 Task: Look for space in Teruel, Spain from 6th September, 2023 to 15th September, 2023 for 6 adults in price range Rs.8000 to Rs.12000. Place can be entire place or private room with 6 bedrooms having 6 beds and 6 bathrooms. Property type can be house, flat, guest house. Amenities needed are: wifi, TV, free parkinig on premises, gym, breakfast. Booking option can be shelf check-in. Required host language is English.
Action: Mouse pressed left at (415, 87)
Screenshot: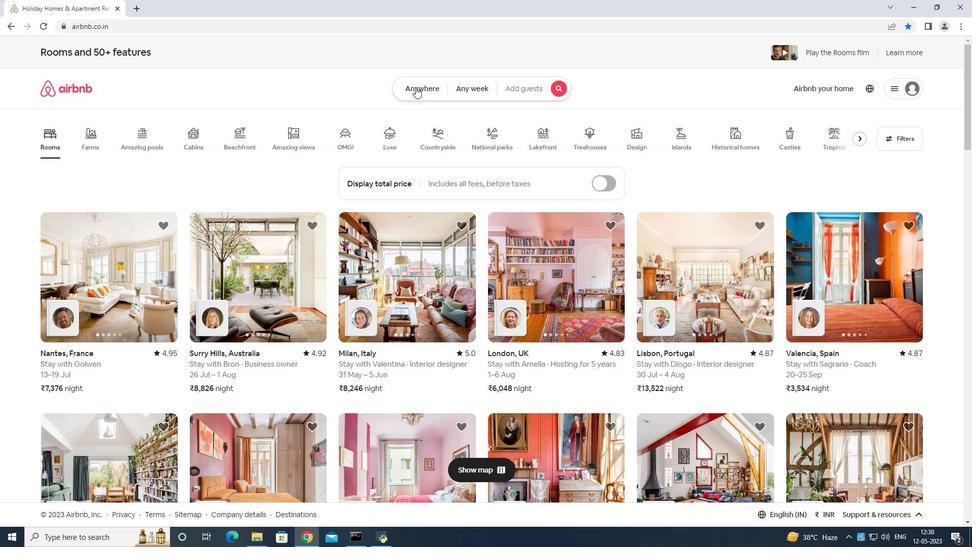 
Action: Mouse moved to (368, 119)
Screenshot: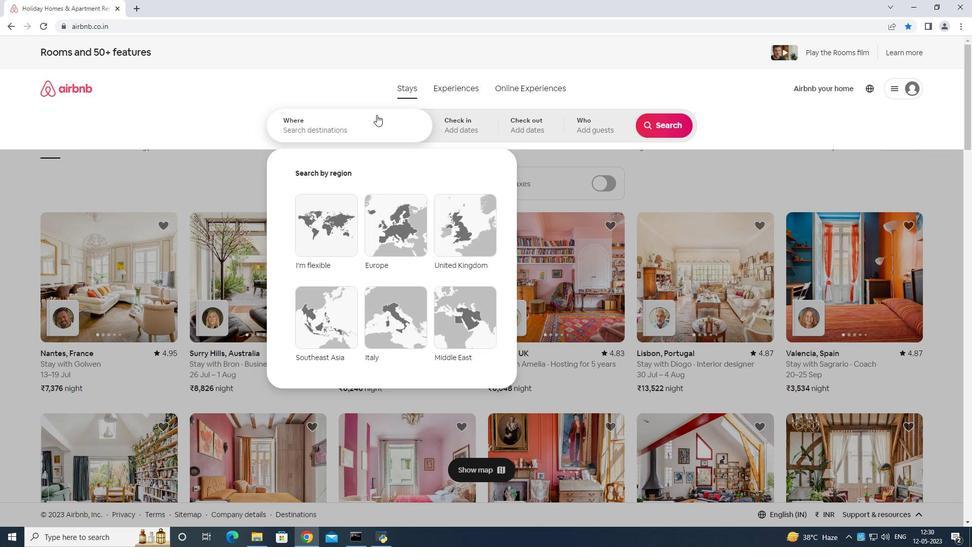 
Action: Mouse pressed left at (368, 119)
Screenshot: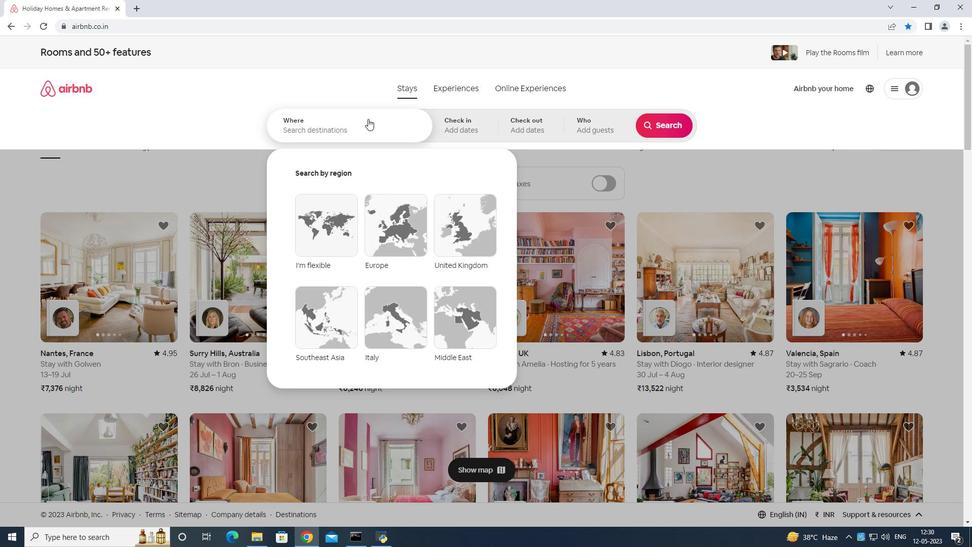
Action: Mouse moved to (368, 116)
Screenshot: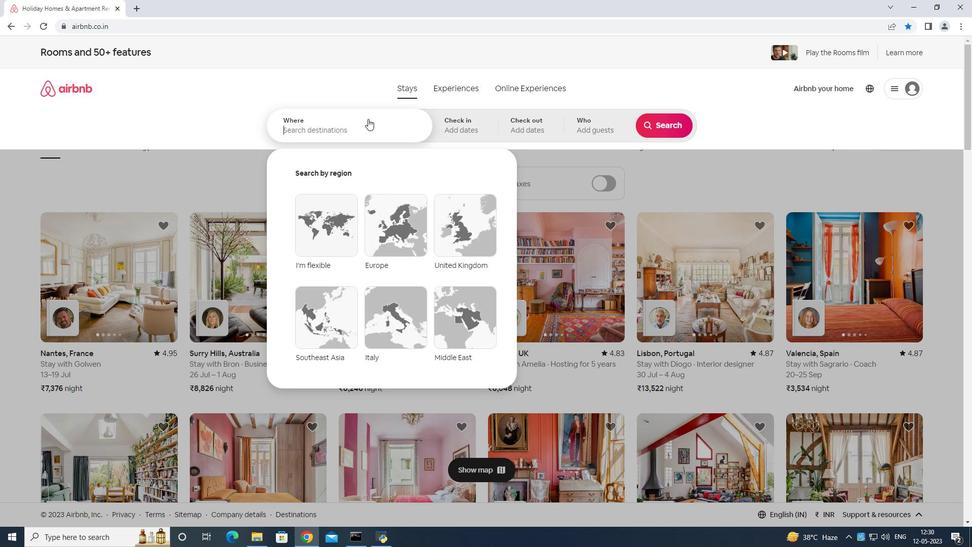 
Action: Key pressed <Key.shift>Terue<Key.space>spain<Key.enter>
Screenshot: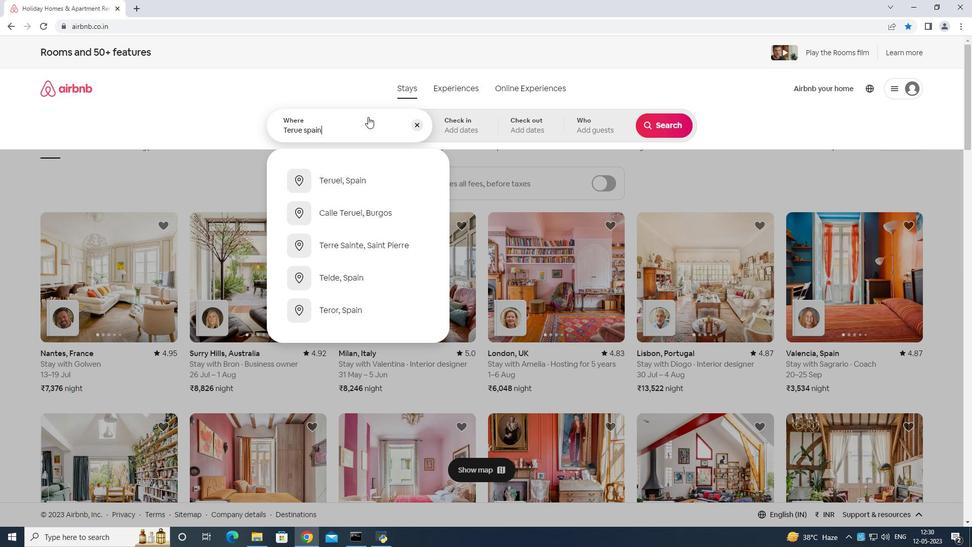 
Action: Mouse moved to (653, 206)
Screenshot: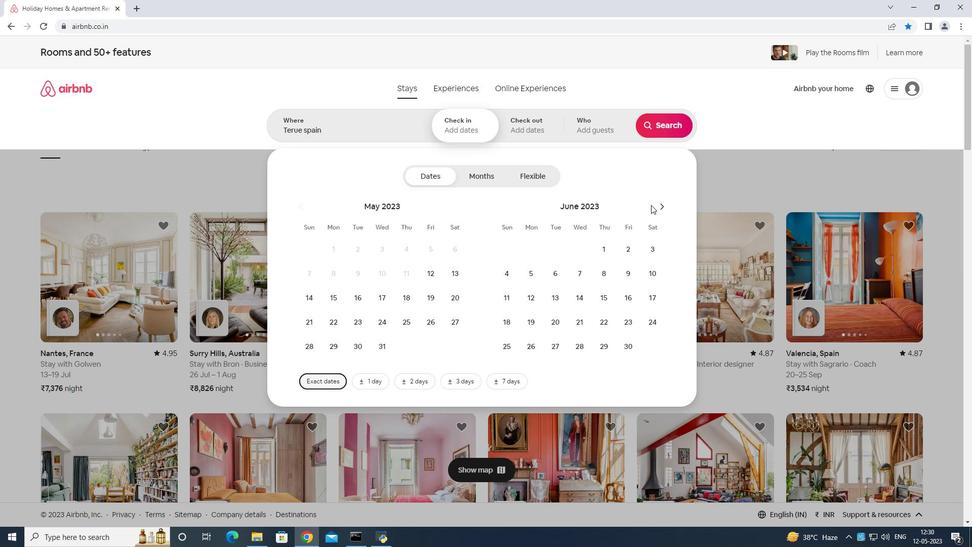 
Action: Mouse pressed left at (653, 206)
Screenshot: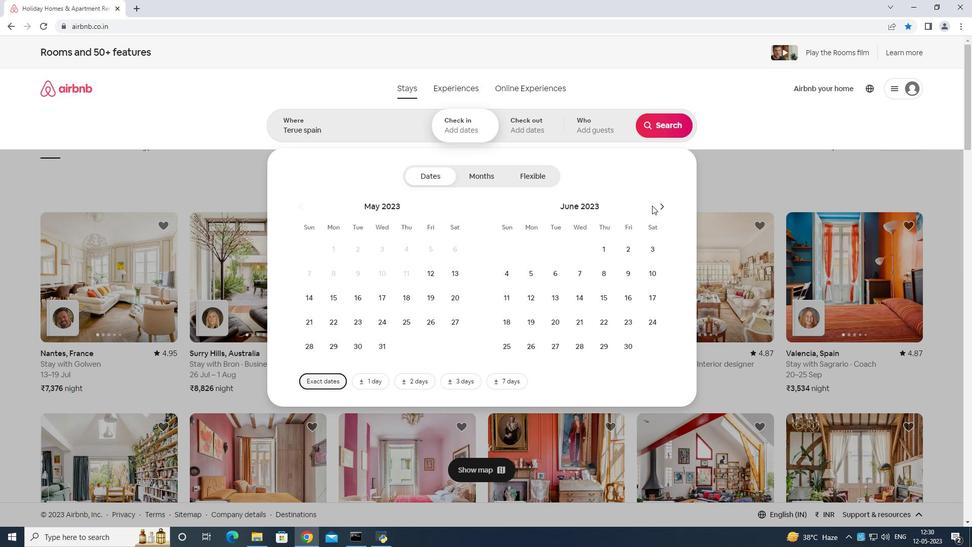 
Action: Mouse moved to (659, 206)
Screenshot: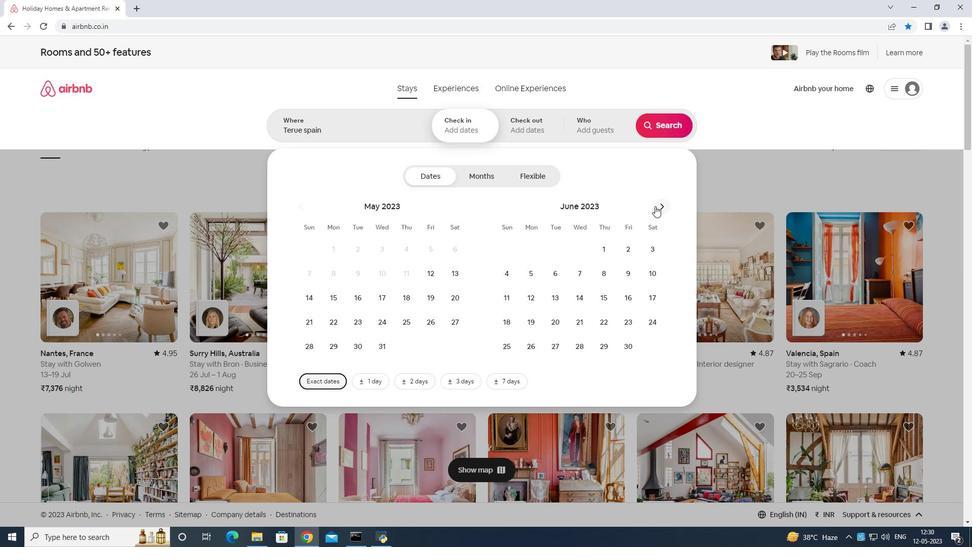 
Action: Mouse pressed left at (659, 206)
Screenshot: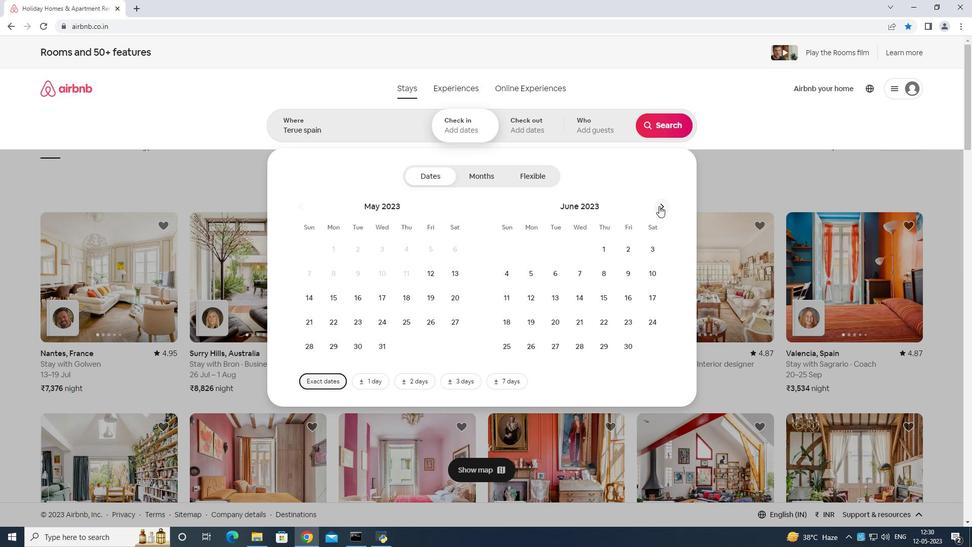 
Action: Mouse moved to (660, 204)
Screenshot: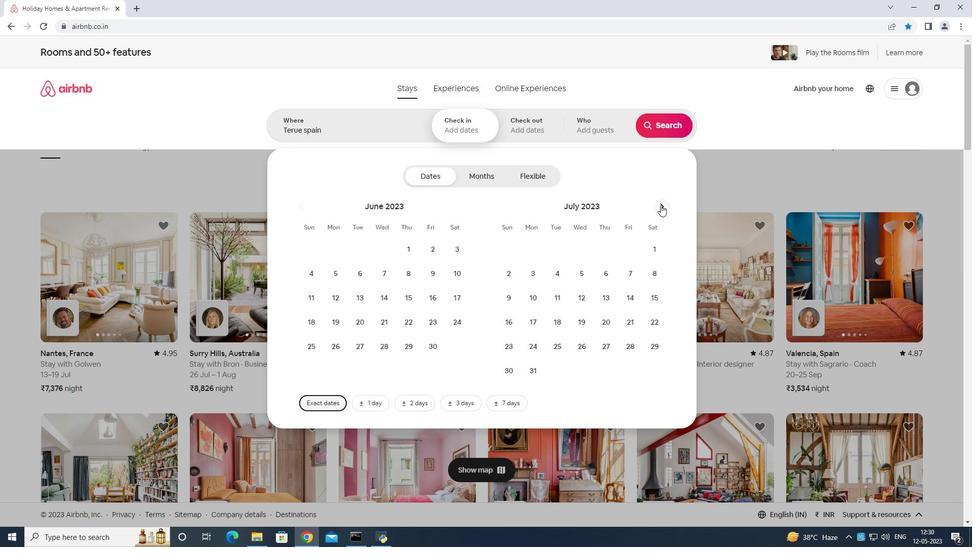 
Action: Mouse pressed left at (660, 204)
Screenshot: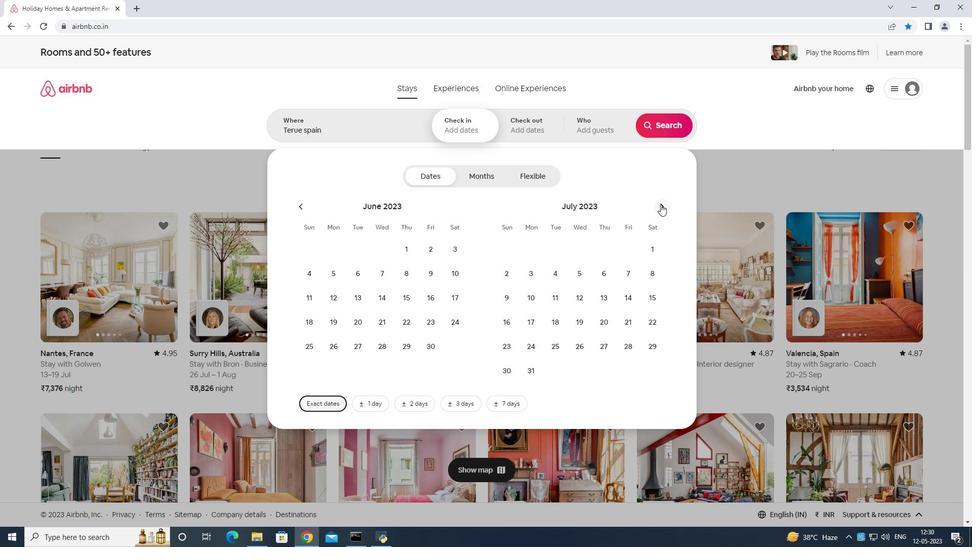 
Action: Mouse pressed left at (660, 204)
Screenshot: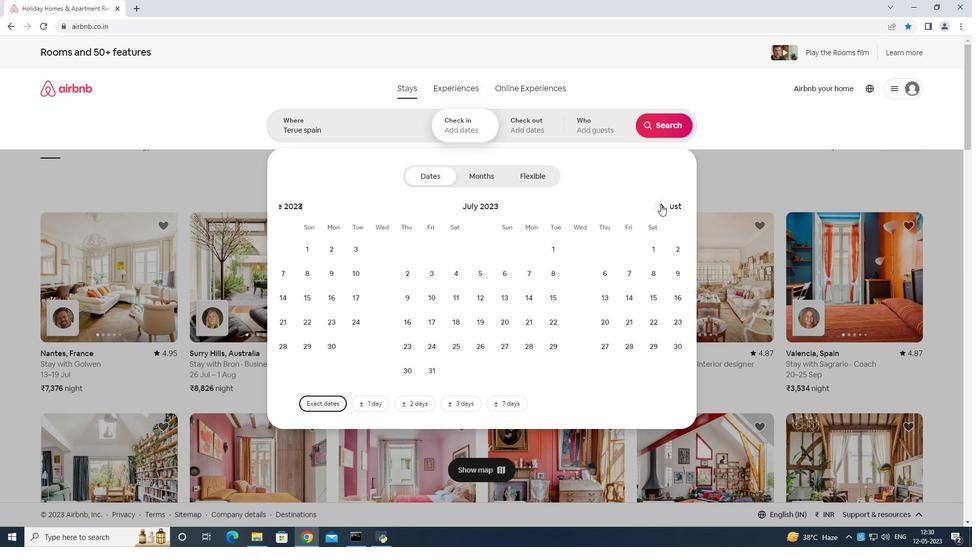 
Action: Mouse moved to (576, 271)
Screenshot: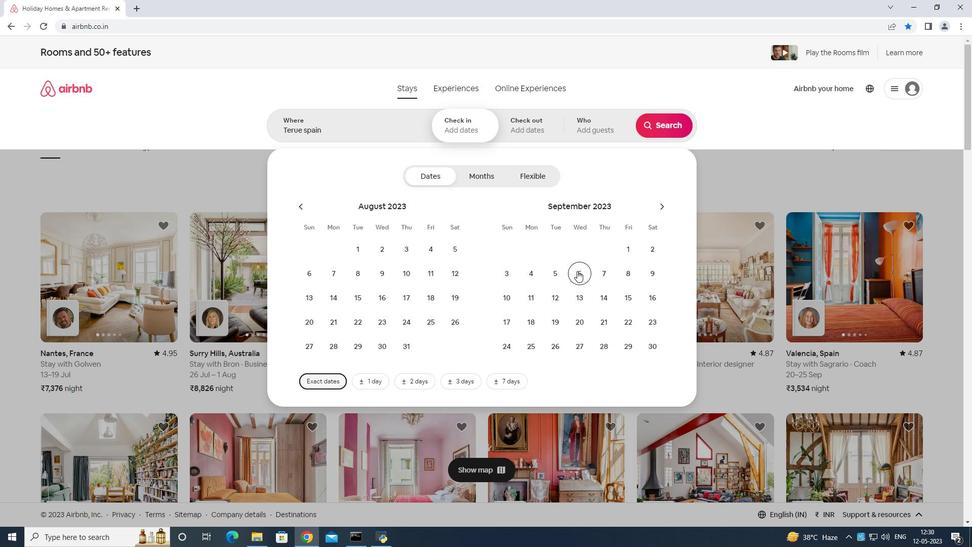 
Action: Mouse pressed left at (576, 271)
Screenshot: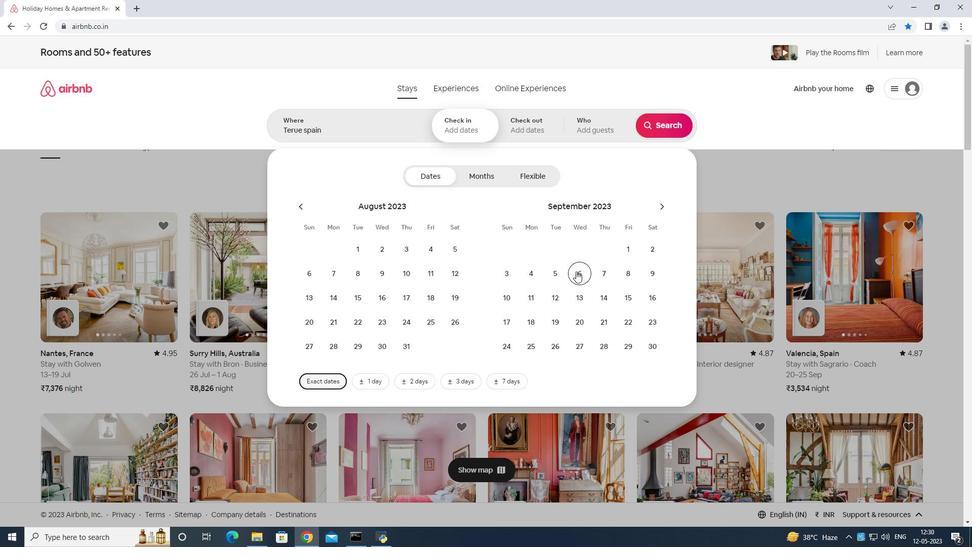 
Action: Mouse moved to (626, 296)
Screenshot: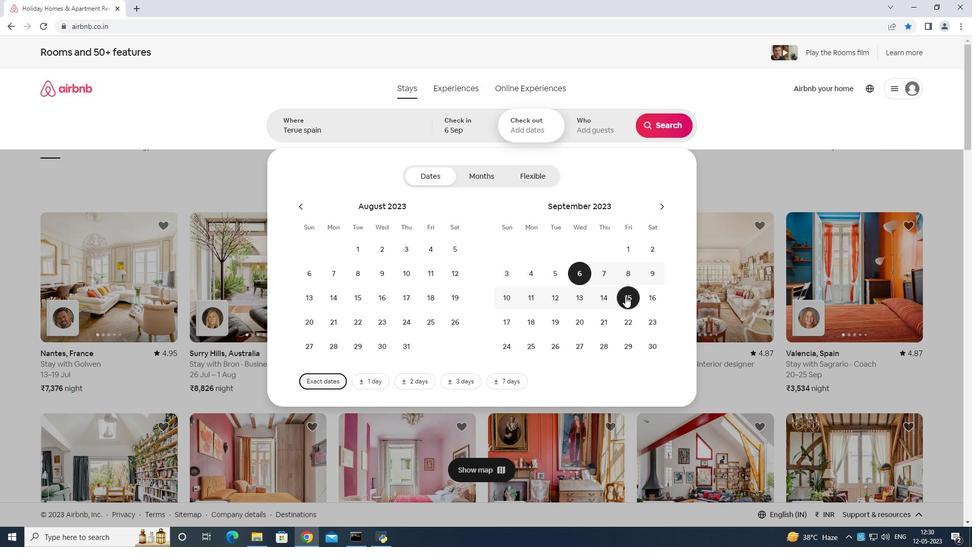 
Action: Mouse pressed left at (626, 296)
Screenshot: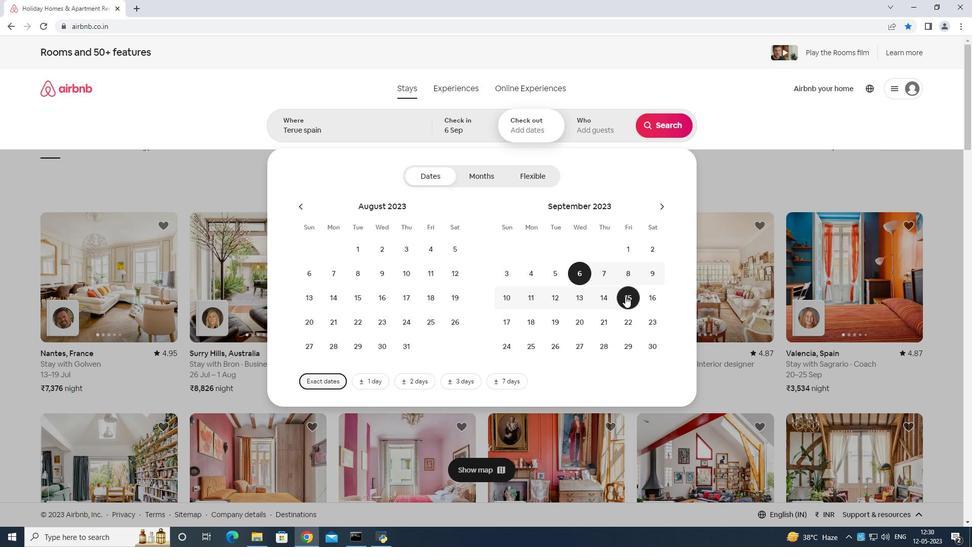 
Action: Mouse moved to (600, 128)
Screenshot: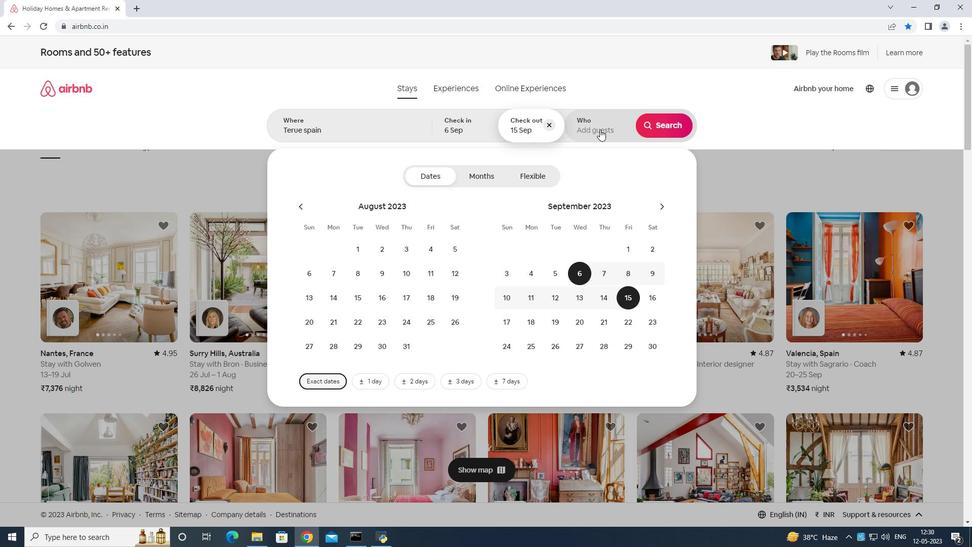 
Action: Mouse pressed left at (600, 128)
Screenshot: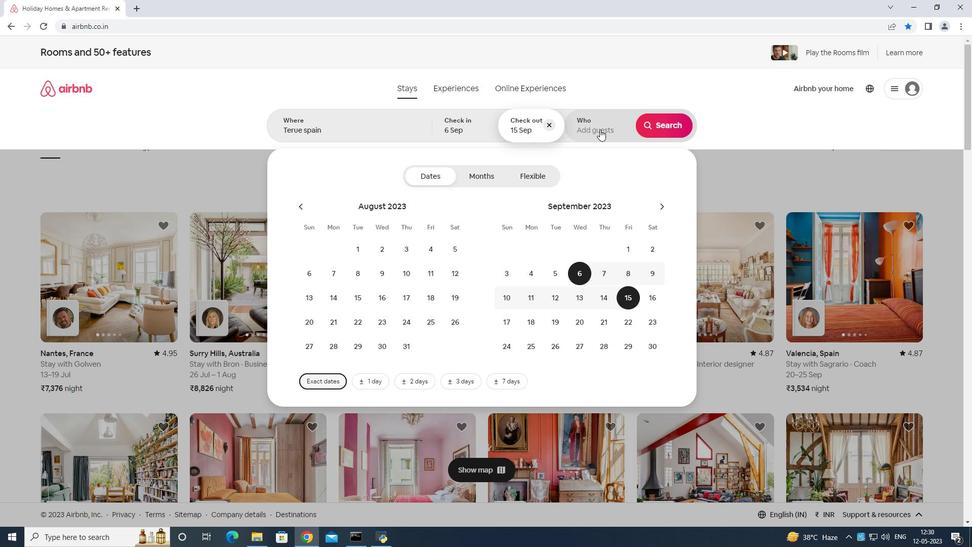 
Action: Mouse moved to (664, 178)
Screenshot: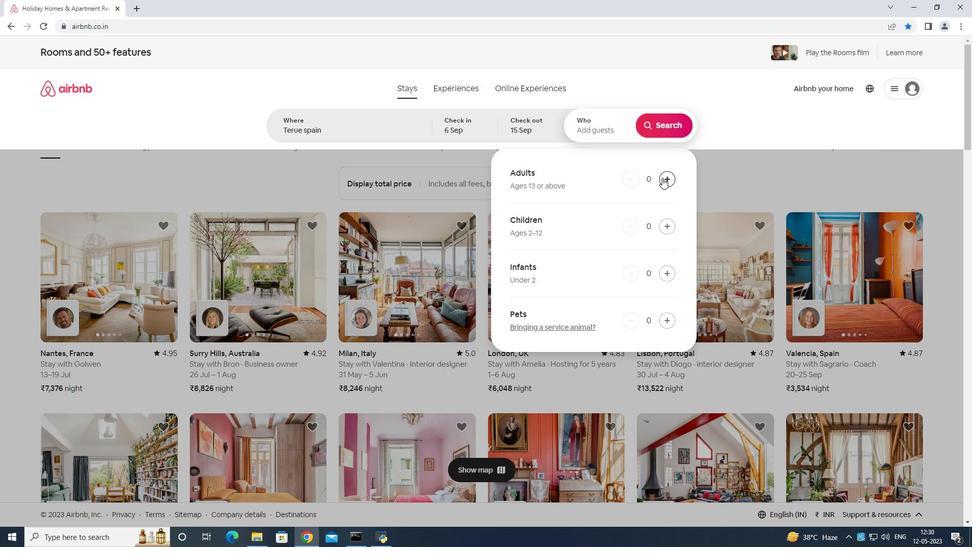
Action: Mouse pressed left at (664, 178)
Screenshot: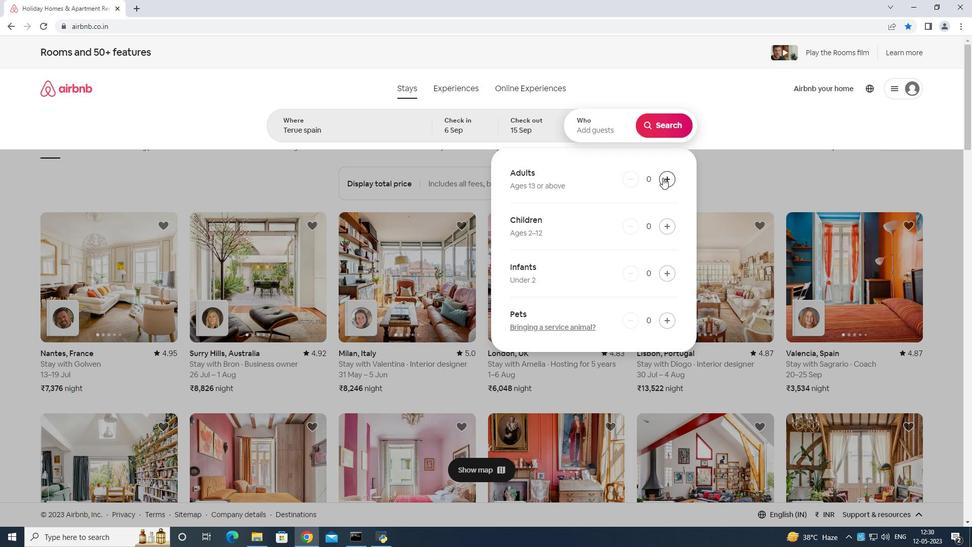 
Action: Mouse moved to (665, 178)
Screenshot: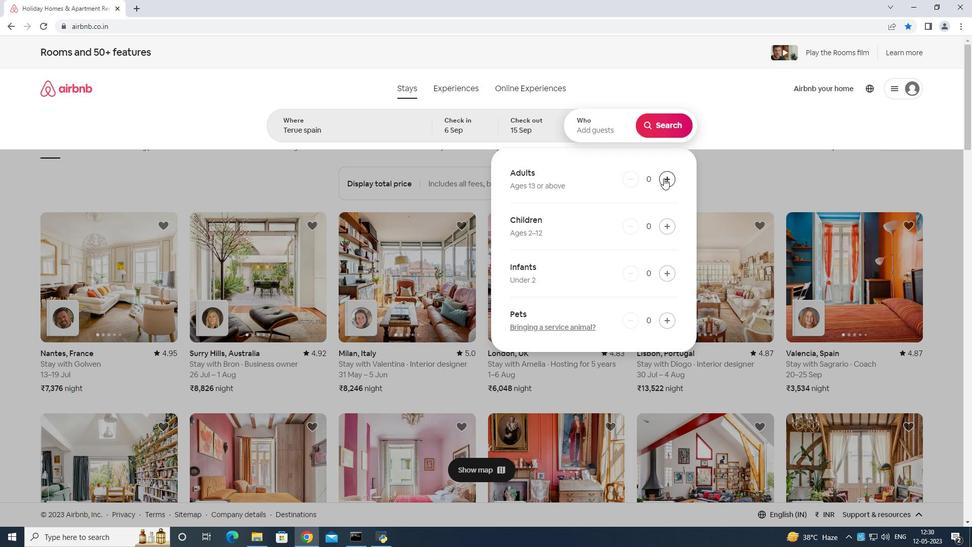 
Action: Mouse pressed left at (665, 178)
Screenshot: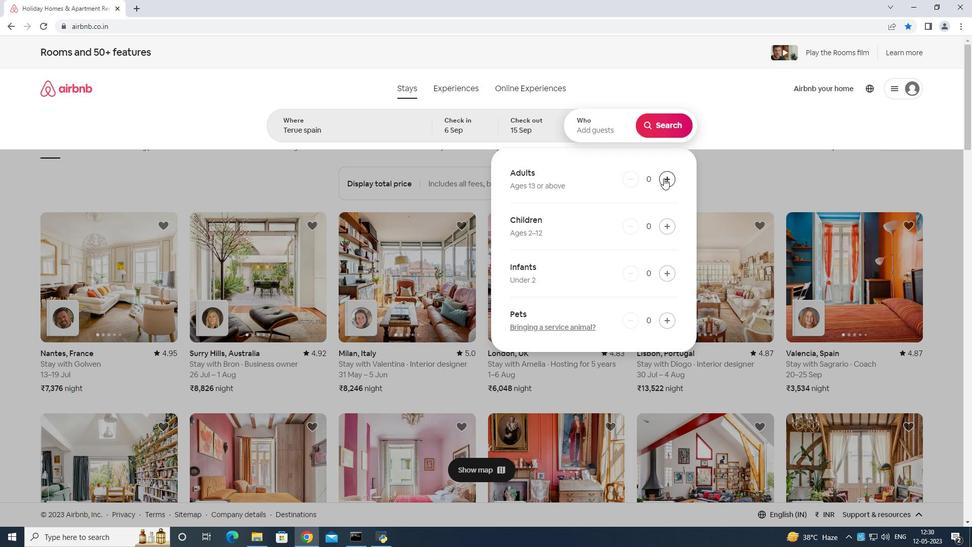 
Action: Mouse moved to (665, 178)
Screenshot: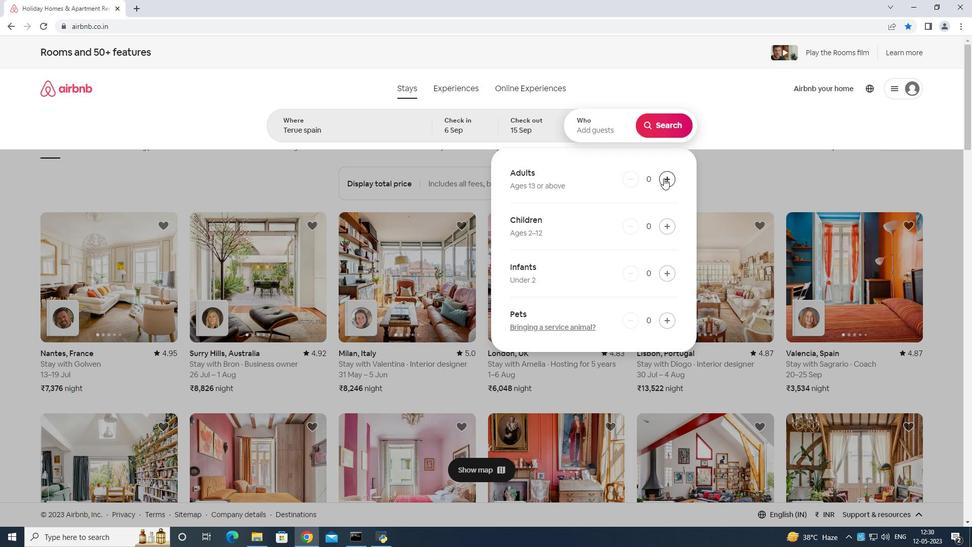 
Action: Mouse pressed left at (665, 178)
Screenshot: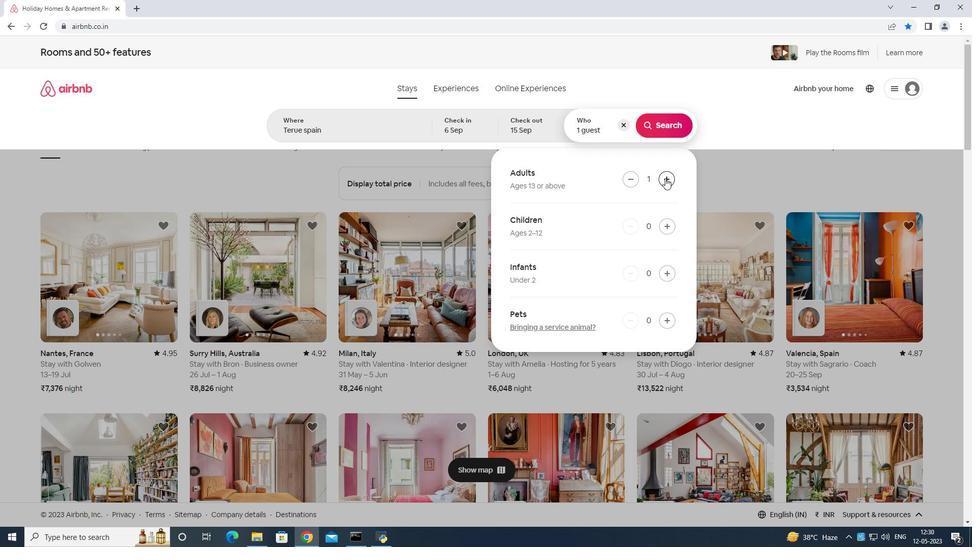 
Action: Mouse pressed left at (665, 178)
Screenshot: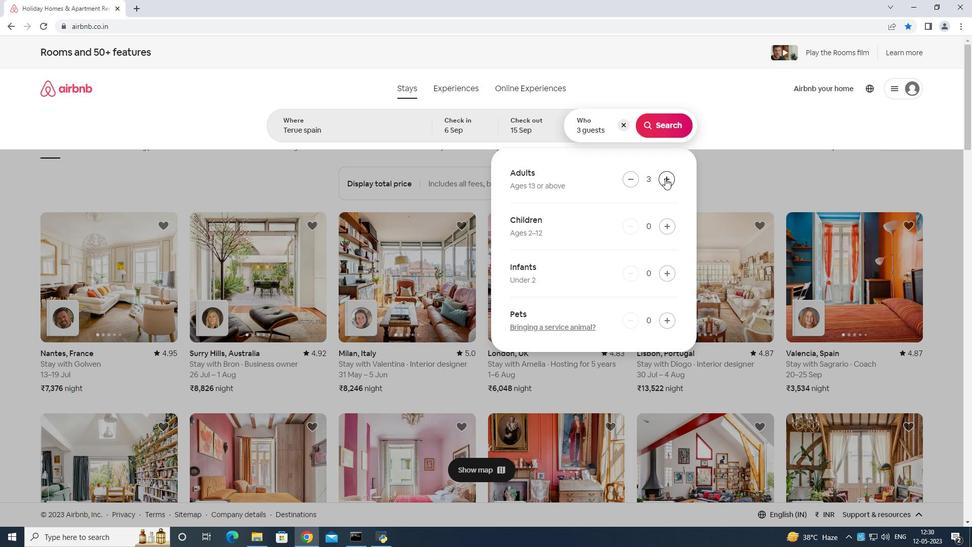 
Action: Mouse moved to (666, 178)
Screenshot: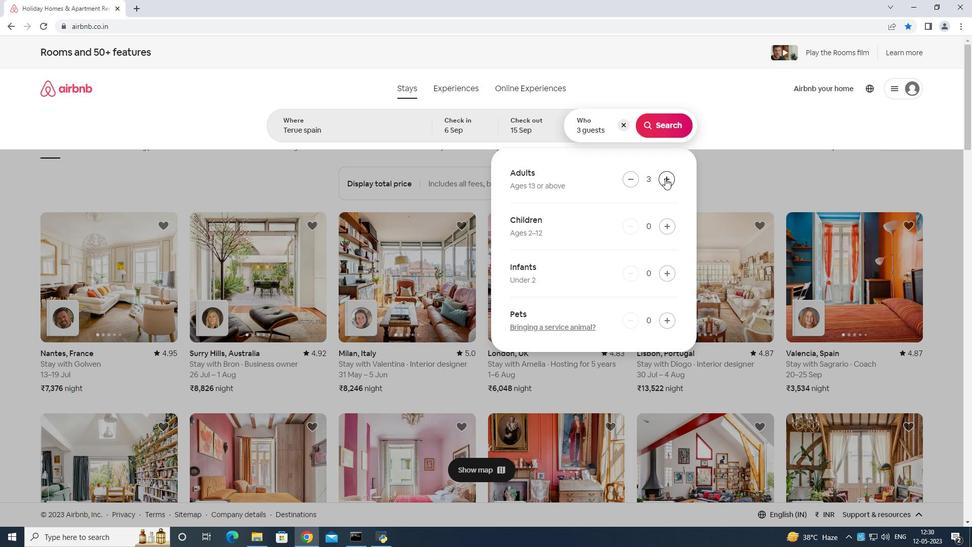 
Action: Mouse pressed left at (666, 178)
Screenshot: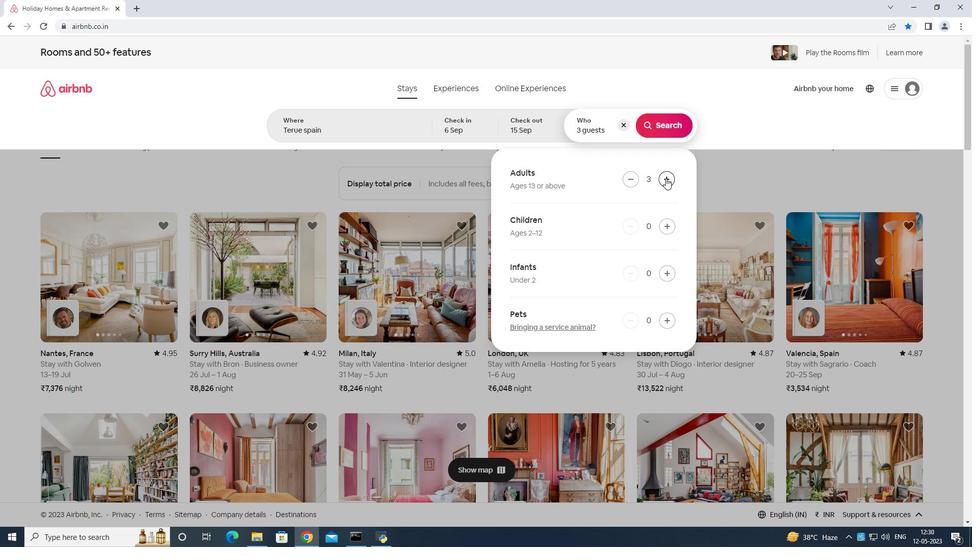 
Action: Mouse pressed left at (666, 178)
Screenshot: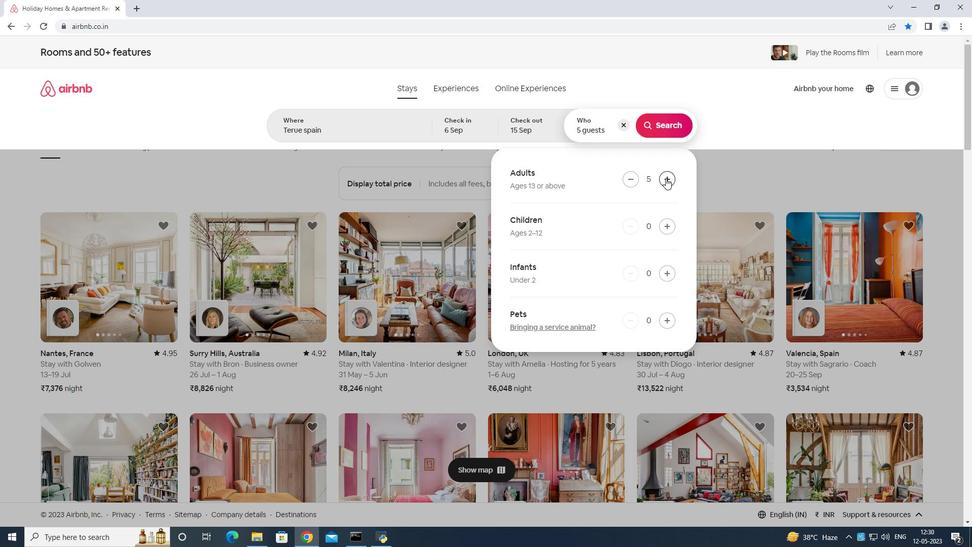 
Action: Mouse moved to (664, 124)
Screenshot: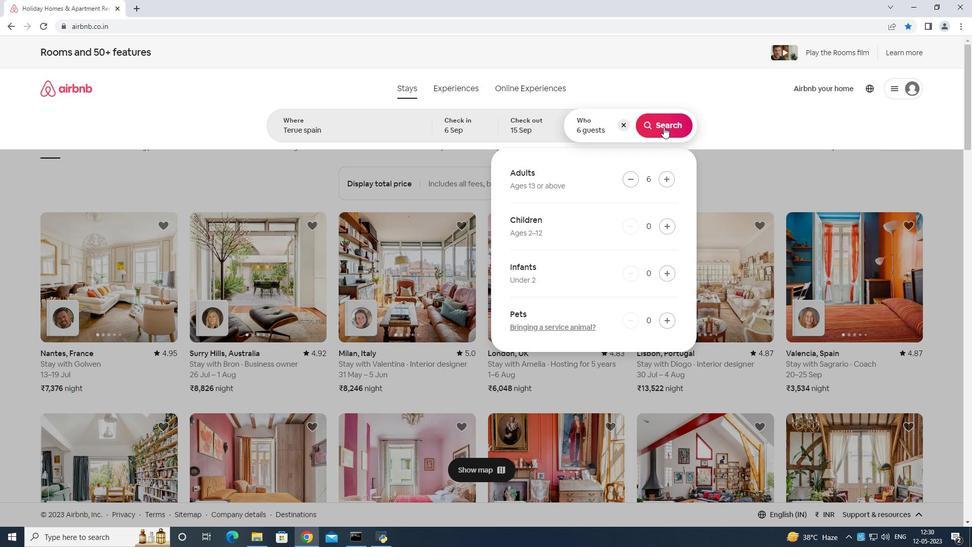 
Action: Mouse pressed left at (664, 124)
Screenshot: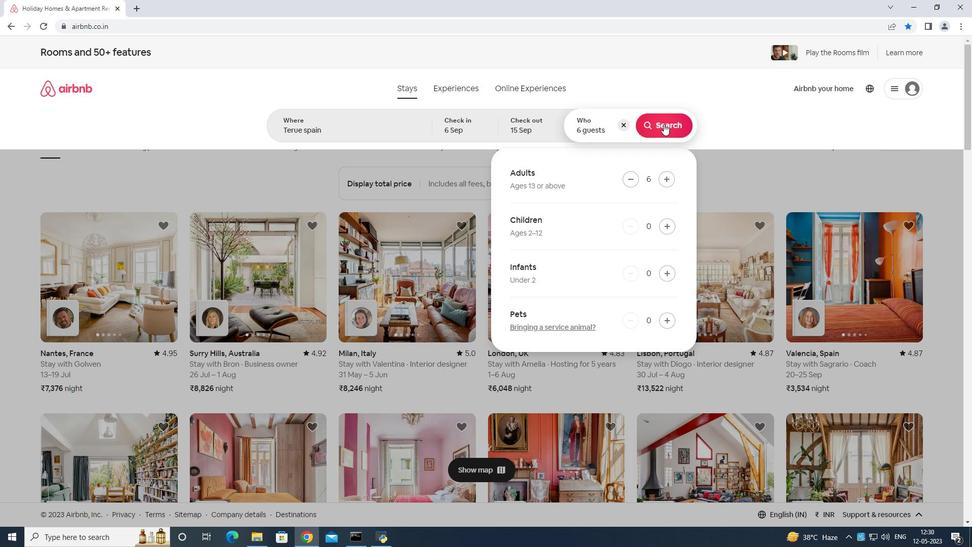 
Action: Mouse moved to (934, 96)
Screenshot: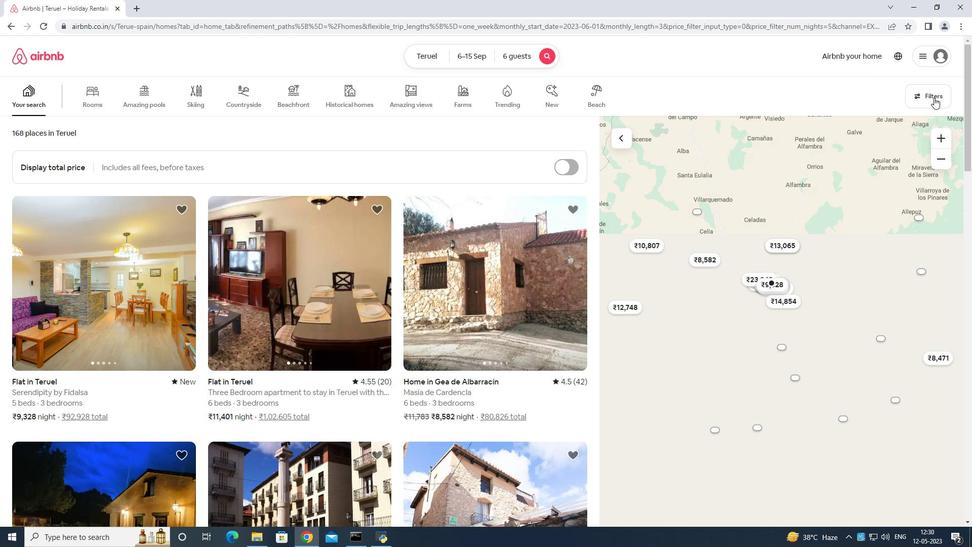
Action: Mouse pressed left at (934, 96)
Screenshot: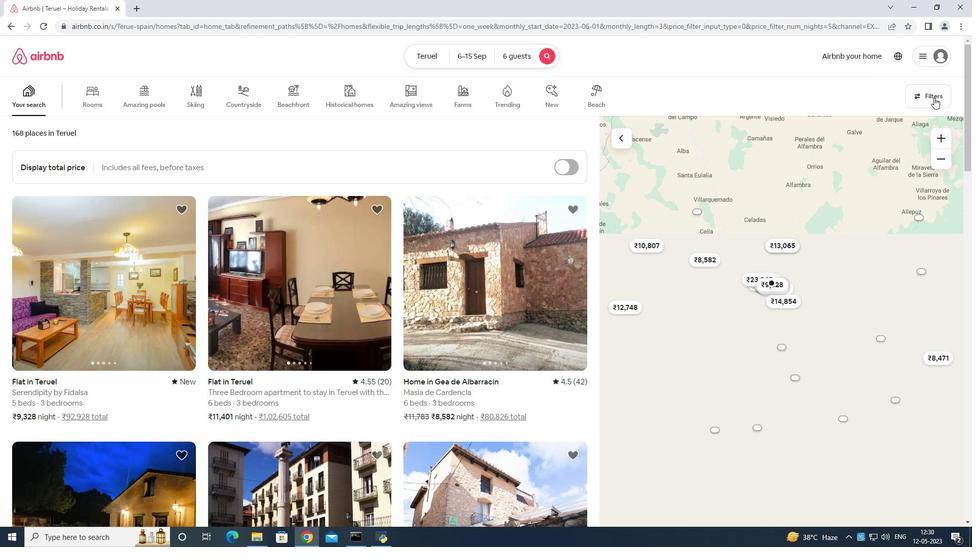 
Action: Mouse moved to (453, 338)
Screenshot: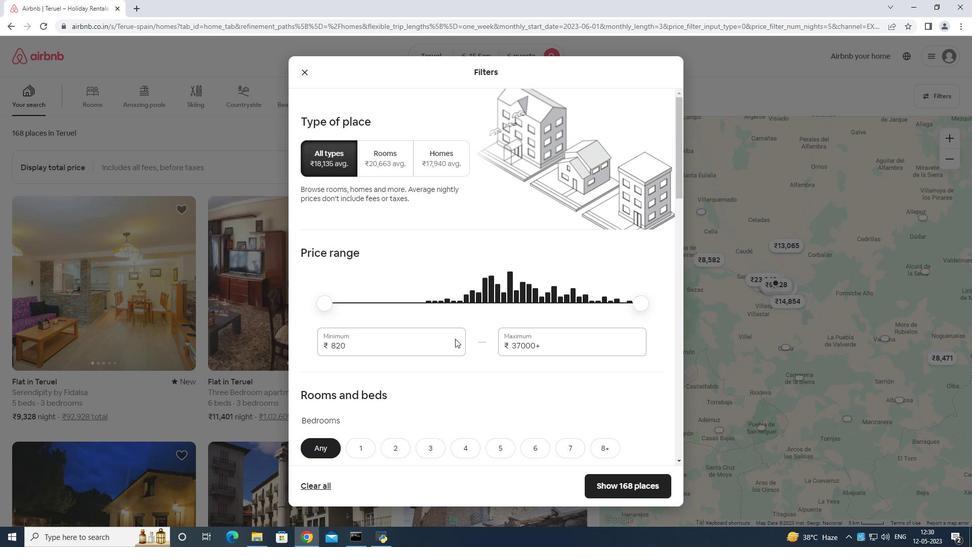 
Action: Mouse pressed left at (453, 338)
Screenshot: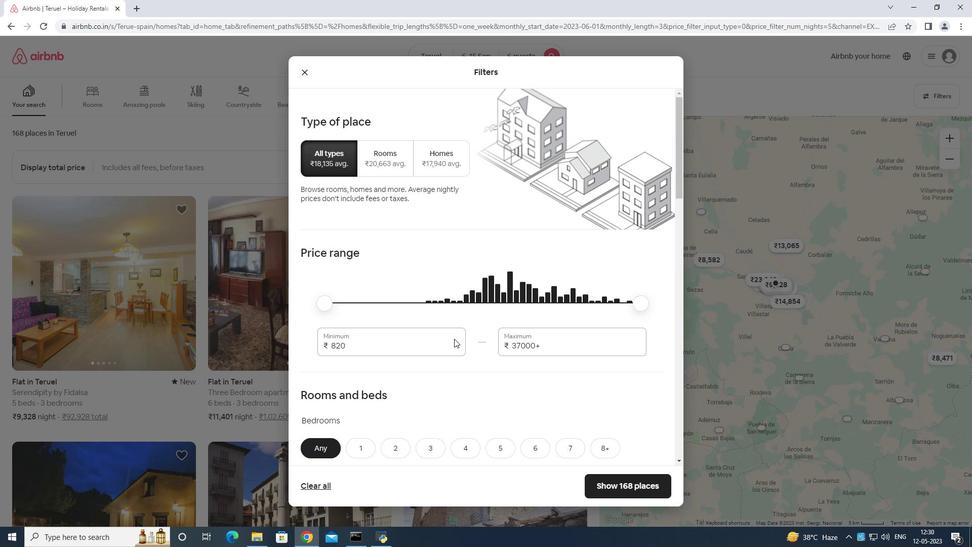 
Action: Mouse moved to (464, 324)
Screenshot: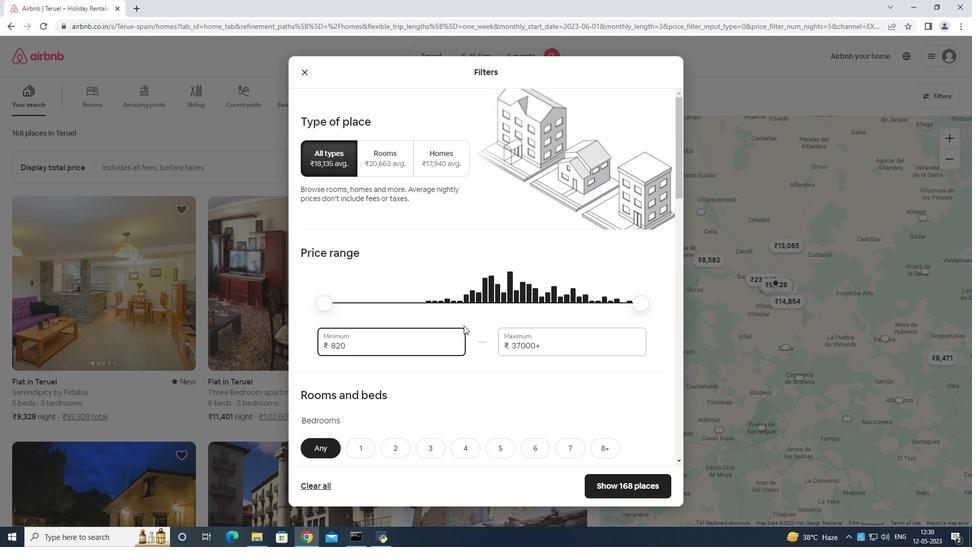 
Action: Key pressed <Key.backspace>
Screenshot: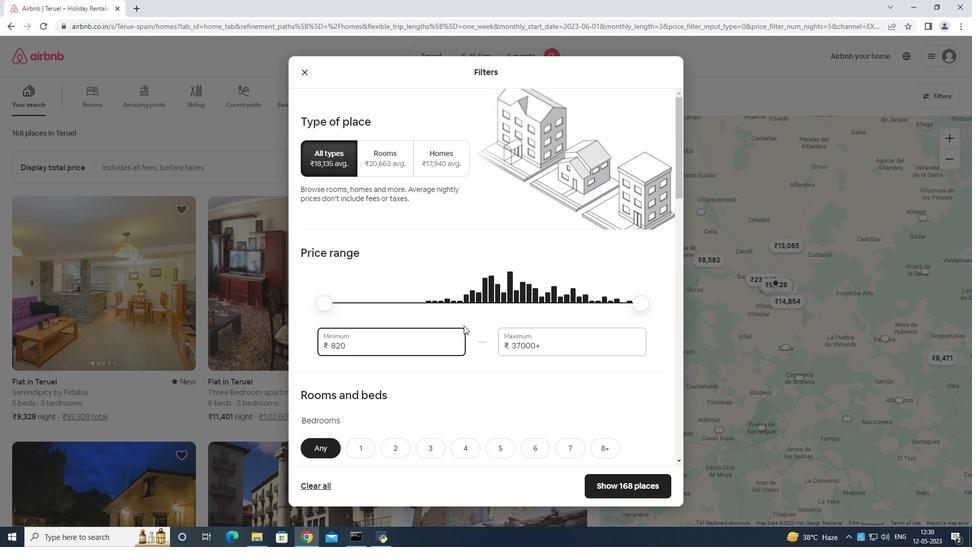 
Action: Mouse moved to (464, 322)
Screenshot: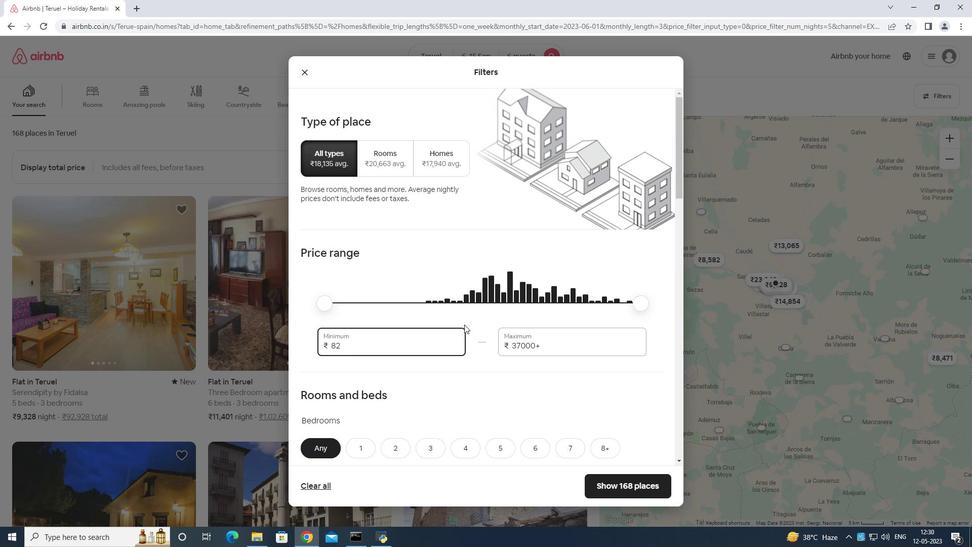 
Action: Key pressed <Key.backspace><Key.backspace><Key.backspace><Key.backspace><Key.backspace>
Screenshot: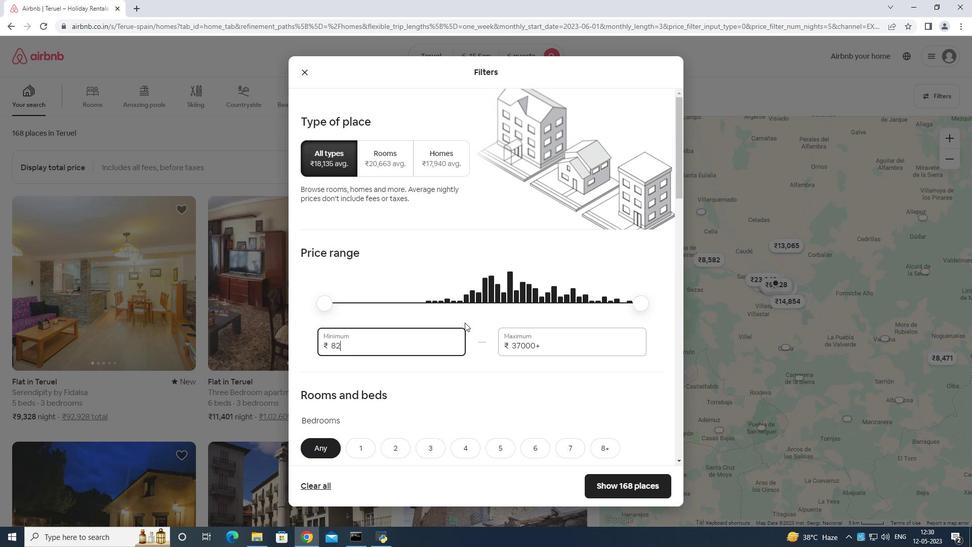 
Action: Mouse moved to (474, 309)
Screenshot: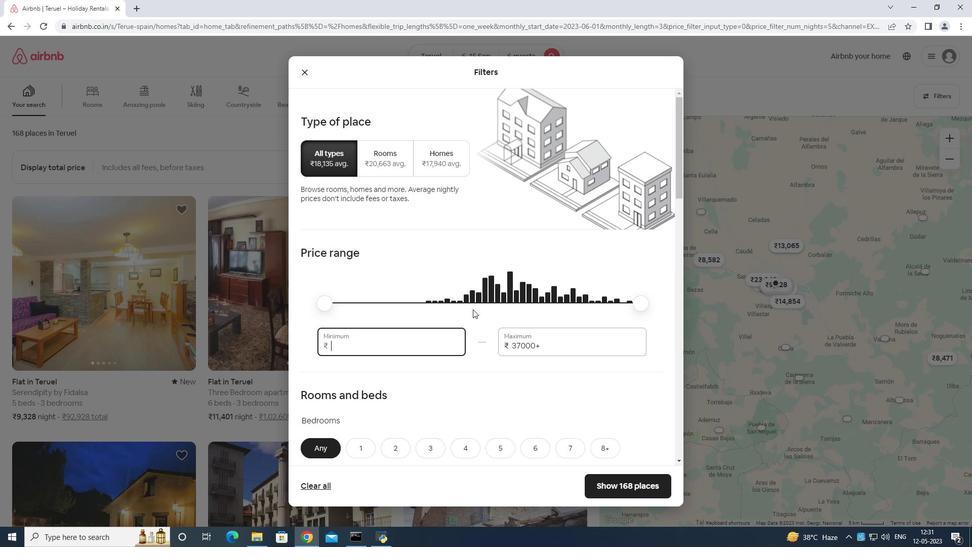 
Action: Key pressed 8
Screenshot: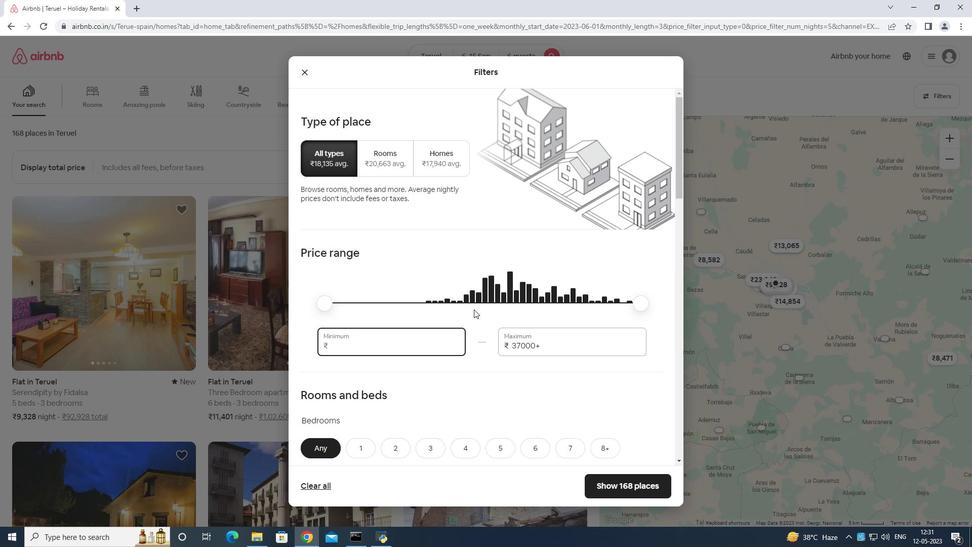 
Action: Mouse moved to (474, 309)
Screenshot: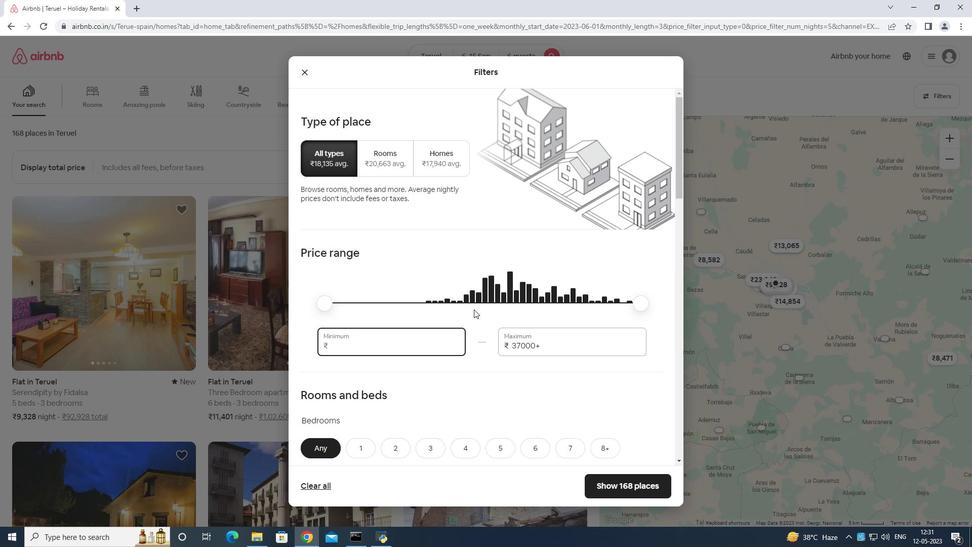 
Action: Key pressed 0
Screenshot: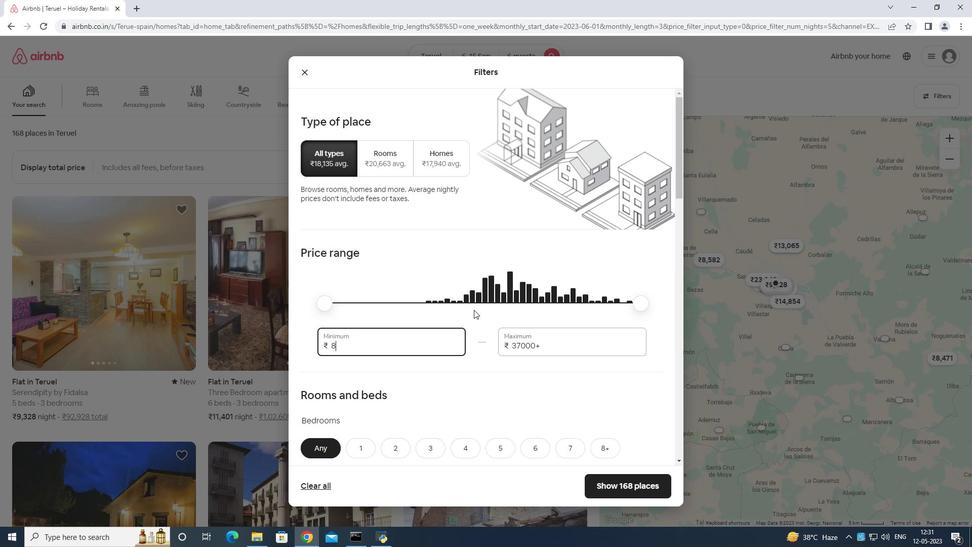 
Action: Mouse moved to (474, 310)
Screenshot: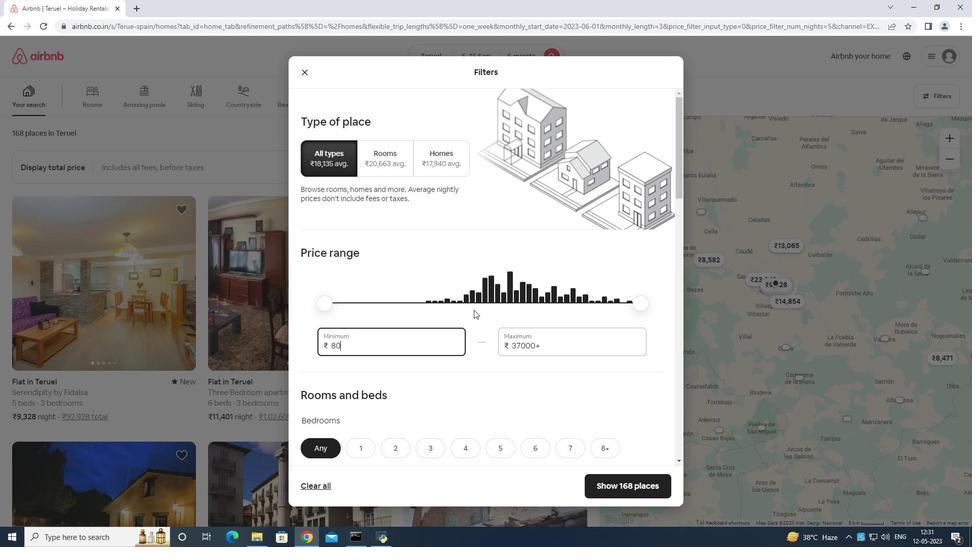 
Action: Key pressed 0
Screenshot: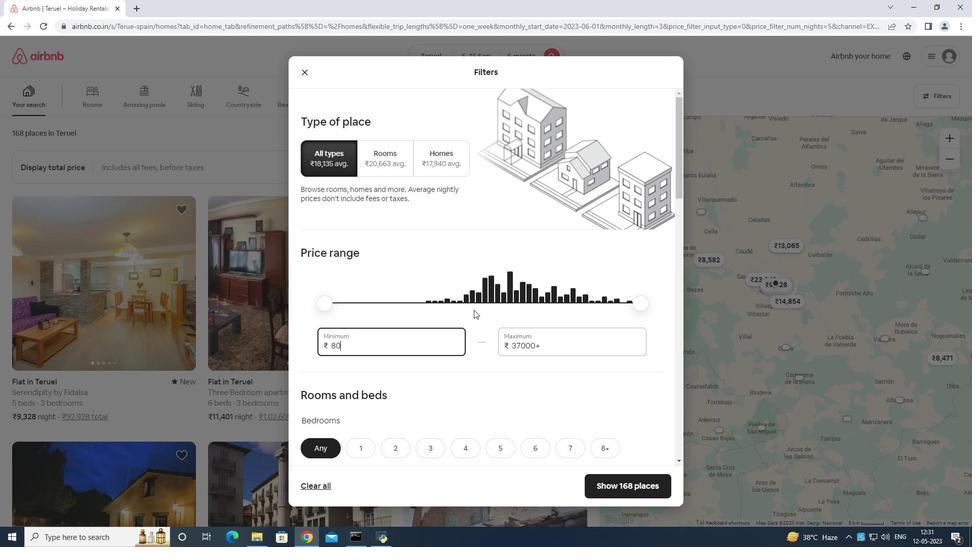 
Action: Mouse moved to (474, 311)
Screenshot: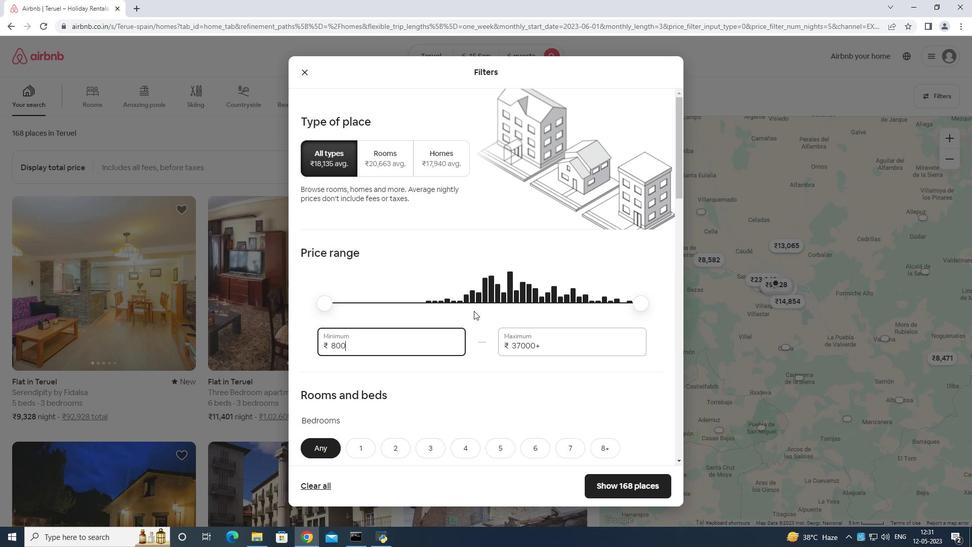 
Action: Key pressed 0
Screenshot: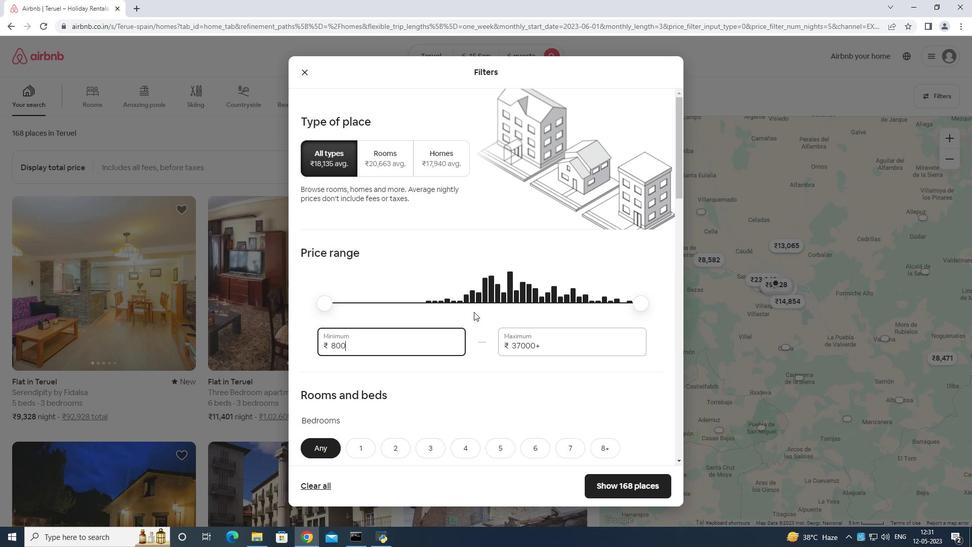 
Action: Mouse moved to (554, 344)
Screenshot: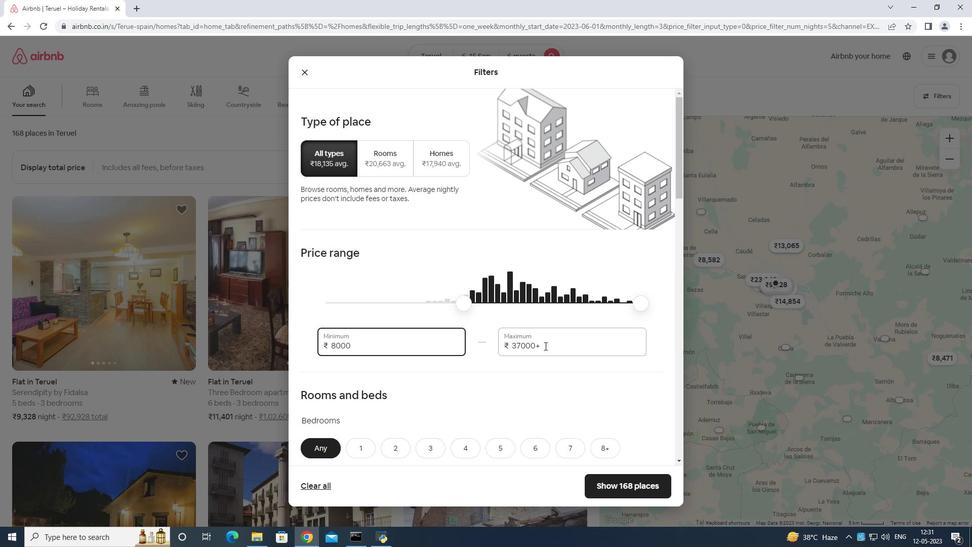 
Action: Mouse pressed left at (554, 344)
Screenshot: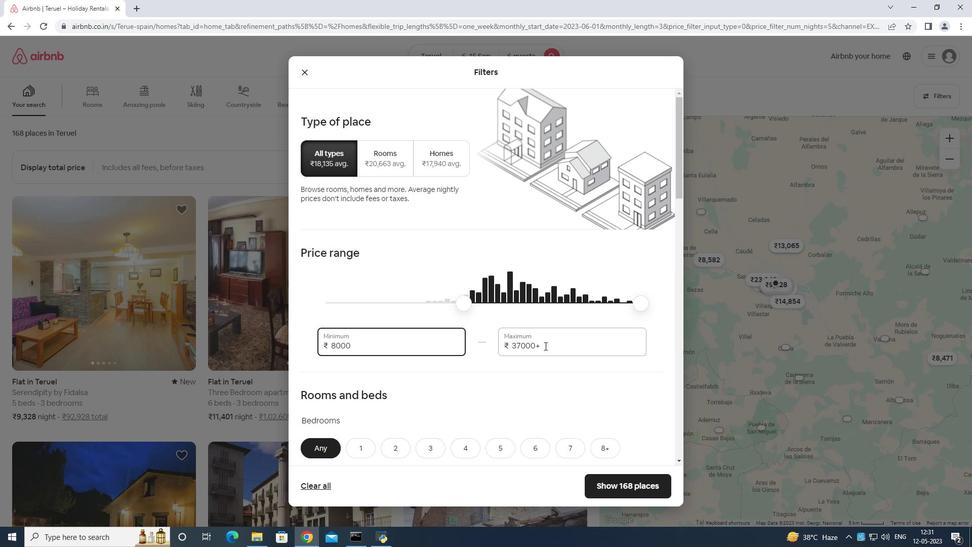
Action: Mouse moved to (552, 343)
Screenshot: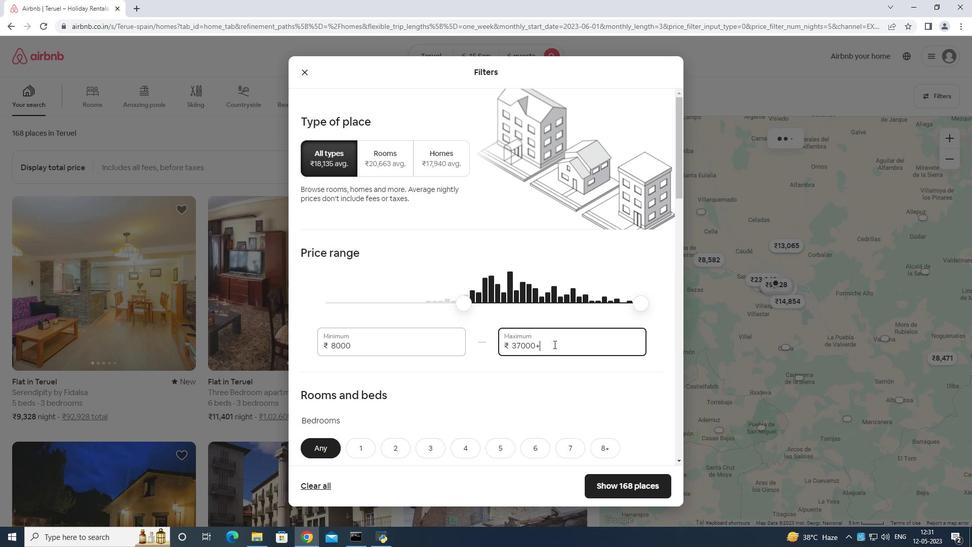 
Action: Key pressed <Key.backspace><Key.backspace><Key.backspace><Key.backspace><Key.backspace><Key.backspace><Key.backspace><Key.backspace><Key.backspace><Key.backspace><Key.backspace><Key.backspace><Key.backspace><Key.backspace><Key.backspace><Key.backspace>
Screenshot: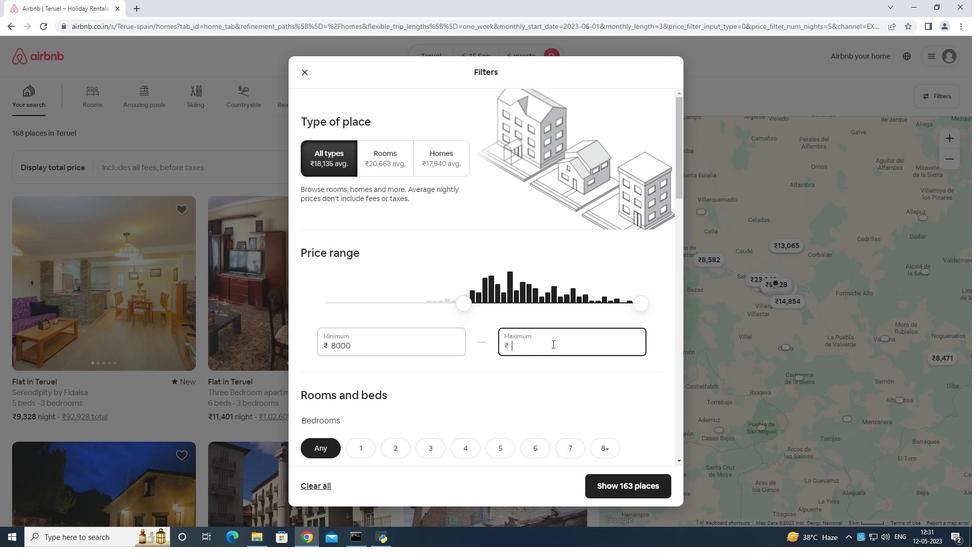 
Action: Mouse moved to (552, 342)
Screenshot: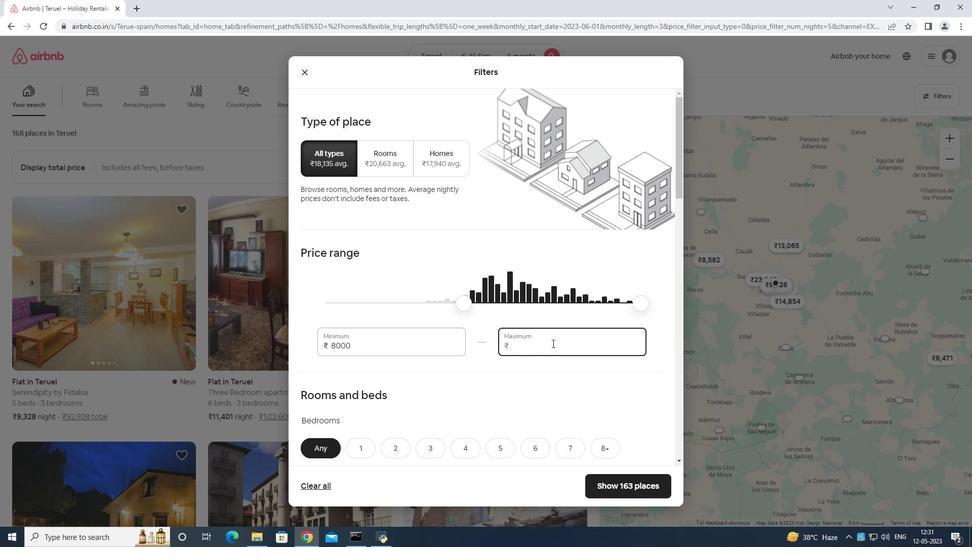 
Action: Key pressed 1
Screenshot: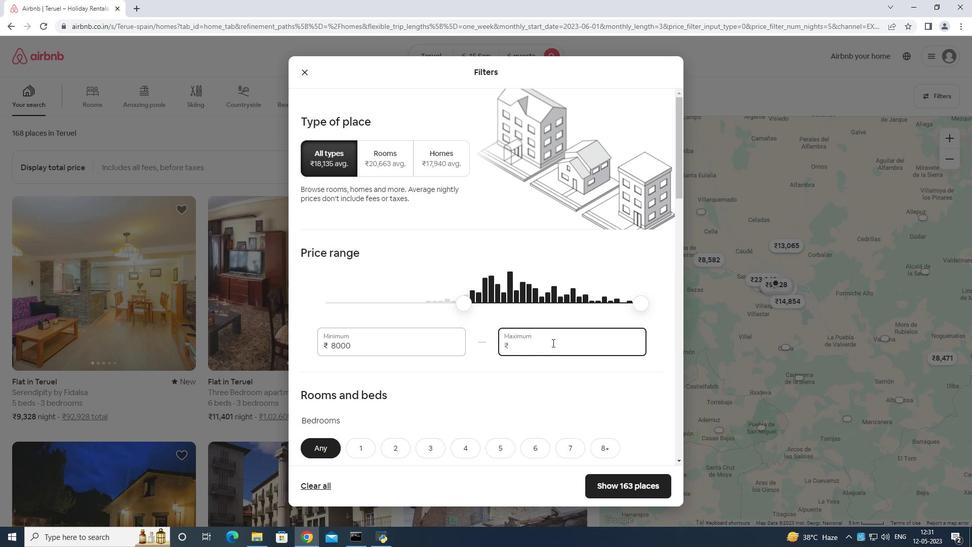 
Action: Mouse moved to (553, 342)
Screenshot: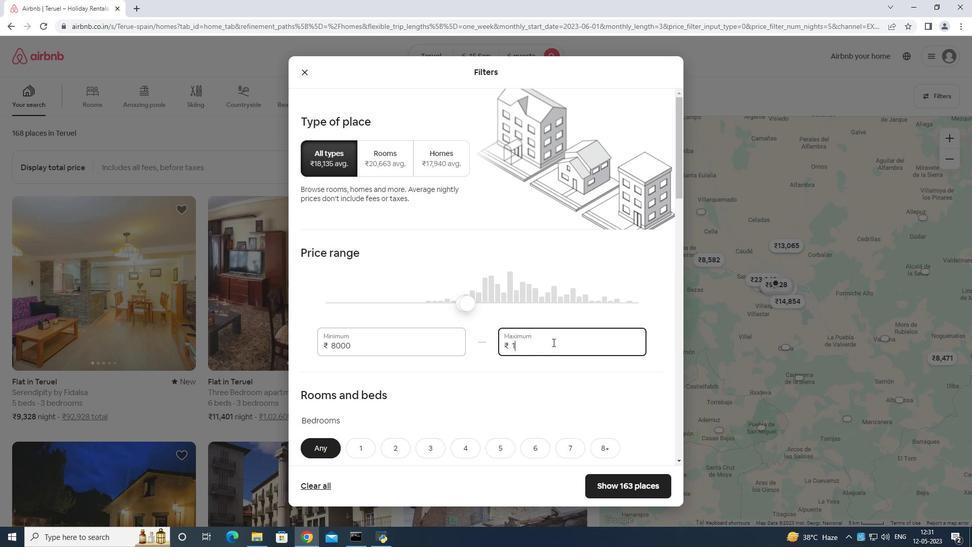 
Action: Key pressed 200
Screenshot: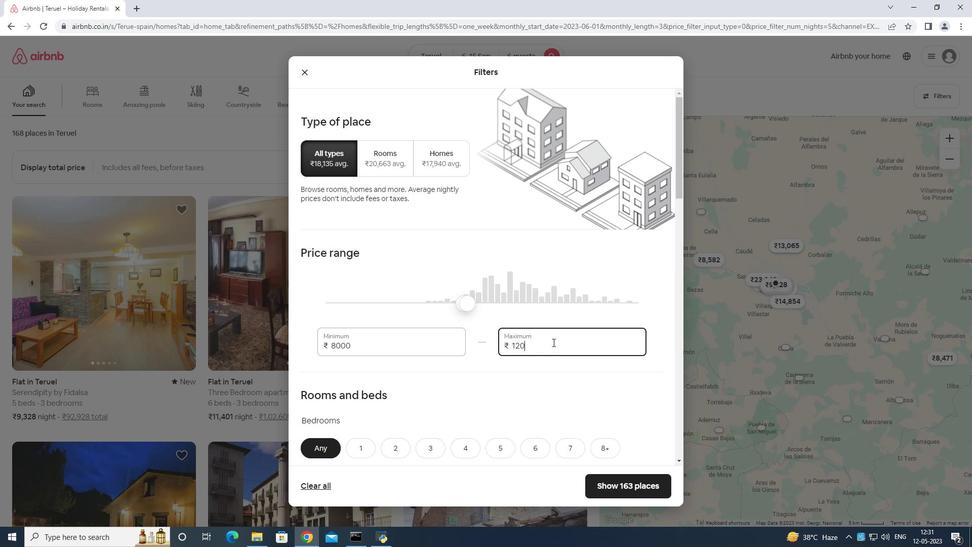 
Action: Mouse moved to (548, 338)
Screenshot: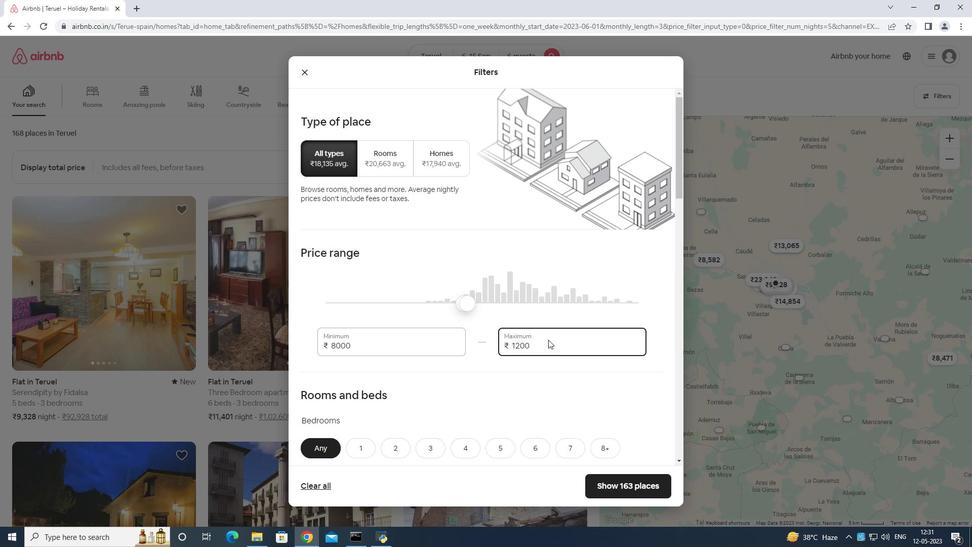 
Action: Key pressed 0
Screenshot: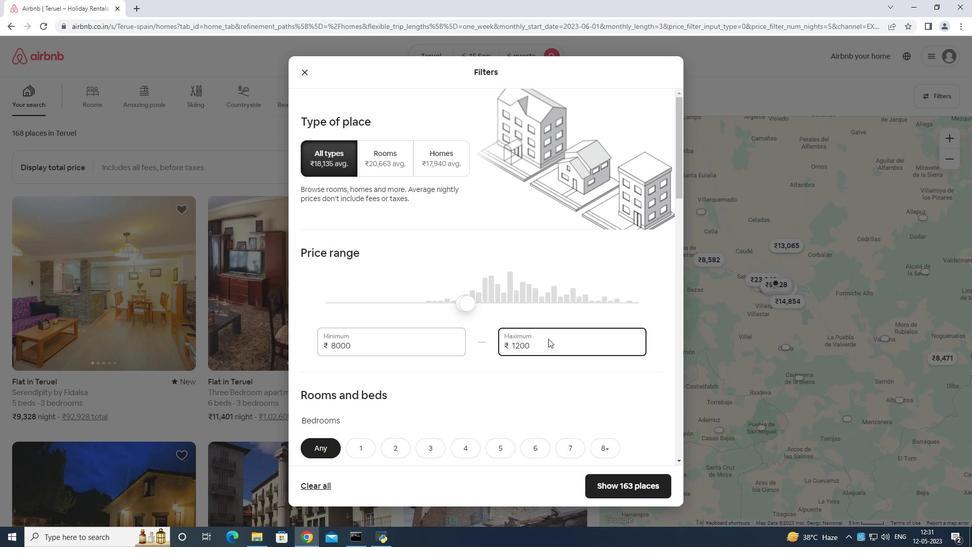 
Action: Mouse moved to (551, 354)
Screenshot: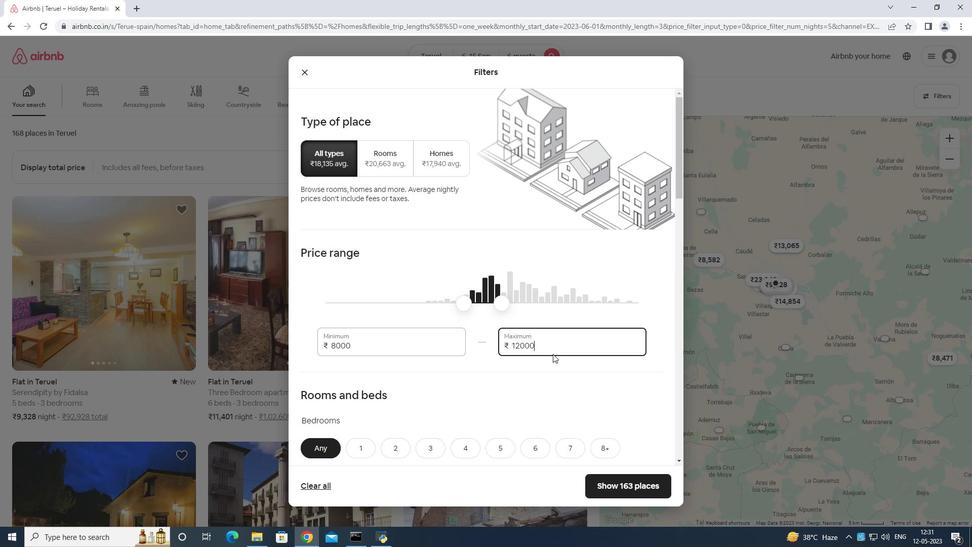 
Action: Mouse scrolled (551, 353) with delta (0, 0)
Screenshot: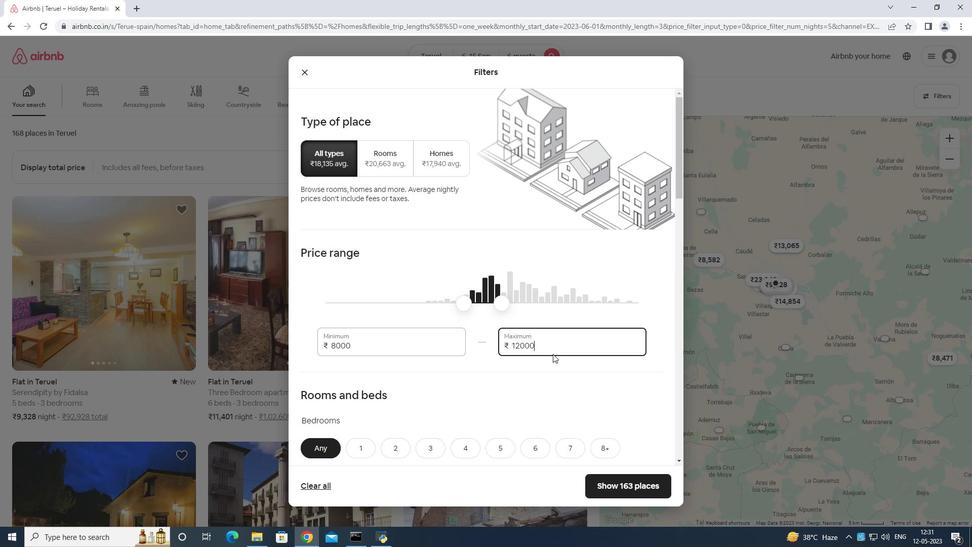 
Action: Mouse moved to (441, 356)
Screenshot: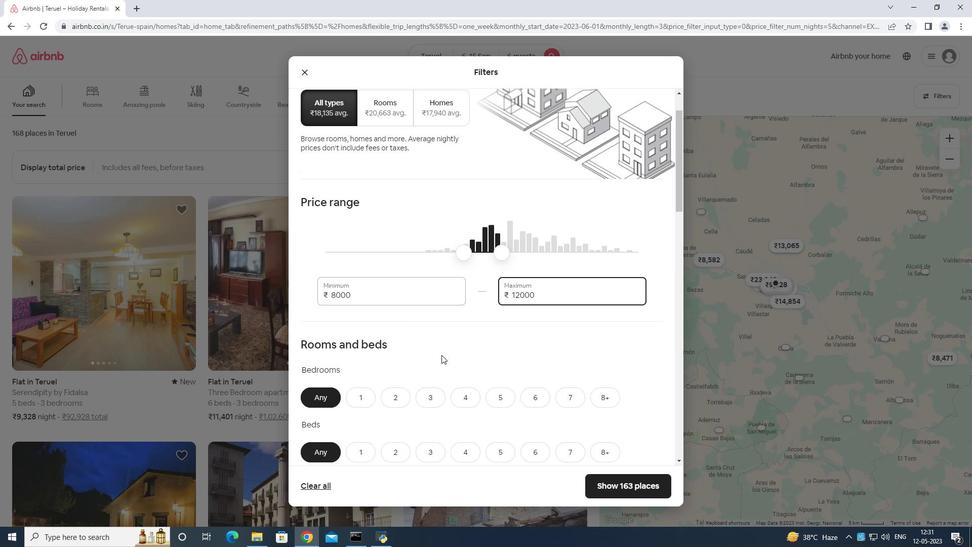 
Action: Mouse scrolled (441, 355) with delta (0, 0)
Screenshot: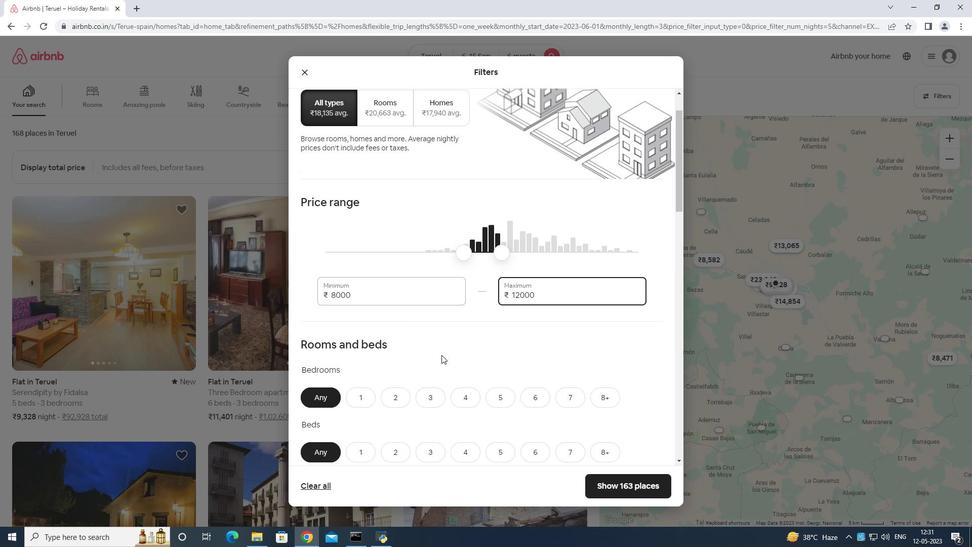 
Action: Mouse moved to (531, 349)
Screenshot: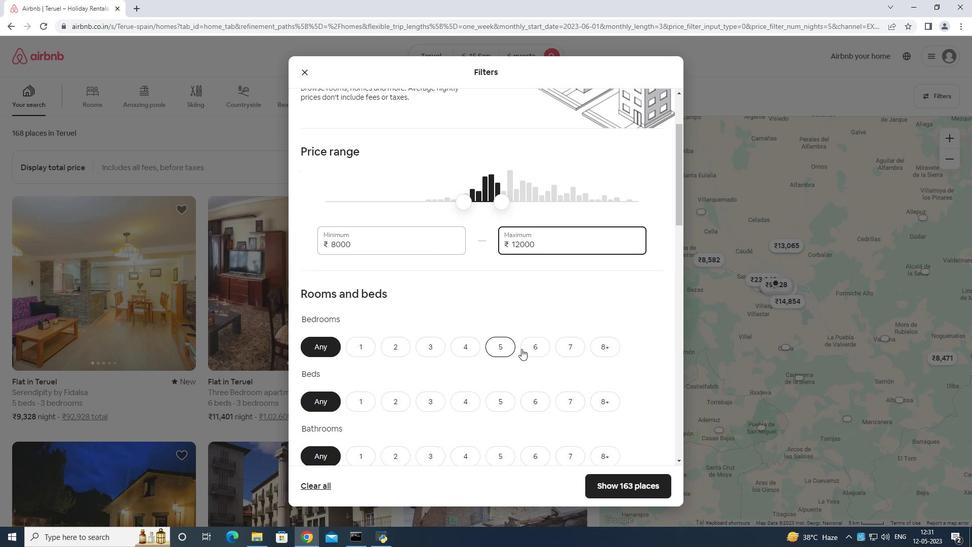 
Action: Mouse pressed left at (531, 349)
Screenshot: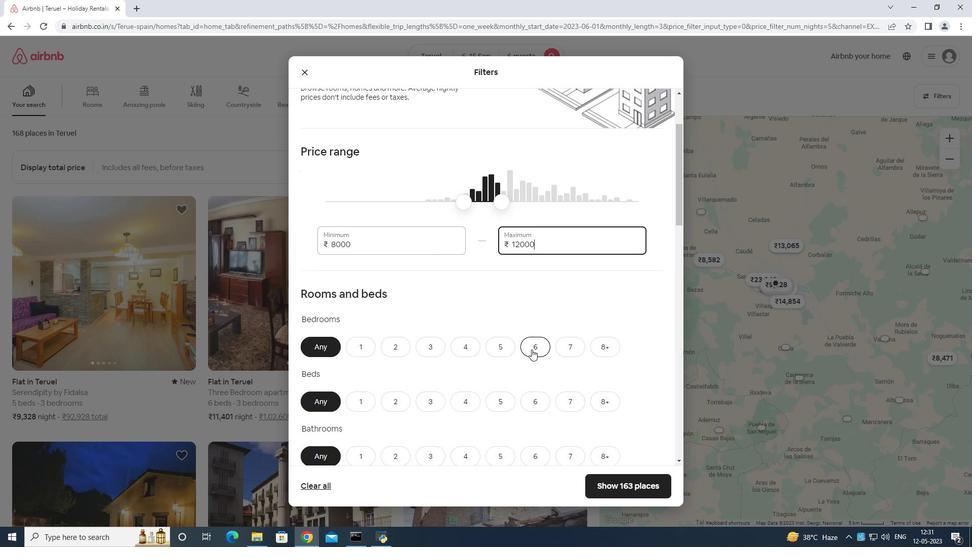 
Action: Mouse moved to (541, 399)
Screenshot: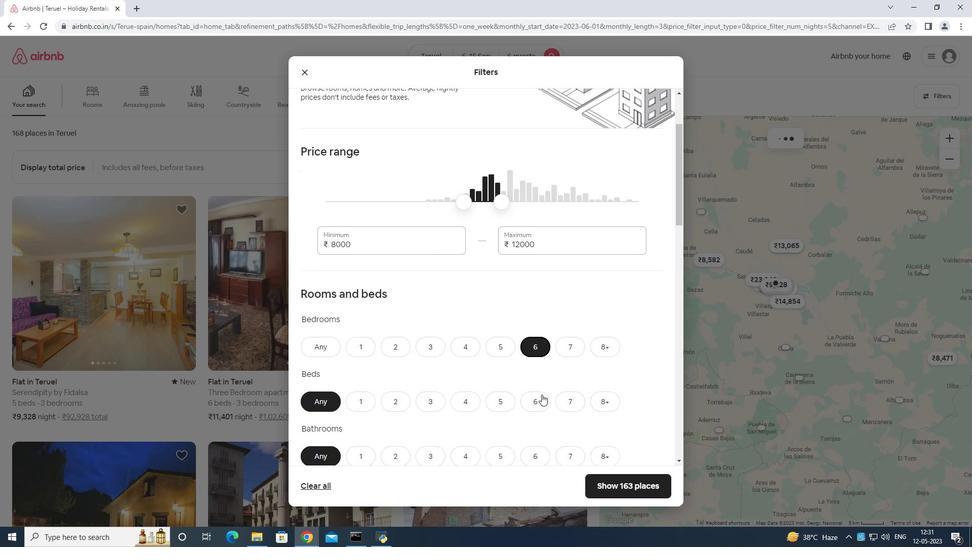 
Action: Mouse pressed left at (541, 399)
Screenshot: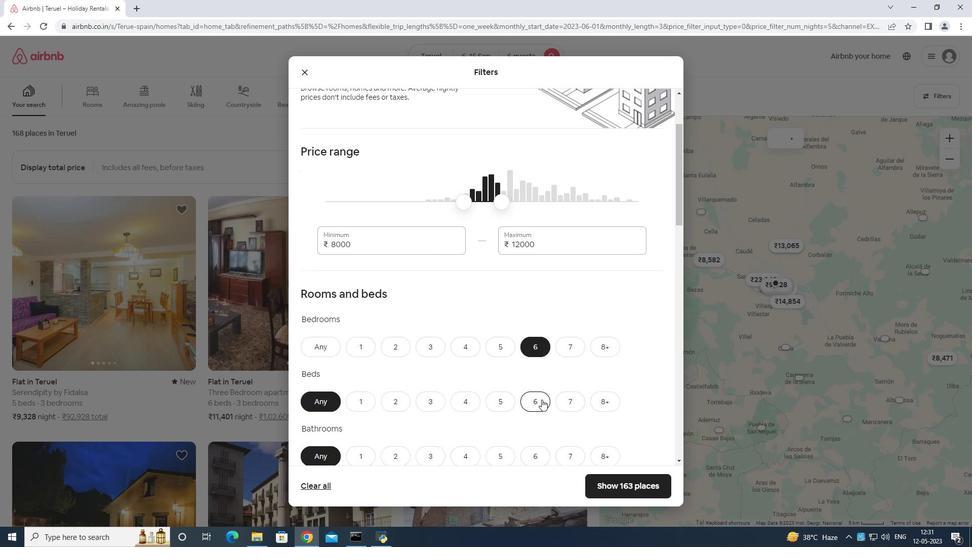 
Action: Mouse moved to (521, 453)
Screenshot: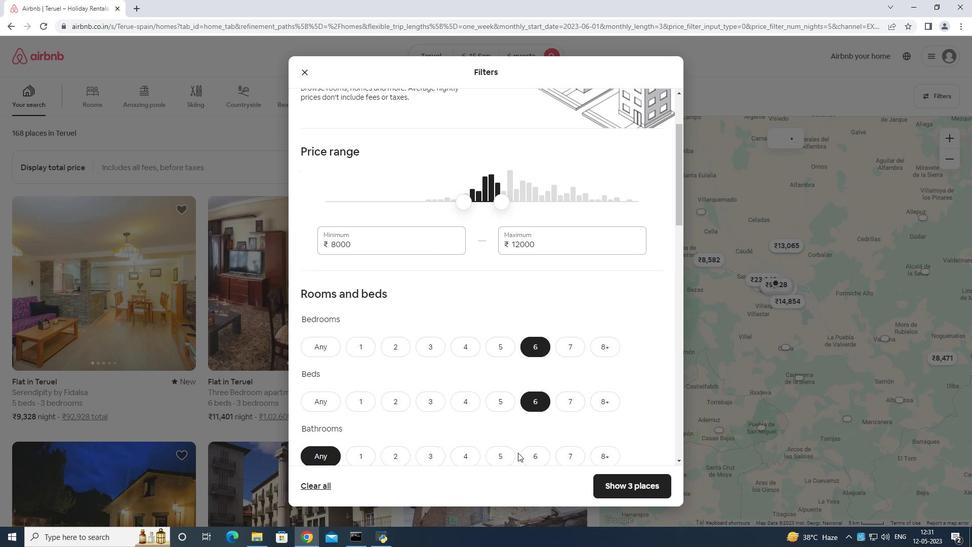 
Action: Mouse pressed left at (521, 453)
Screenshot: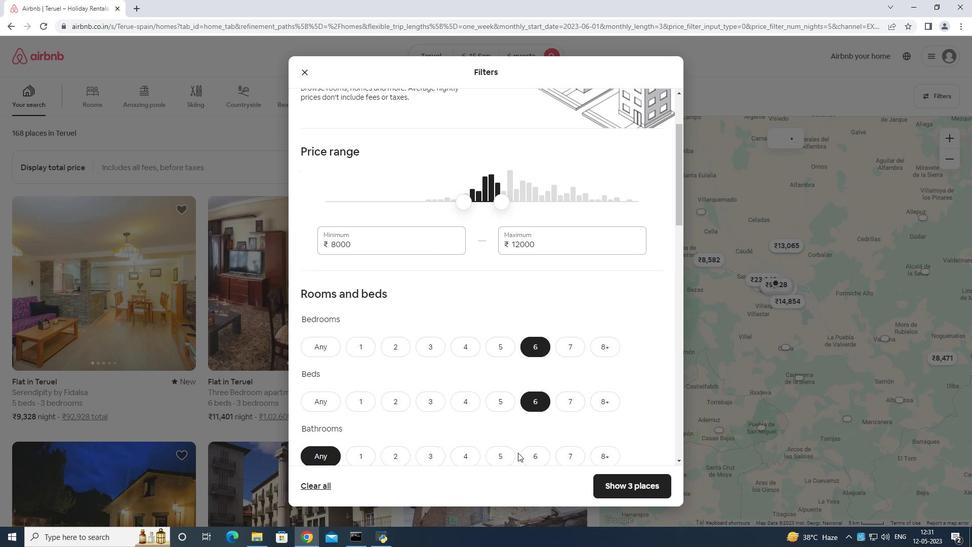 
Action: Mouse moved to (564, 427)
Screenshot: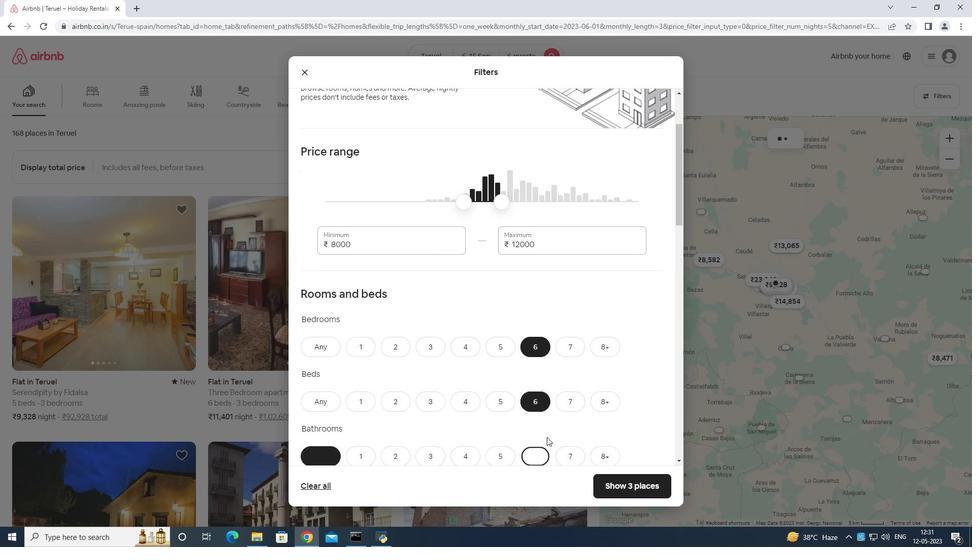 
Action: Mouse scrolled (564, 426) with delta (0, 0)
Screenshot: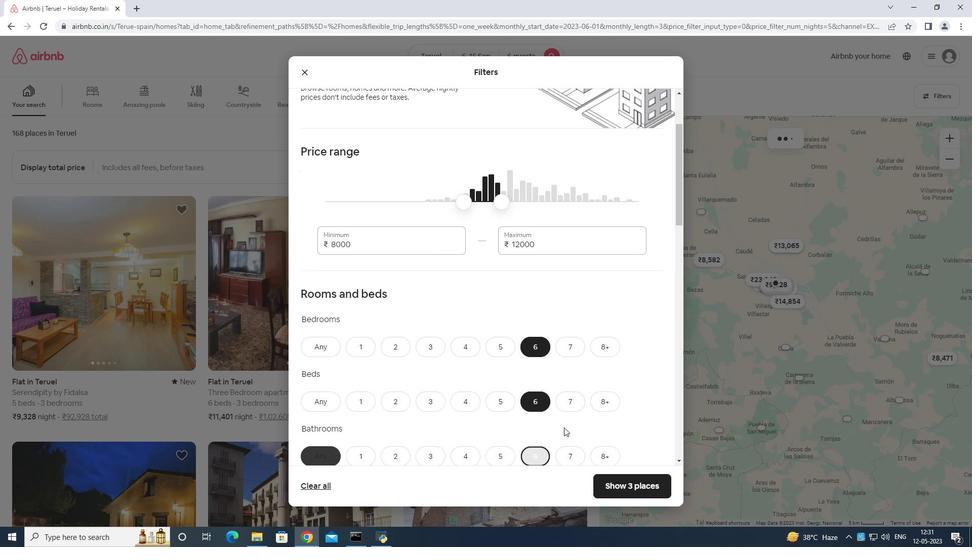
Action: Mouse moved to (566, 428)
Screenshot: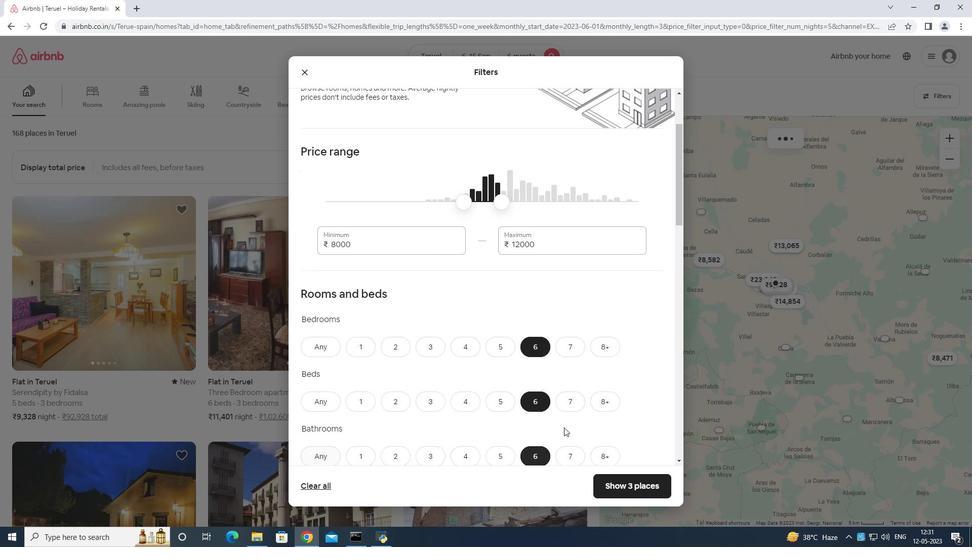 
Action: Mouse scrolled (566, 428) with delta (0, 0)
Screenshot: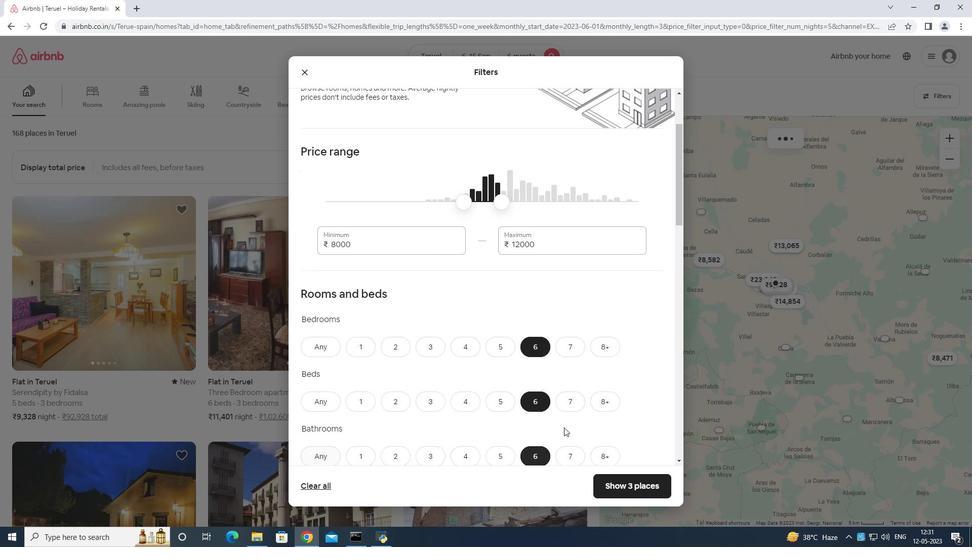 
Action: Mouse moved to (570, 428)
Screenshot: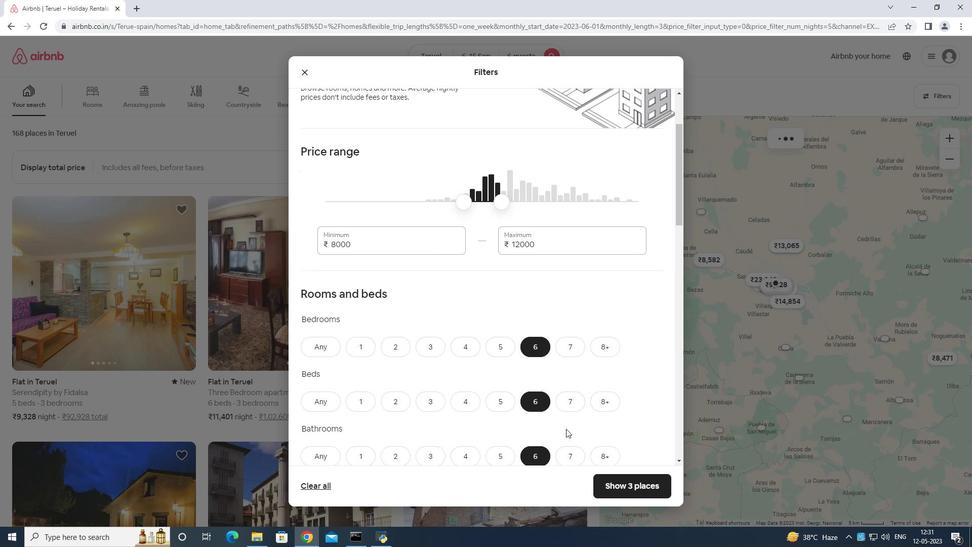 
Action: Mouse scrolled (570, 428) with delta (0, 0)
Screenshot: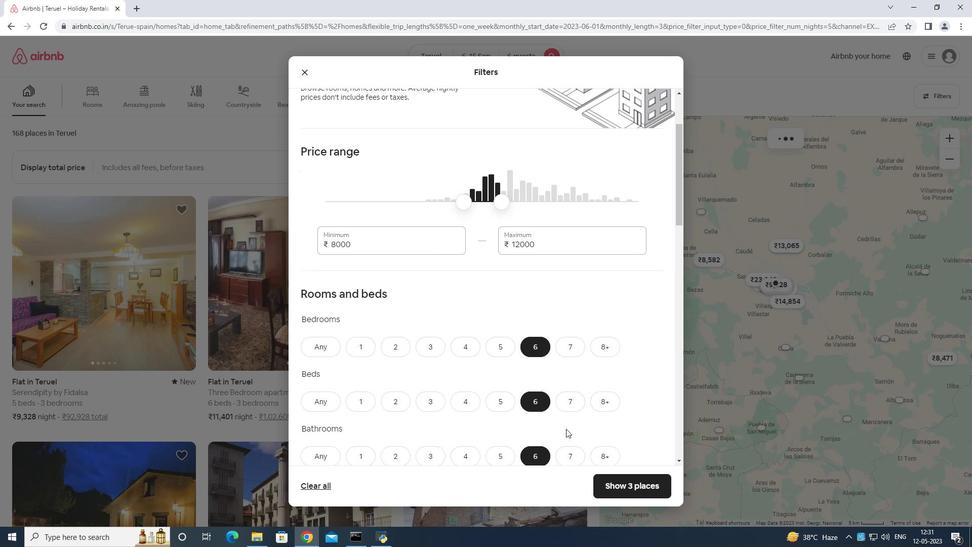 
Action: Mouse moved to (321, 393)
Screenshot: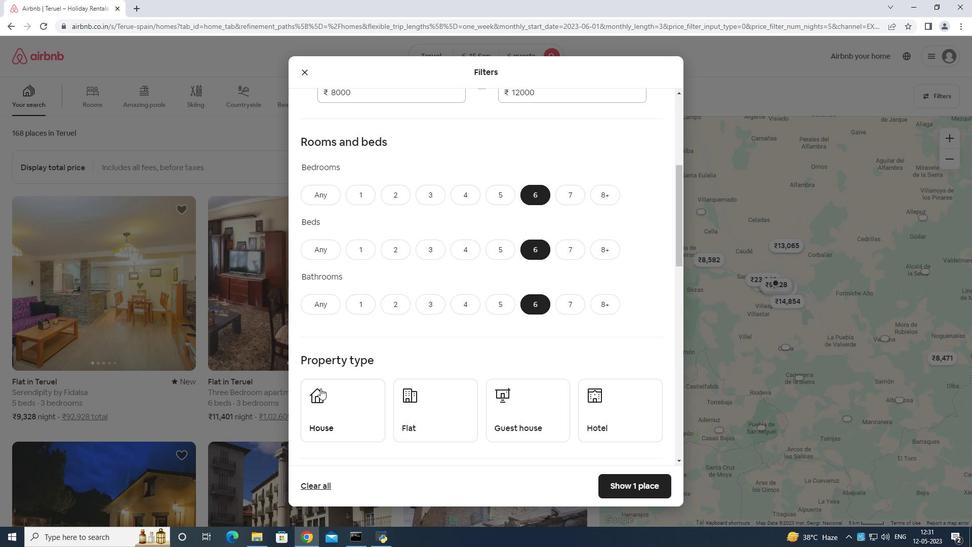 
Action: Mouse pressed left at (321, 393)
Screenshot: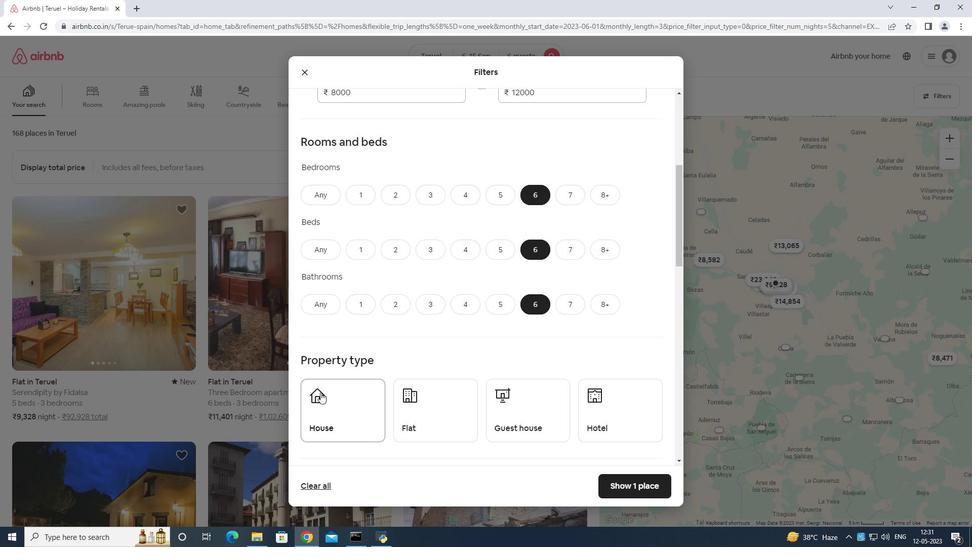 
Action: Mouse moved to (441, 394)
Screenshot: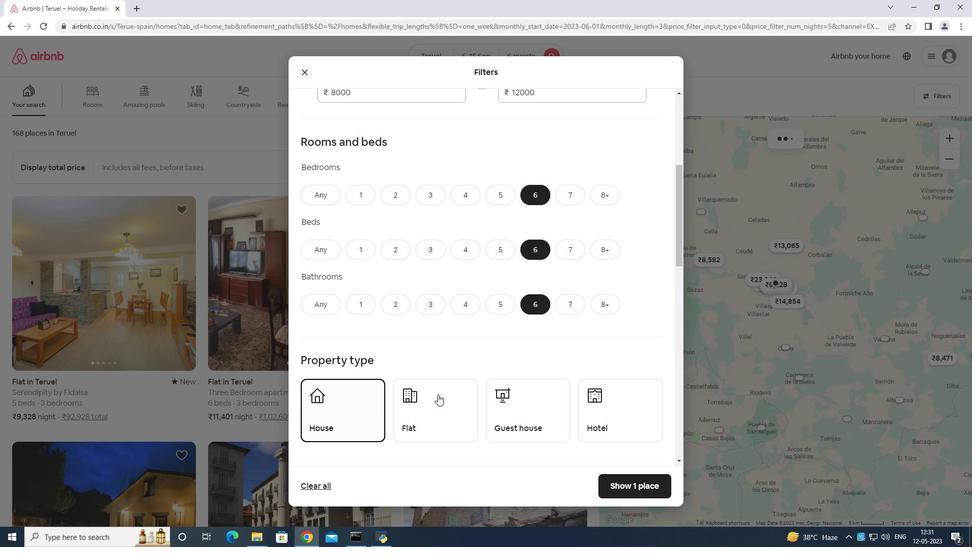 
Action: Mouse pressed left at (441, 394)
Screenshot: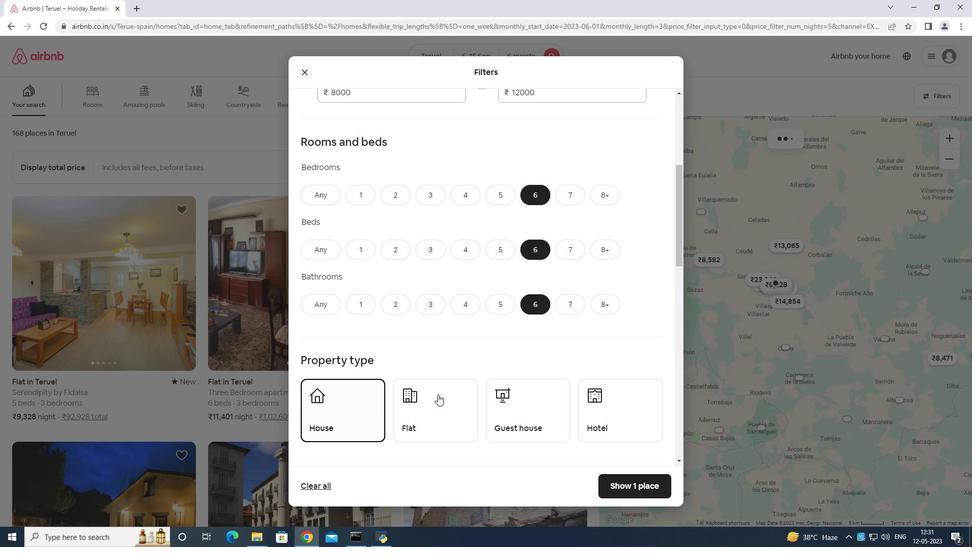 
Action: Mouse moved to (535, 389)
Screenshot: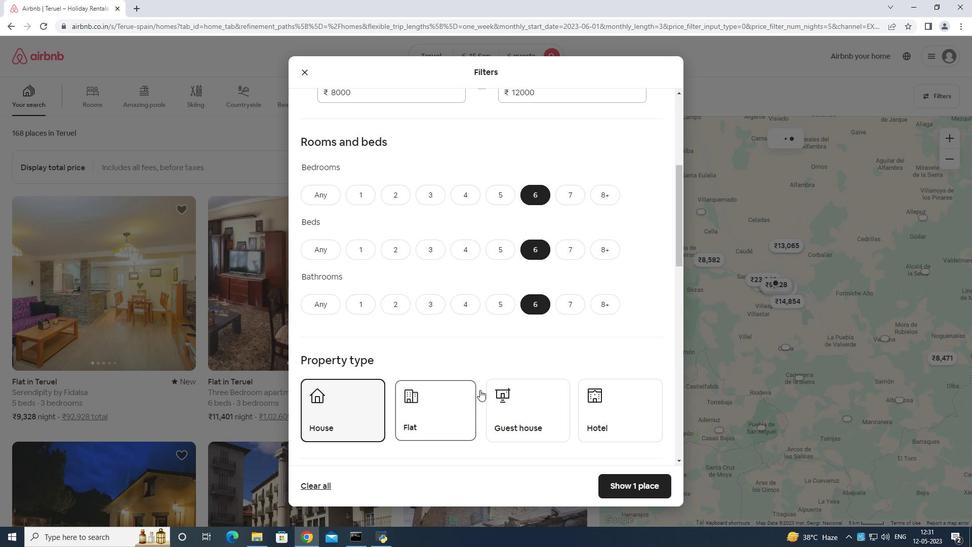 
Action: Mouse pressed left at (535, 389)
Screenshot: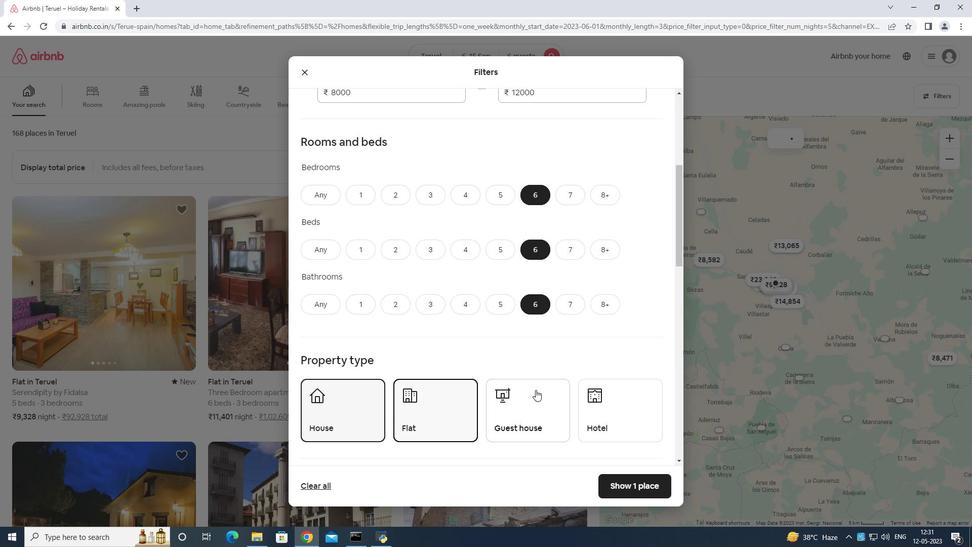 
Action: Mouse moved to (568, 378)
Screenshot: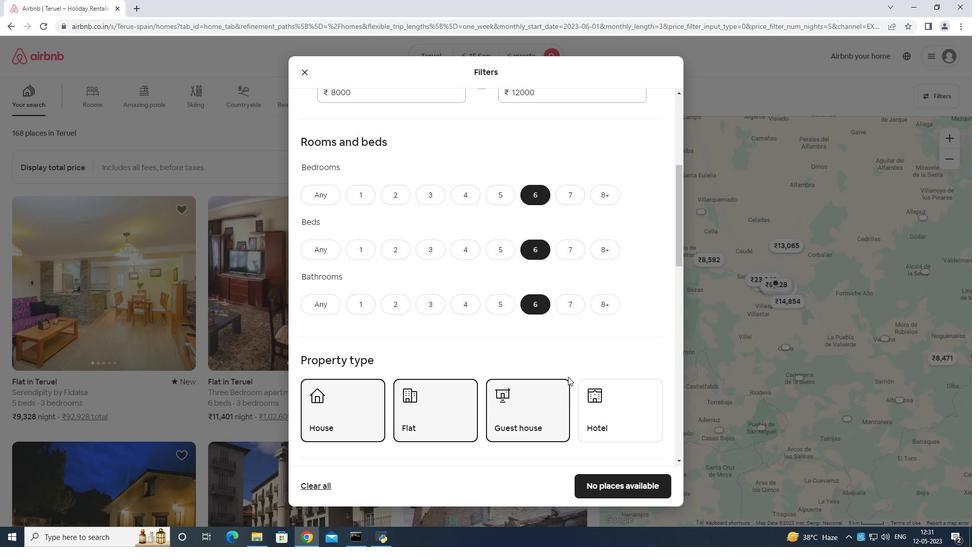 
Action: Mouse scrolled (568, 378) with delta (0, 0)
Screenshot: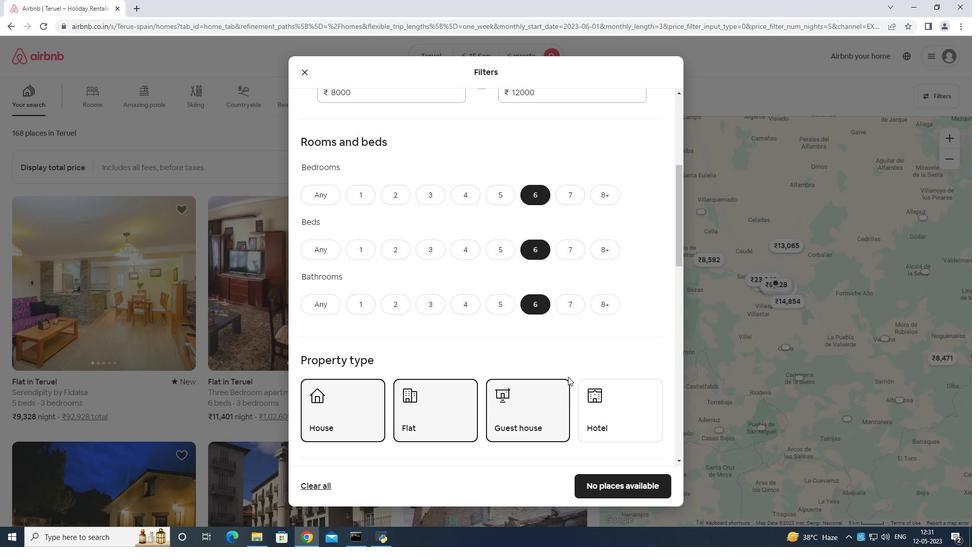 
Action: Mouse moved to (569, 381)
Screenshot: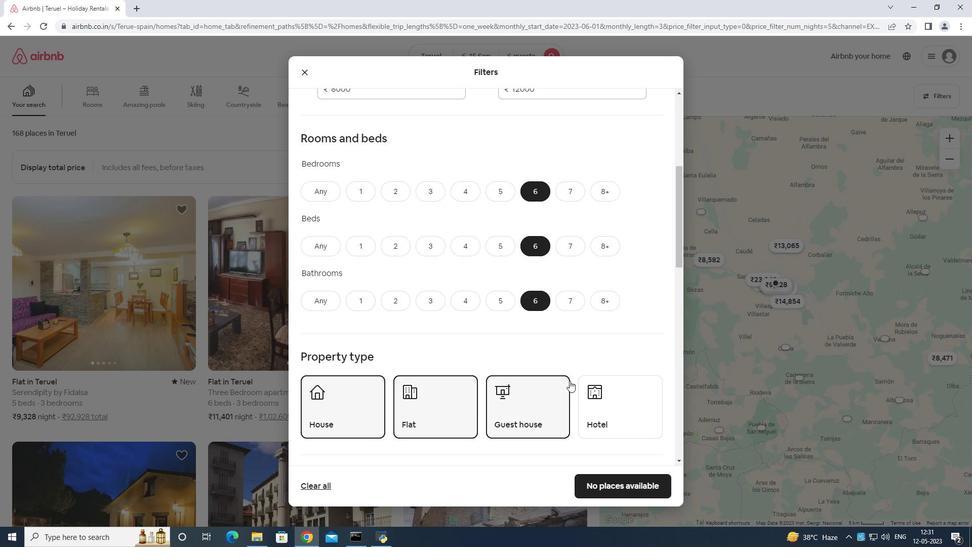 
Action: Mouse scrolled (569, 381) with delta (0, 0)
Screenshot: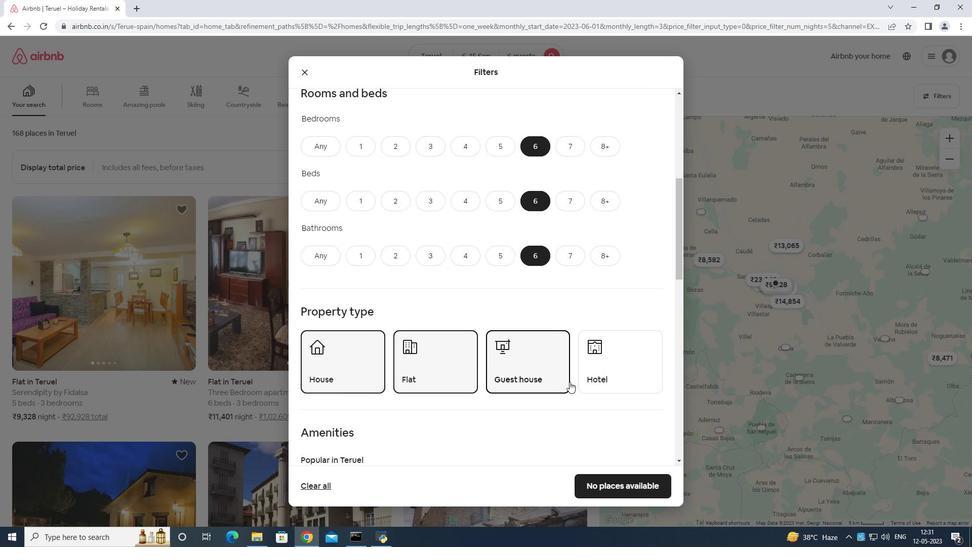 
Action: Mouse moved to (308, 427)
Screenshot: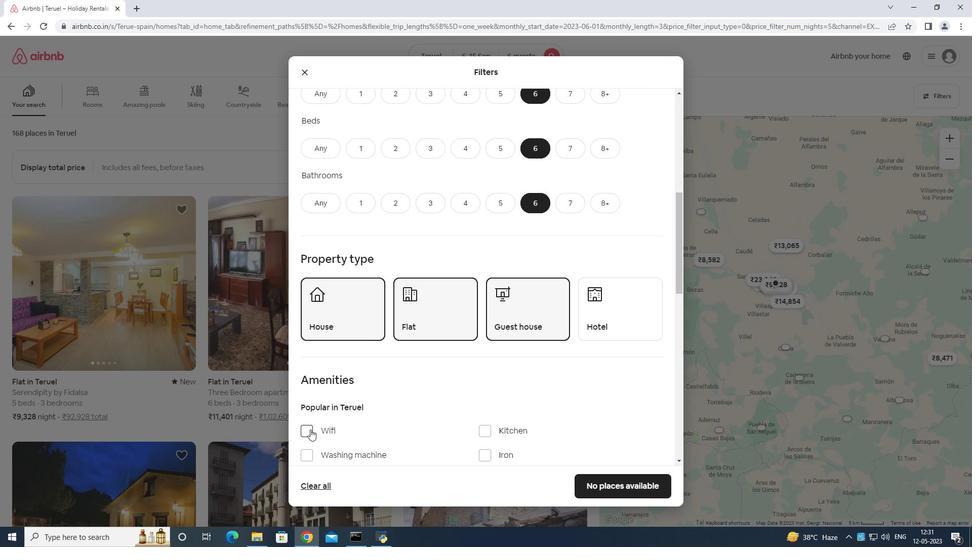 
Action: Mouse pressed left at (308, 427)
Screenshot: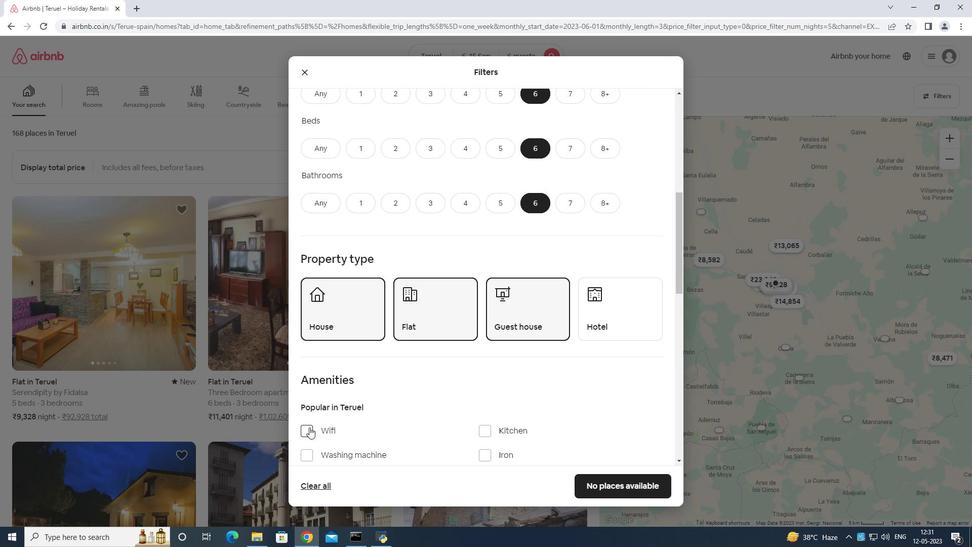 
Action: Mouse moved to (325, 412)
Screenshot: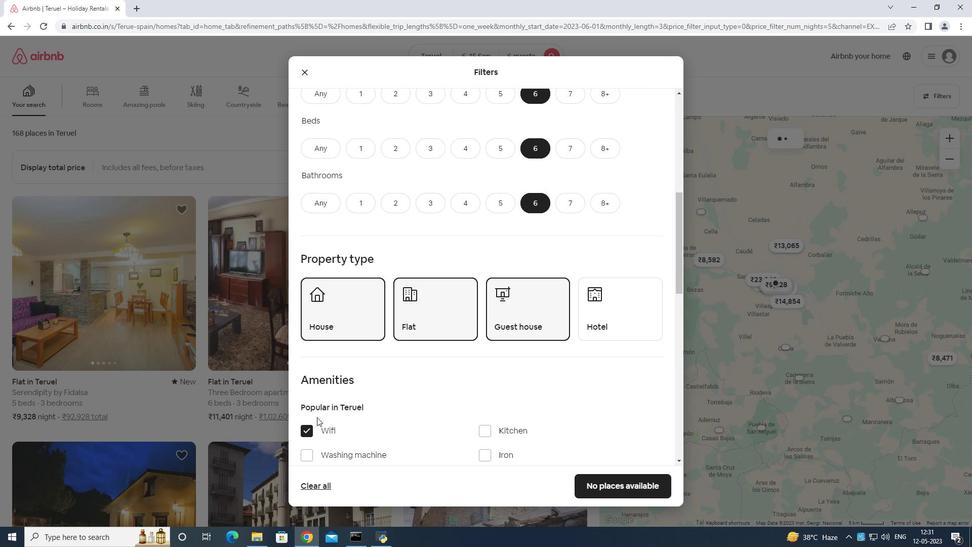 
Action: Mouse scrolled (325, 411) with delta (0, 0)
Screenshot: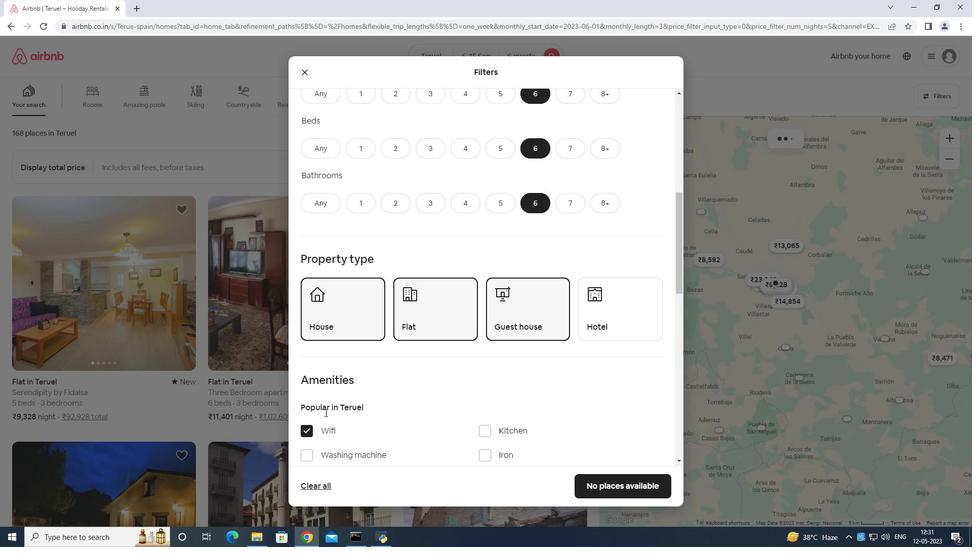 
Action: Mouse moved to (333, 406)
Screenshot: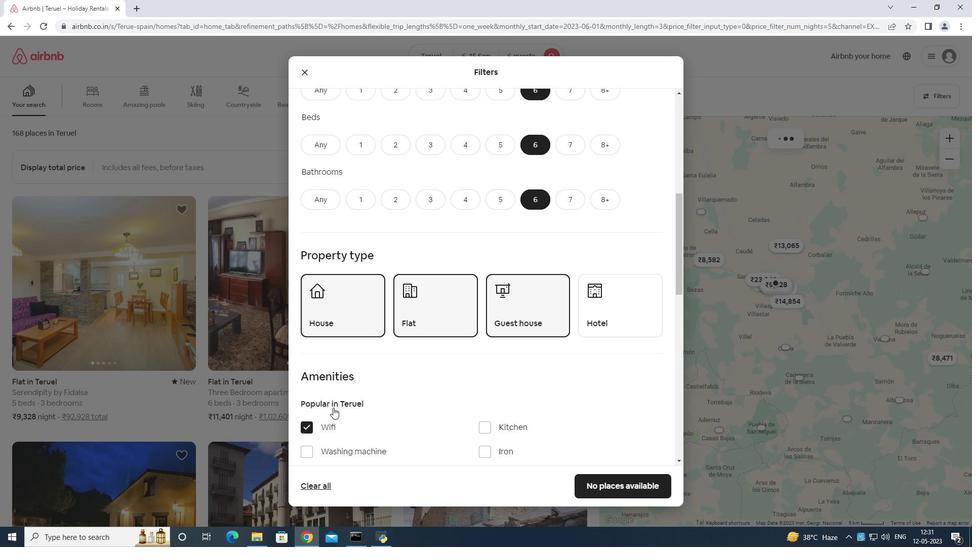 
Action: Mouse scrolled (333, 405) with delta (0, 0)
Screenshot: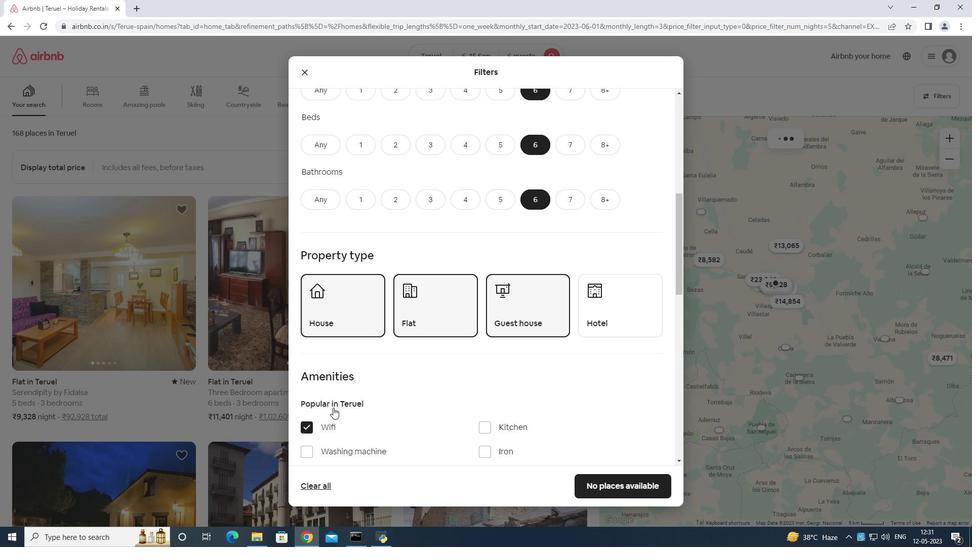 
Action: Mouse moved to (306, 375)
Screenshot: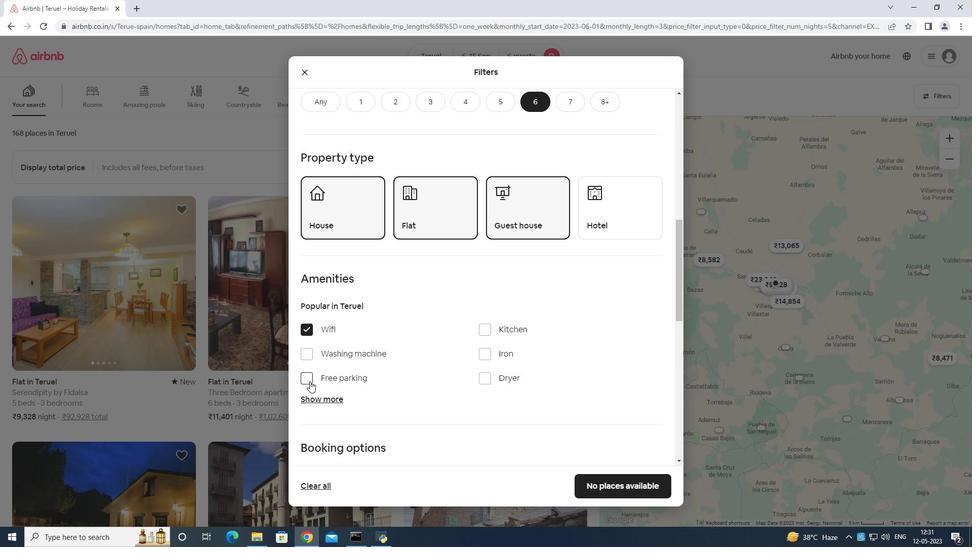 
Action: Mouse pressed left at (306, 375)
Screenshot: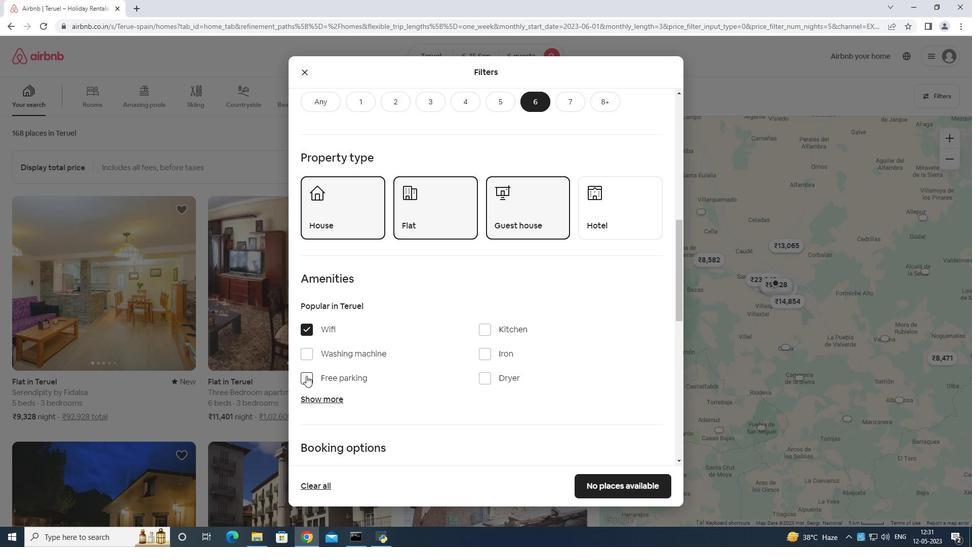 
Action: Mouse moved to (312, 397)
Screenshot: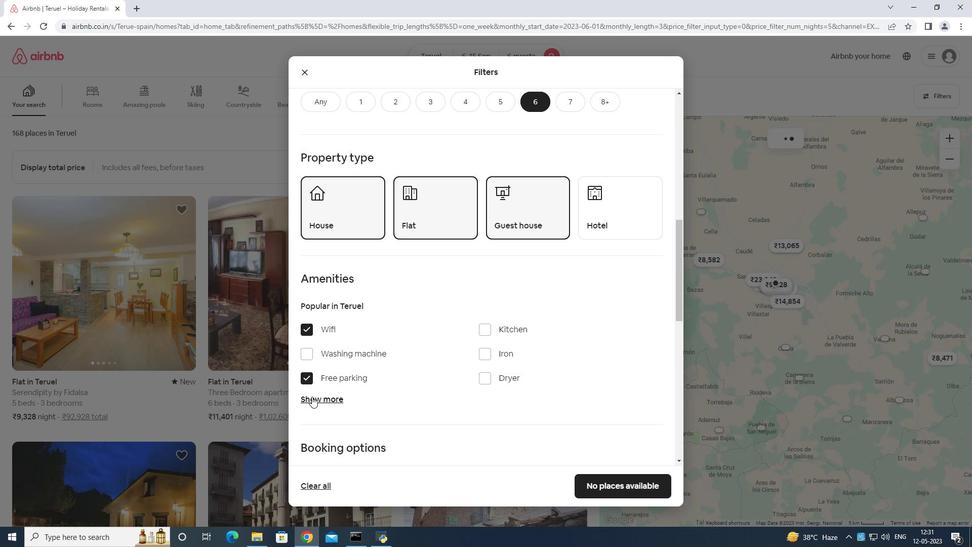 
Action: Mouse pressed left at (312, 397)
Screenshot: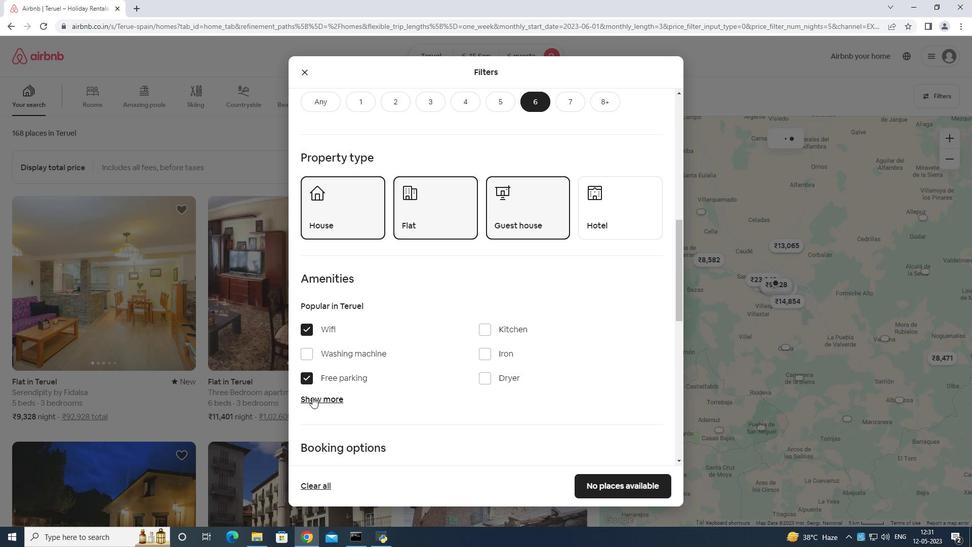 
Action: Mouse moved to (333, 390)
Screenshot: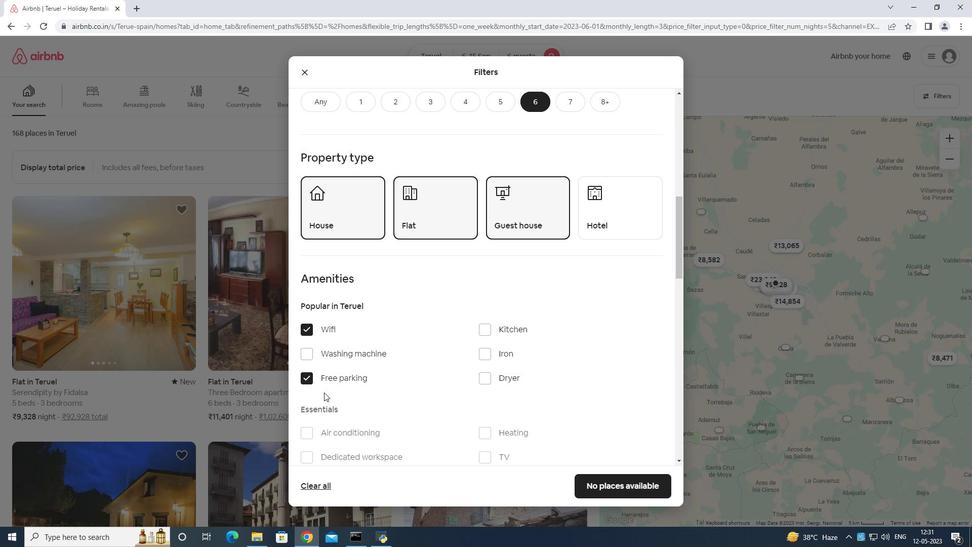 
Action: Mouse scrolled (333, 389) with delta (0, 0)
Screenshot: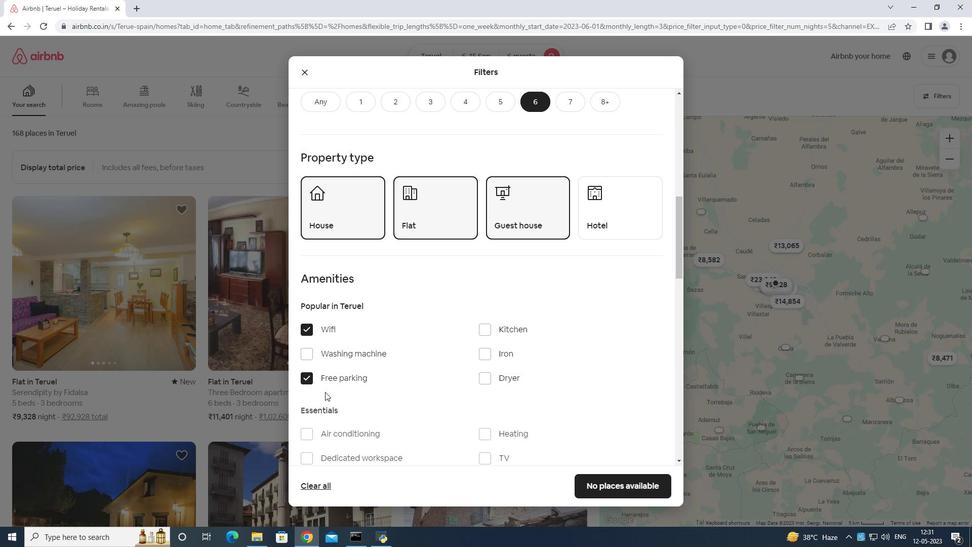 
Action: Mouse moved to (360, 391)
Screenshot: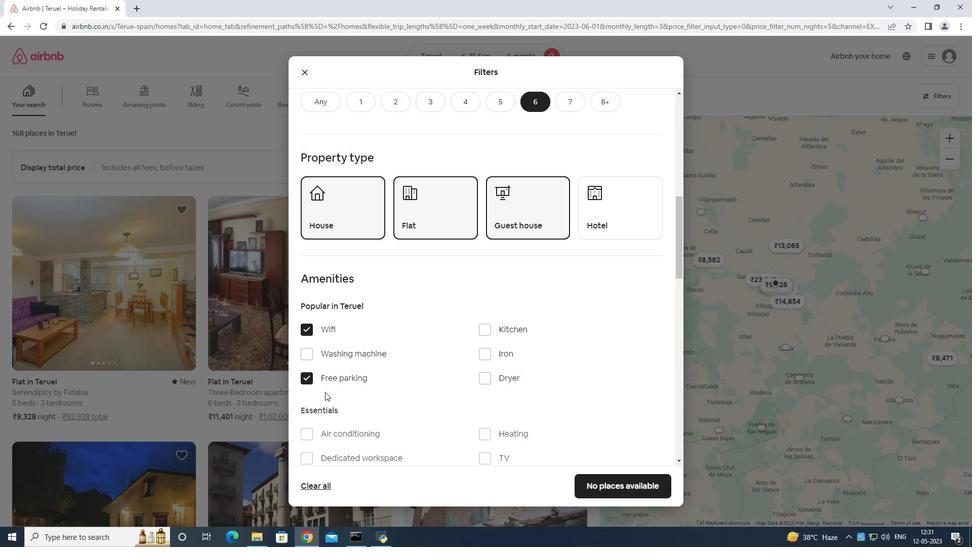 
Action: Mouse scrolled (360, 390) with delta (0, 0)
Screenshot: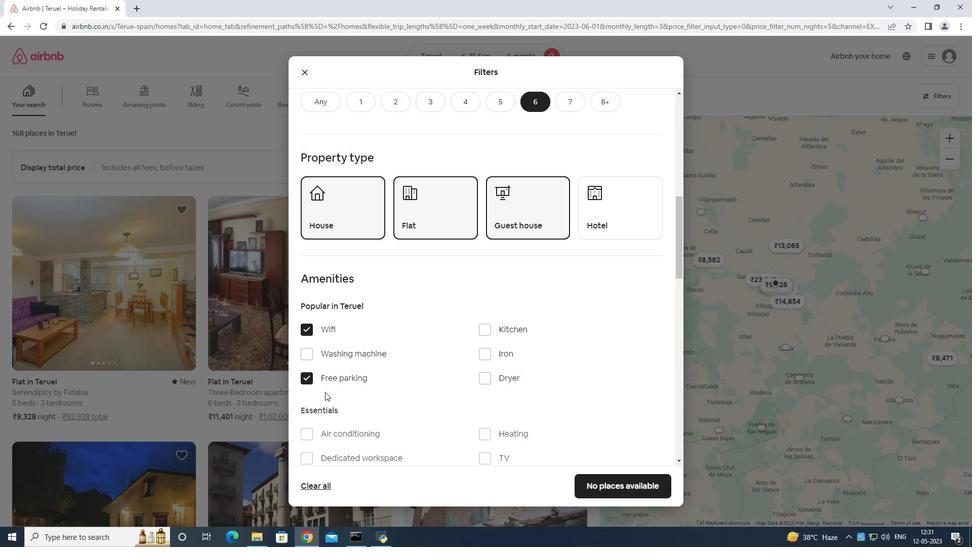 
Action: Mouse moved to (363, 391)
Screenshot: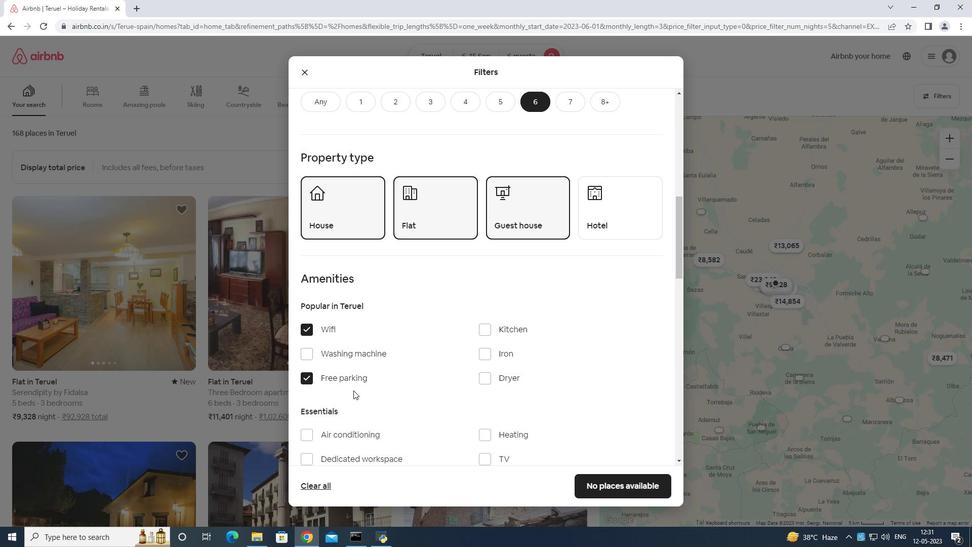 
Action: Mouse scrolled (363, 390) with delta (0, 0)
Screenshot: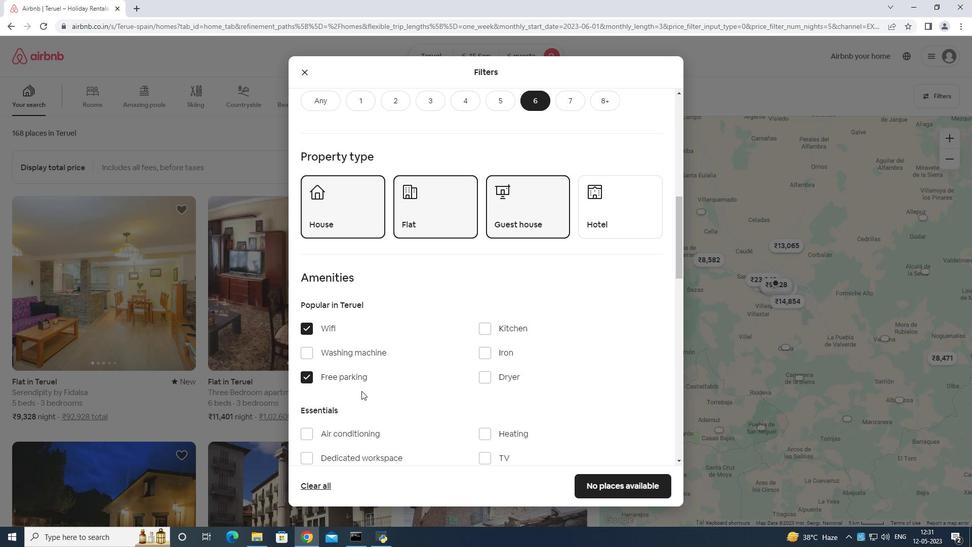 
Action: Mouse moved to (475, 309)
Screenshot: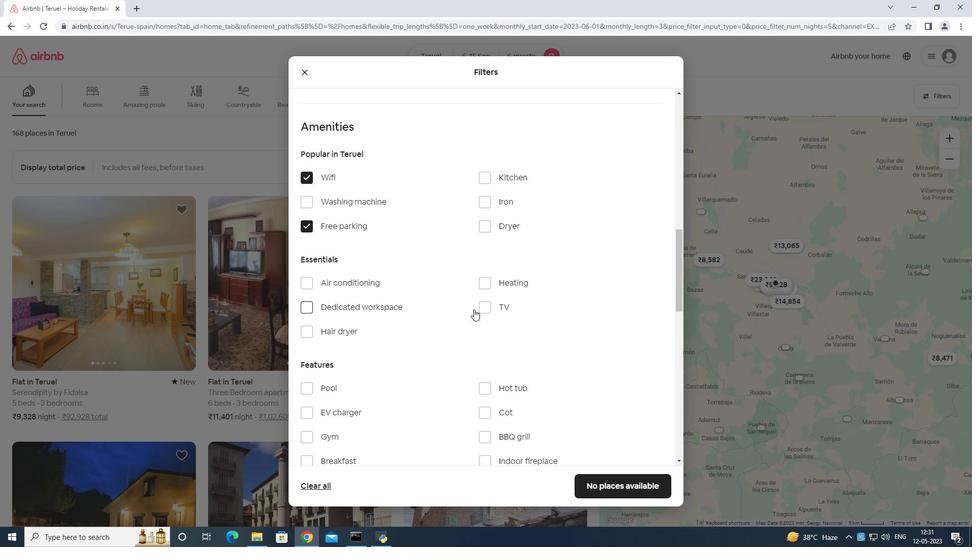 
Action: Mouse pressed left at (475, 309)
Screenshot: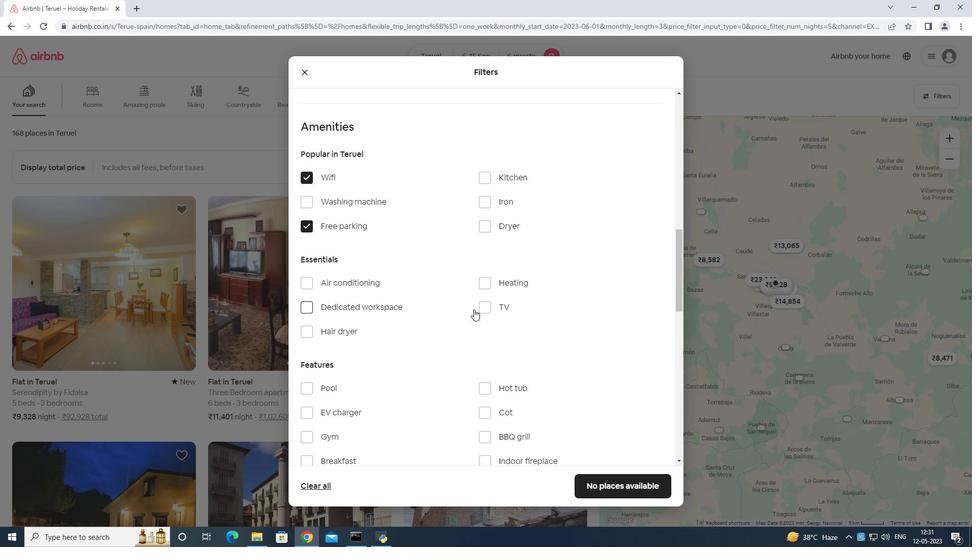 
Action: Mouse moved to (481, 305)
Screenshot: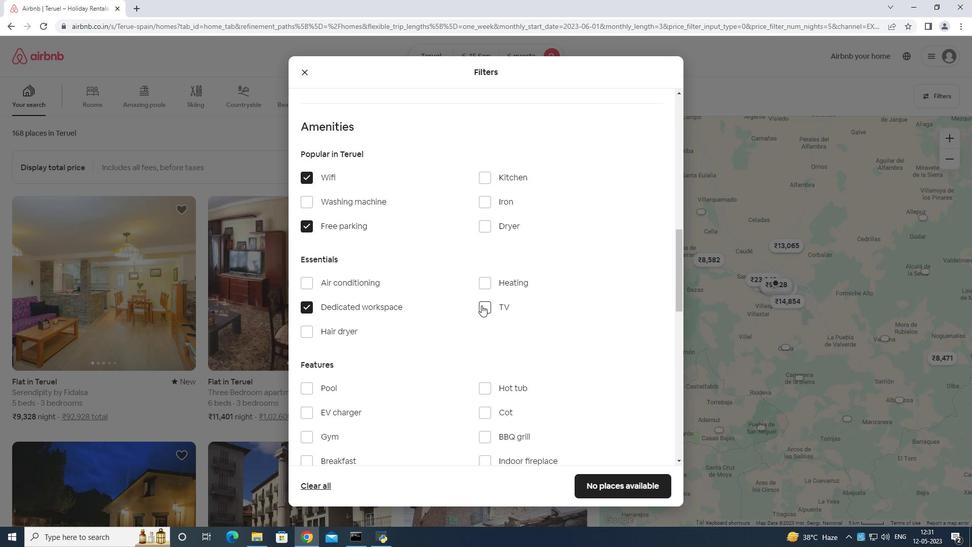 
Action: Mouse pressed left at (481, 305)
Screenshot: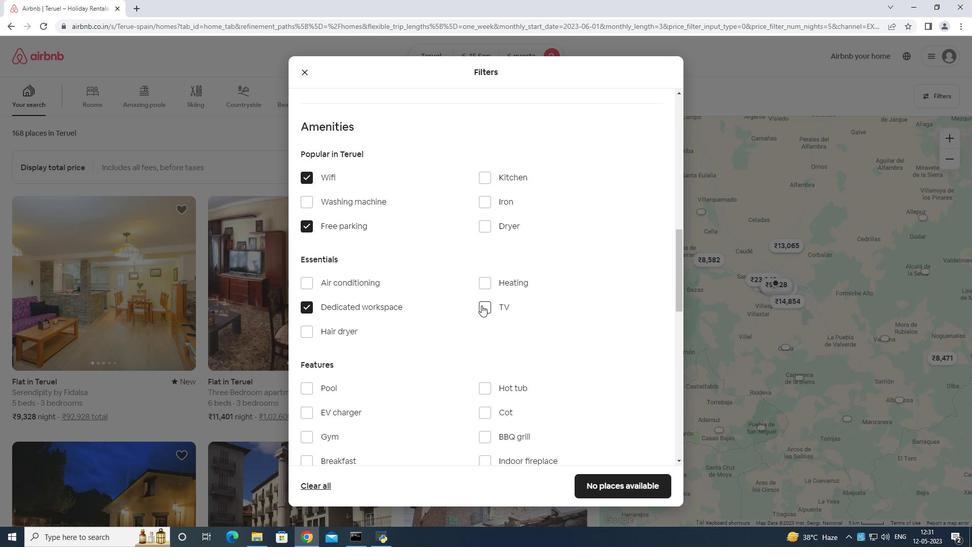 
Action: Mouse moved to (314, 308)
Screenshot: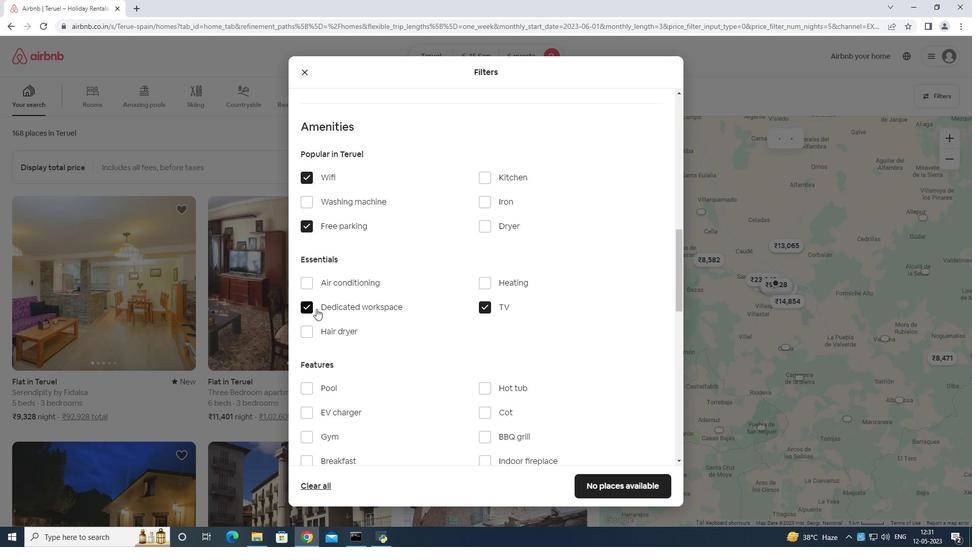 
Action: Mouse pressed left at (314, 308)
Screenshot: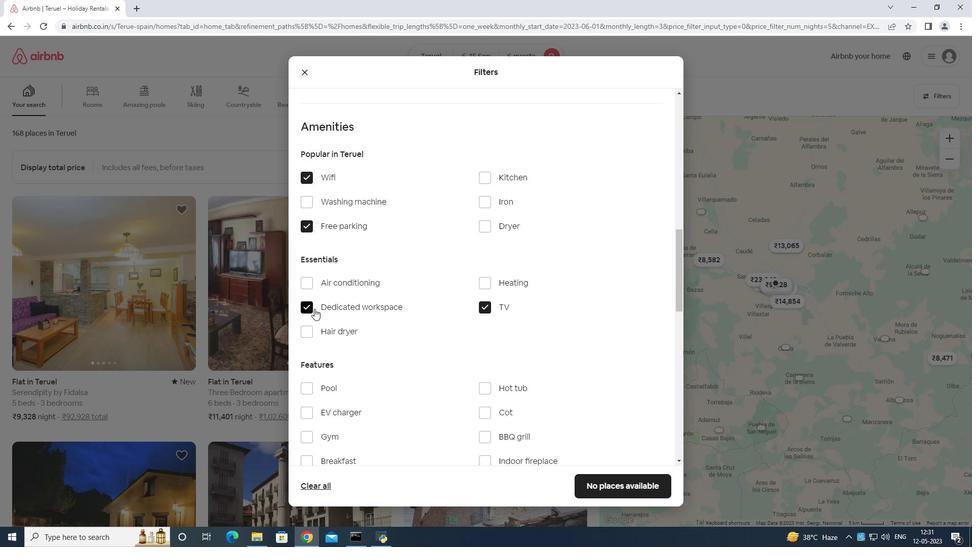 
Action: Mouse scrolled (314, 308) with delta (0, 0)
Screenshot: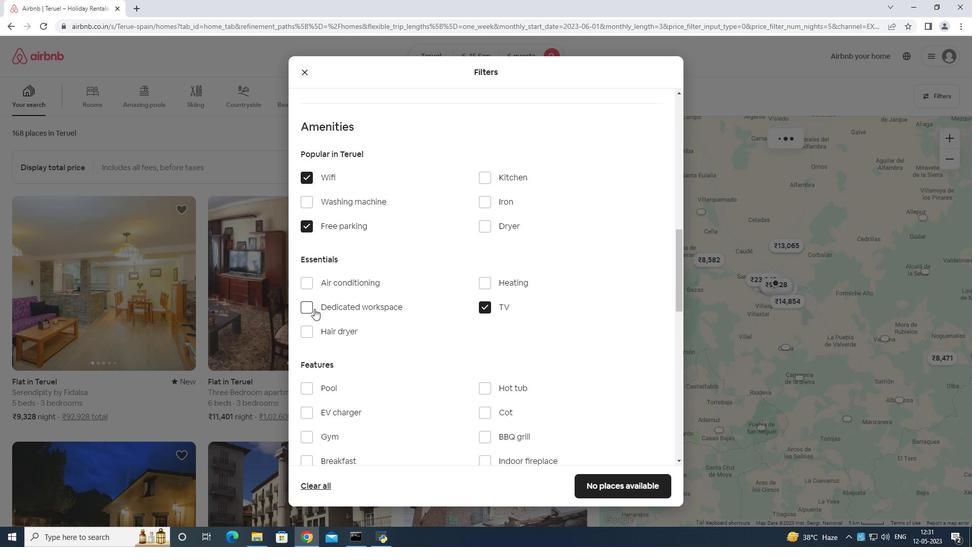 
Action: Mouse scrolled (314, 308) with delta (0, 0)
Screenshot: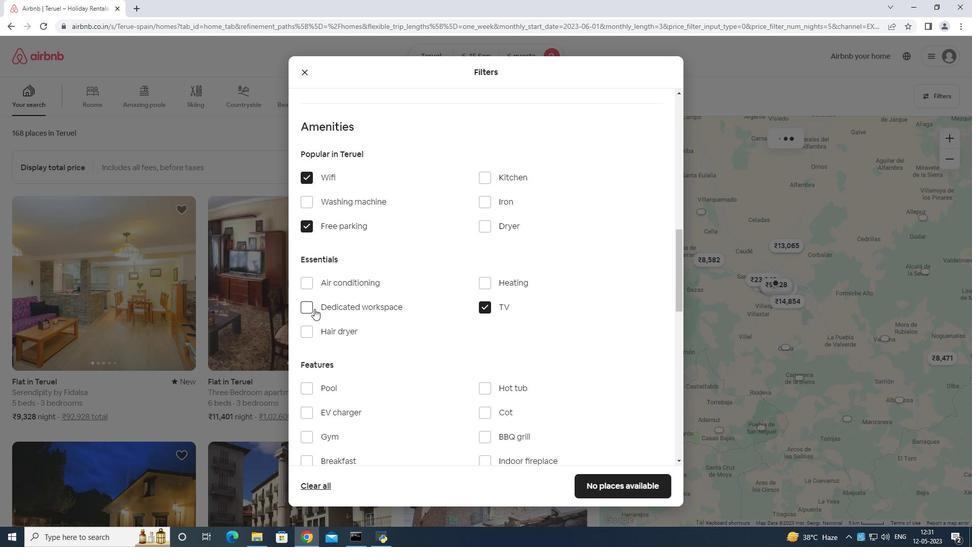 
Action: Mouse moved to (302, 332)
Screenshot: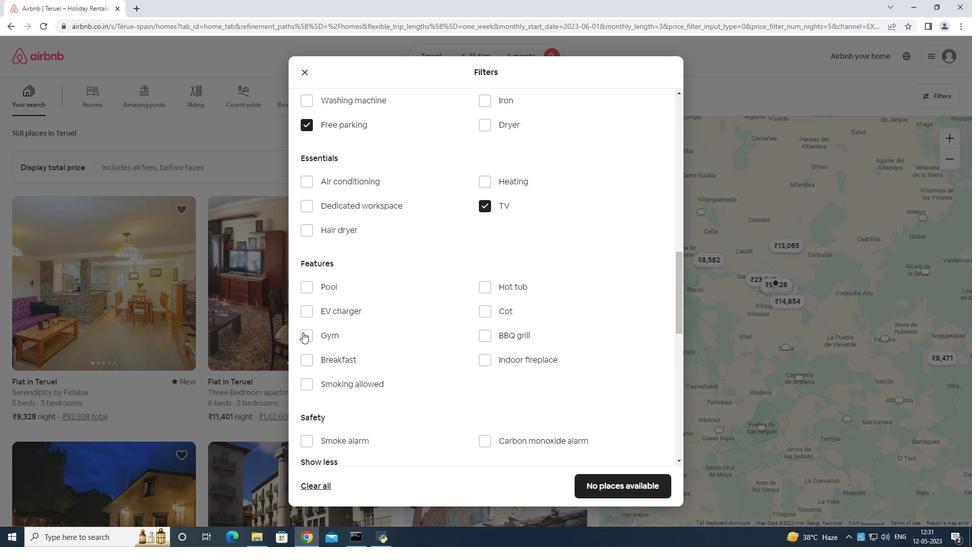 
Action: Mouse pressed left at (302, 332)
Screenshot: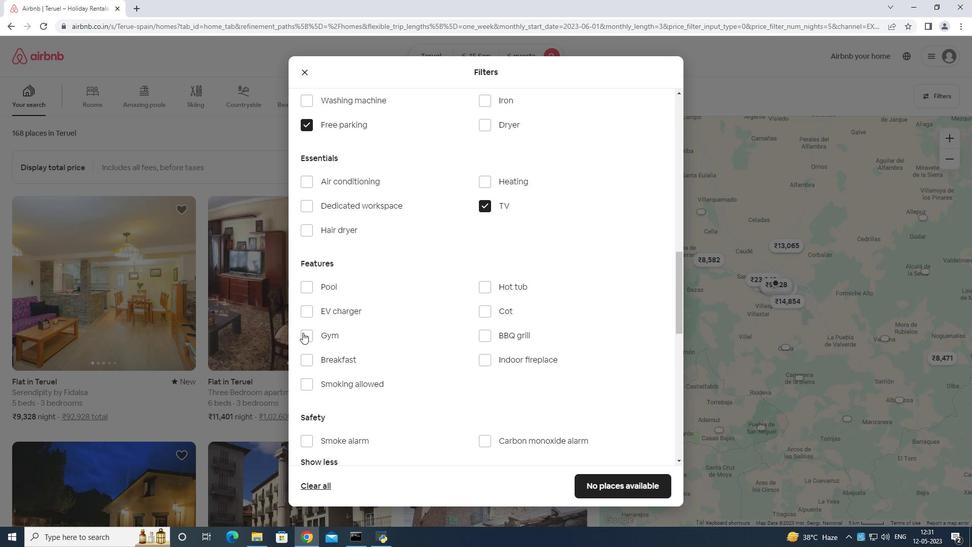 
Action: Mouse moved to (306, 357)
Screenshot: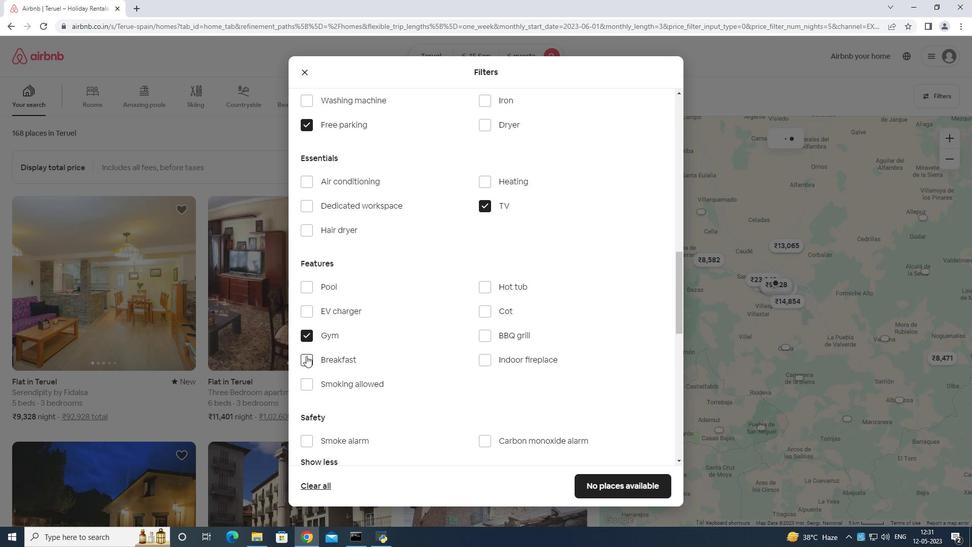 
Action: Mouse pressed left at (306, 357)
Screenshot: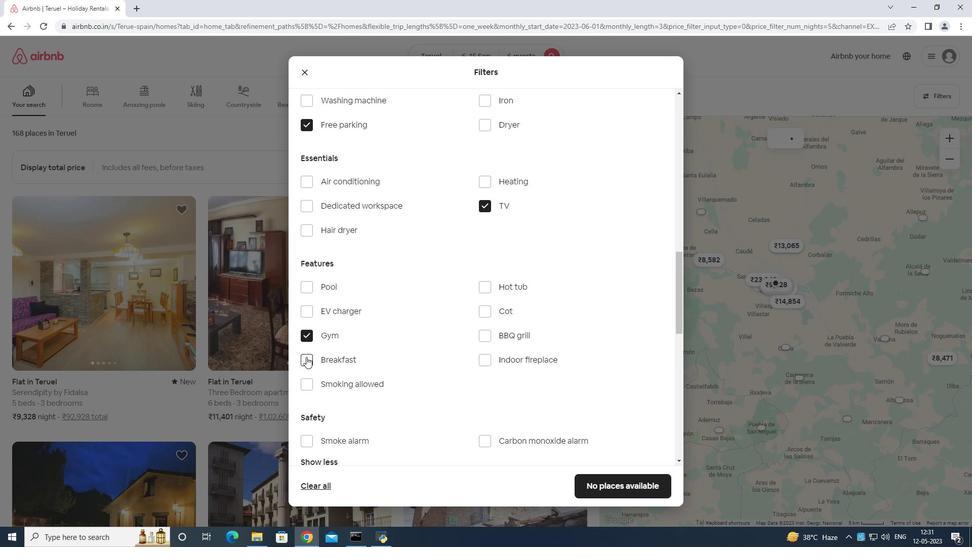 
Action: Mouse moved to (342, 358)
Screenshot: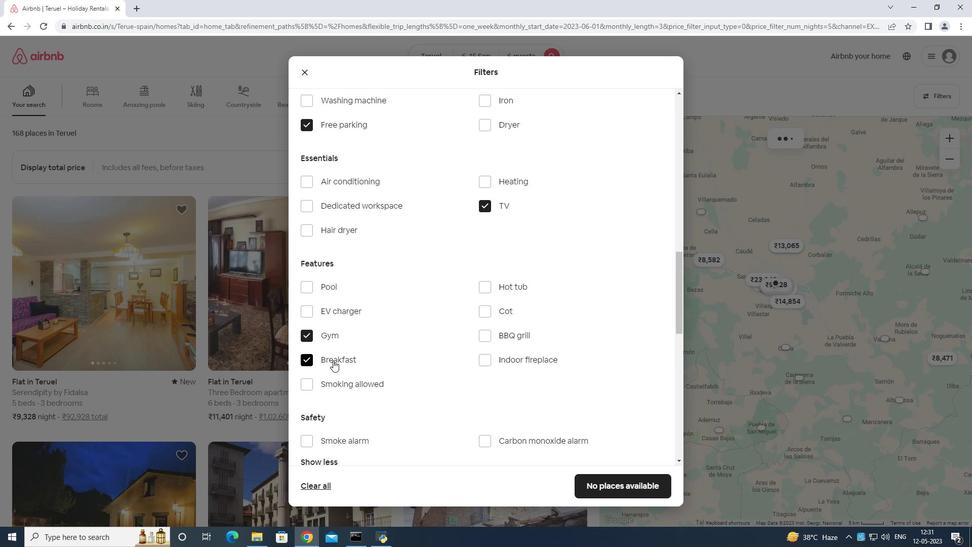 
Action: Mouse scrolled (342, 358) with delta (0, 0)
Screenshot: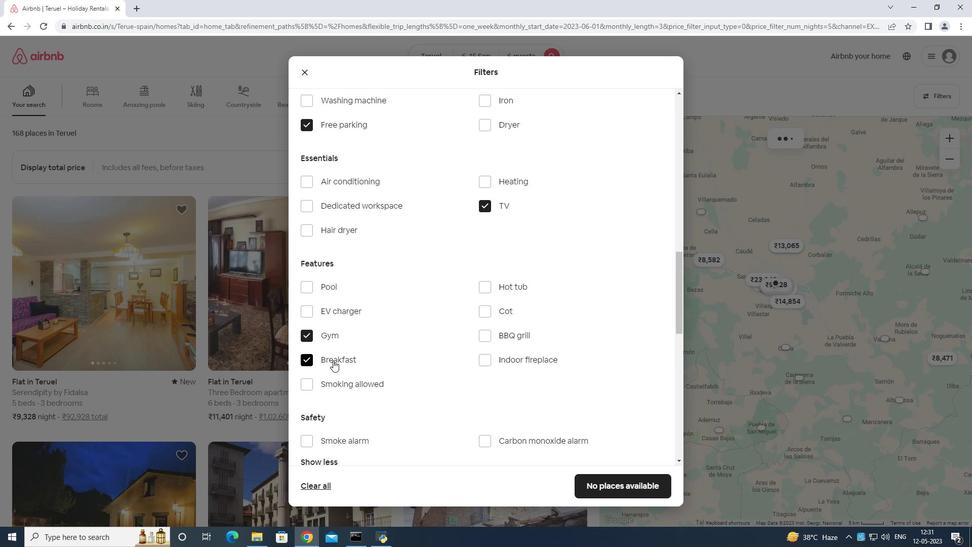 
Action: Mouse moved to (352, 353)
Screenshot: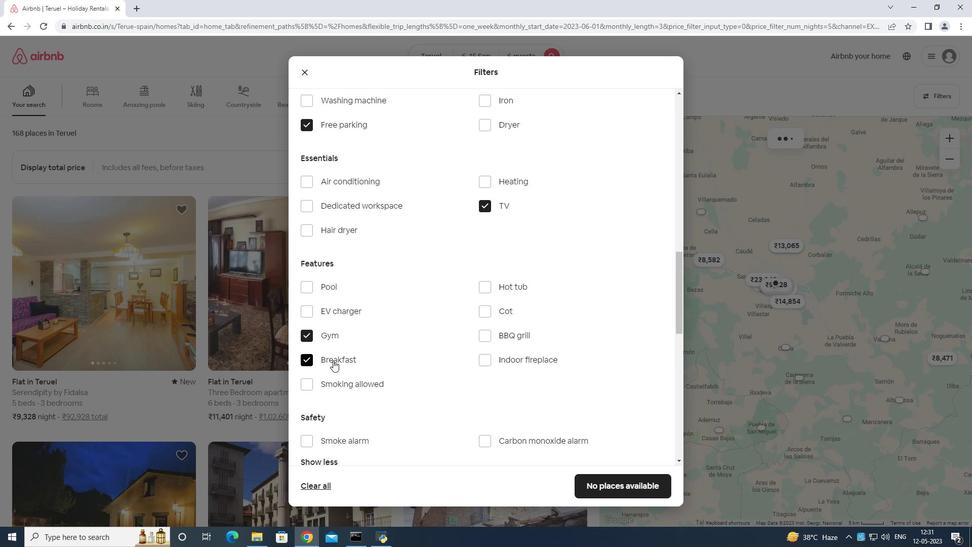 
Action: Mouse scrolled (352, 354) with delta (0, 0)
Screenshot: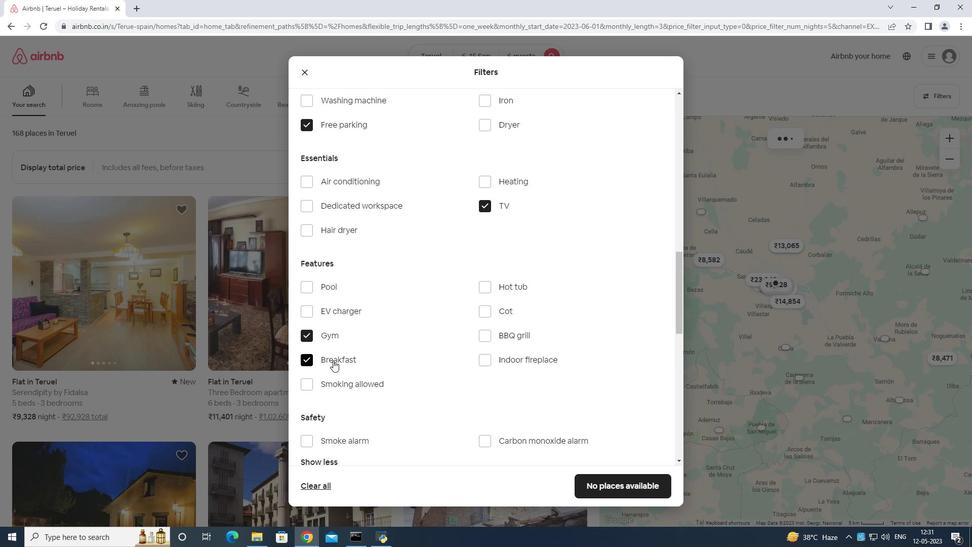 
Action: Mouse moved to (358, 349)
Screenshot: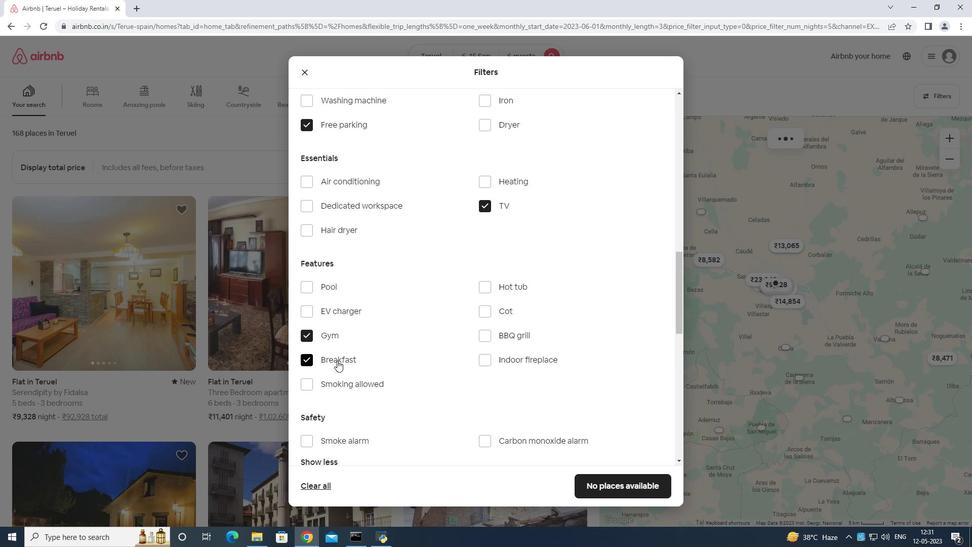 
Action: Mouse scrolled (358, 350) with delta (0, 0)
Screenshot: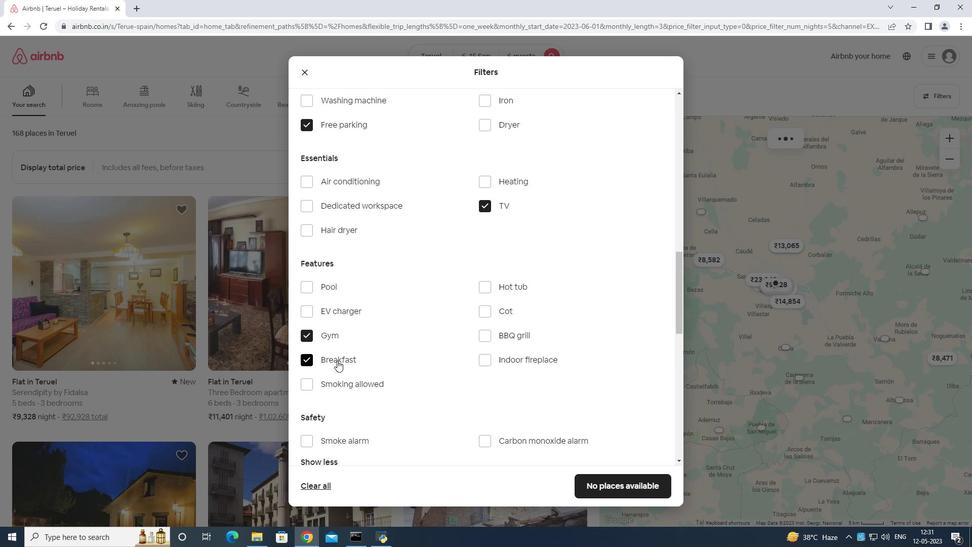 
Action: Mouse moved to (365, 343)
Screenshot: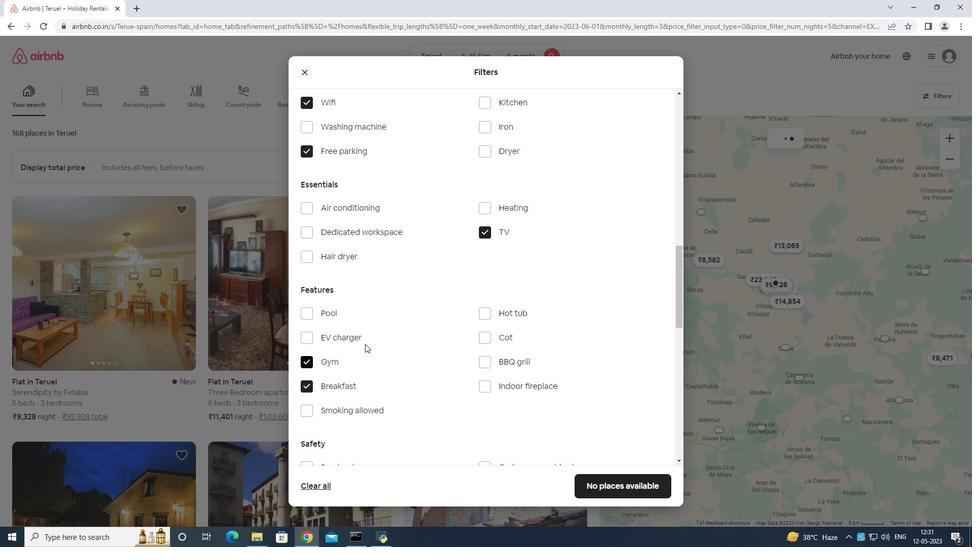 
Action: Mouse scrolled (365, 343) with delta (0, 0)
Screenshot: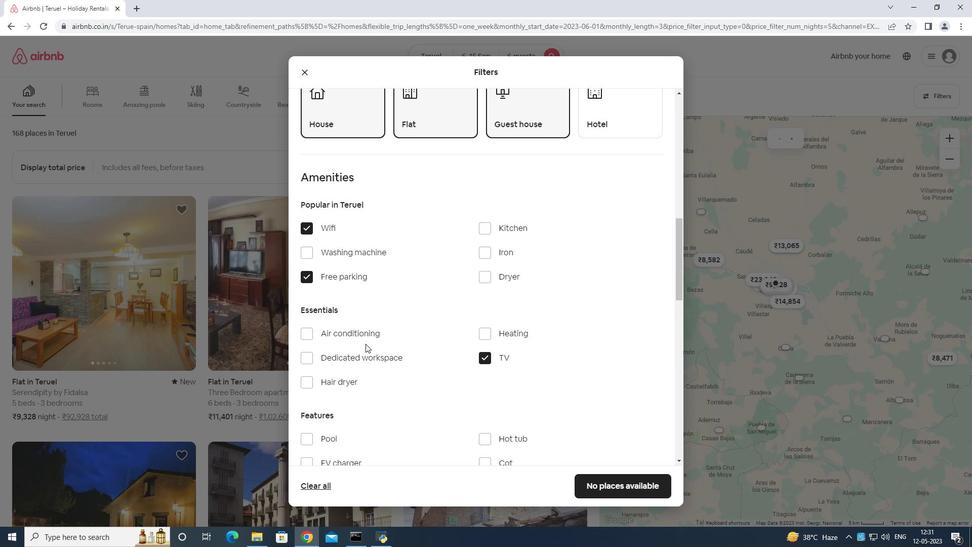 
Action: Mouse scrolled (365, 343) with delta (0, 0)
Screenshot: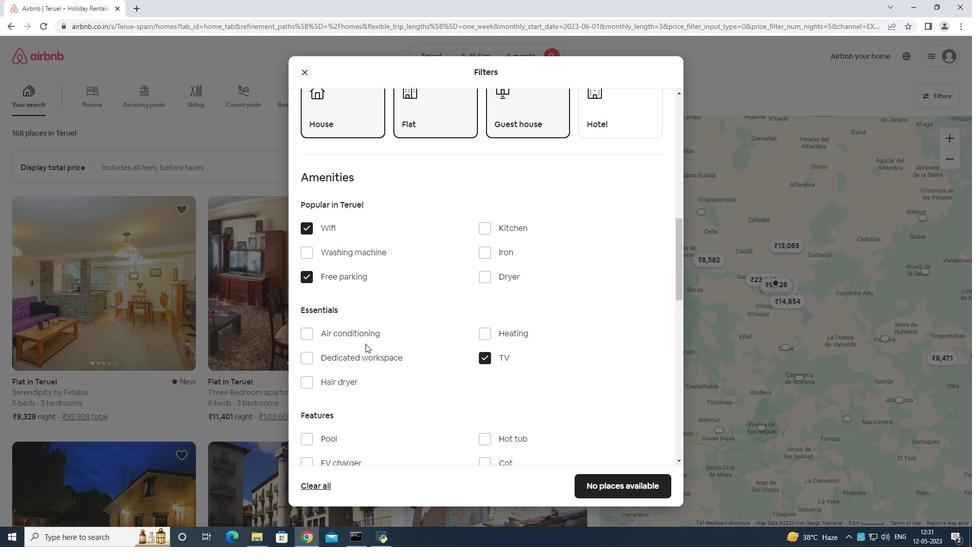 
Action: Mouse moved to (365, 344)
Screenshot: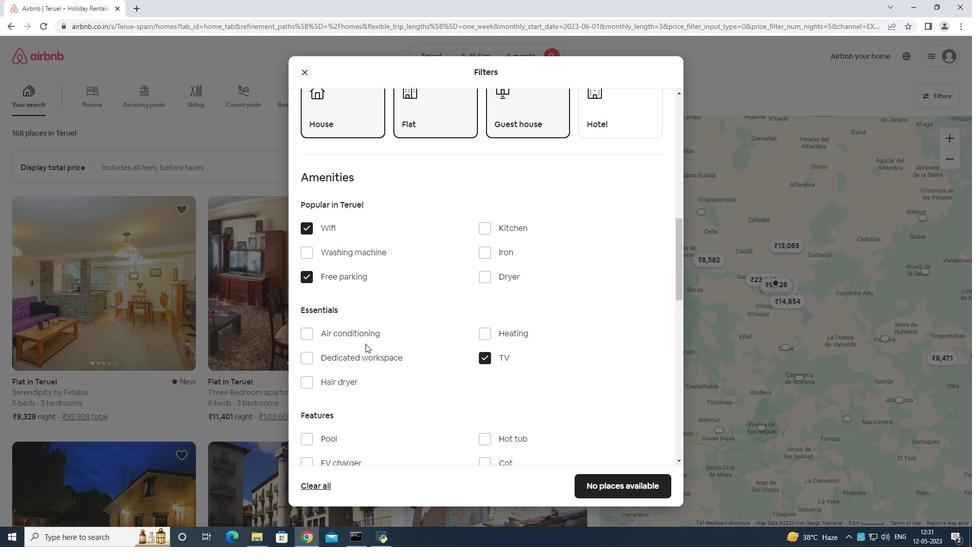 
Action: Mouse scrolled (365, 343) with delta (0, 0)
Screenshot: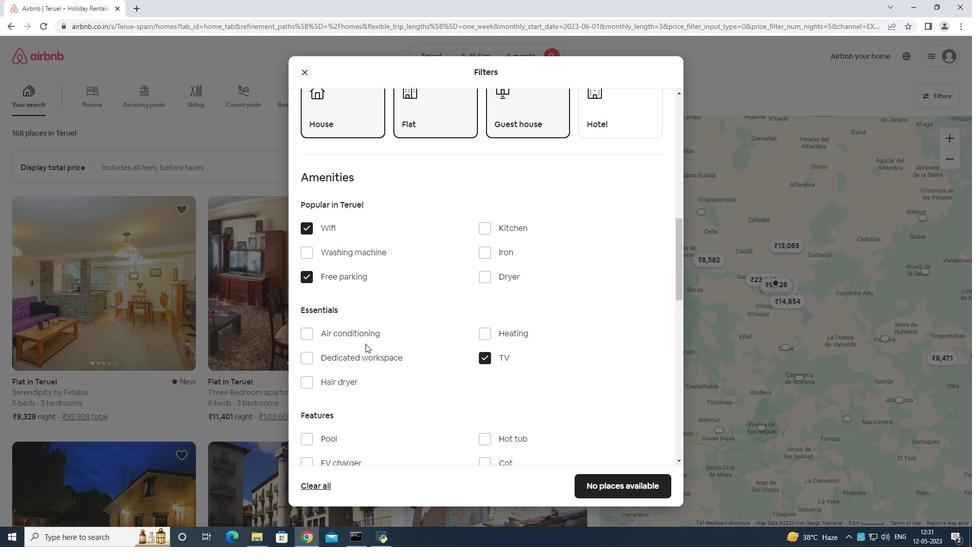
Action: Mouse moved to (365, 345)
Screenshot: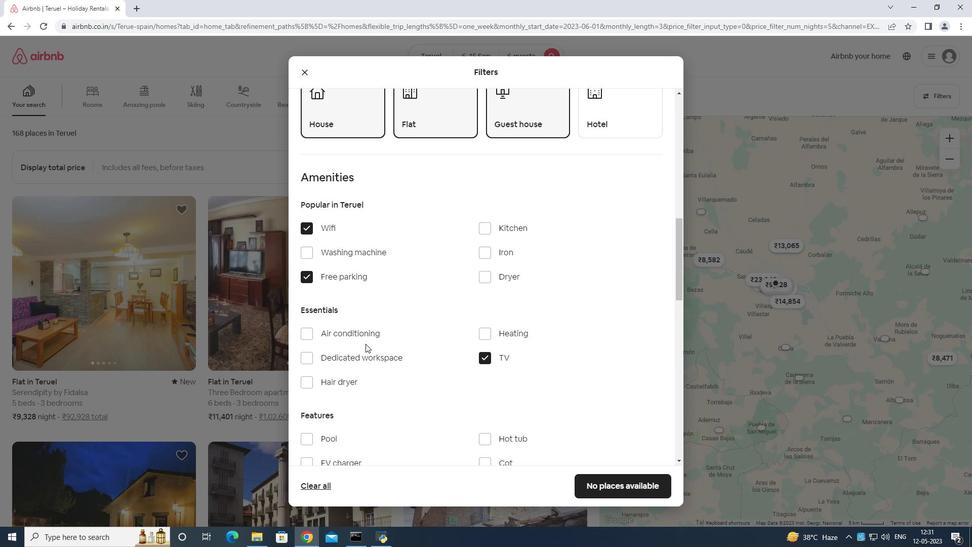 
Action: Mouse scrolled (365, 344) with delta (0, 0)
Screenshot: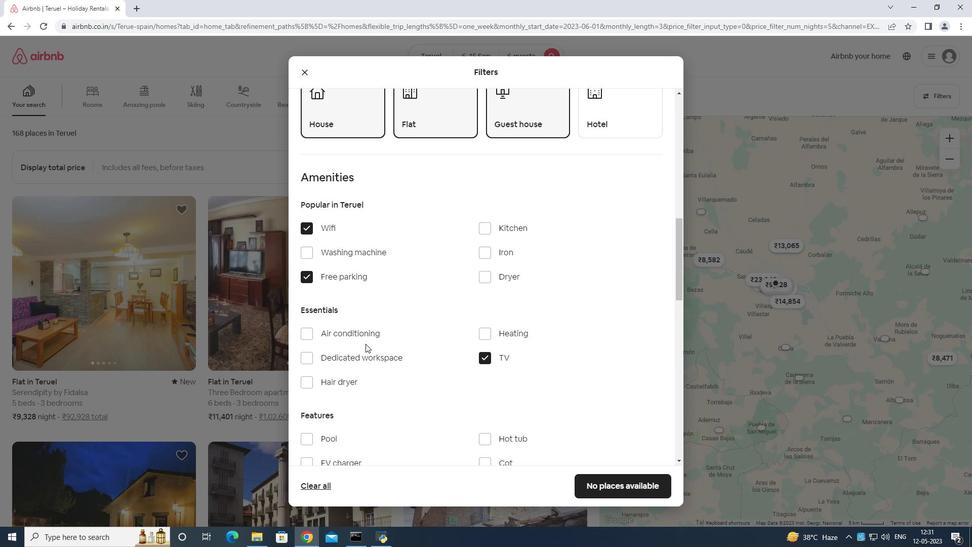 
Action: Mouse scrolled (365, 345) with delta (0, 0)
Screenshot: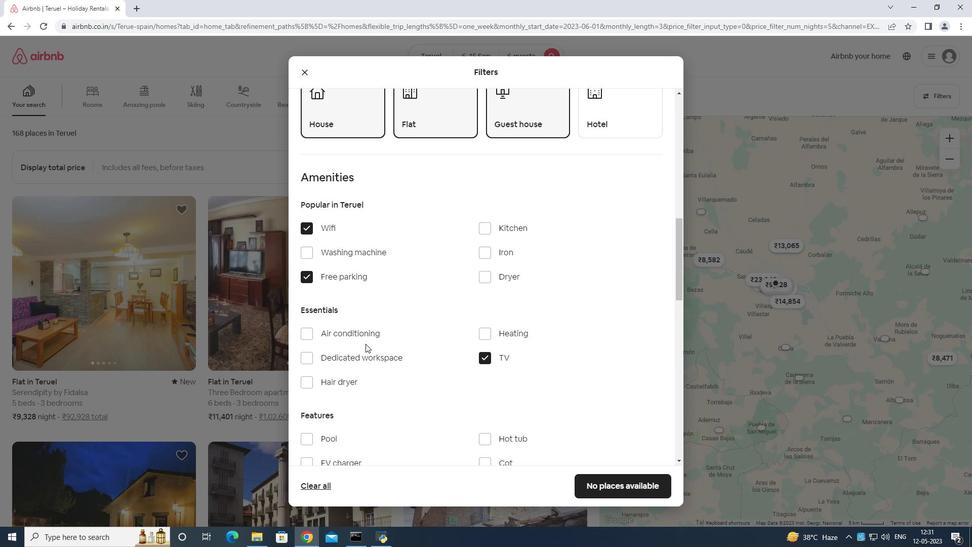 
Action: Mouse scrolled (365, 345) with delta (0, 0)
Screenshot: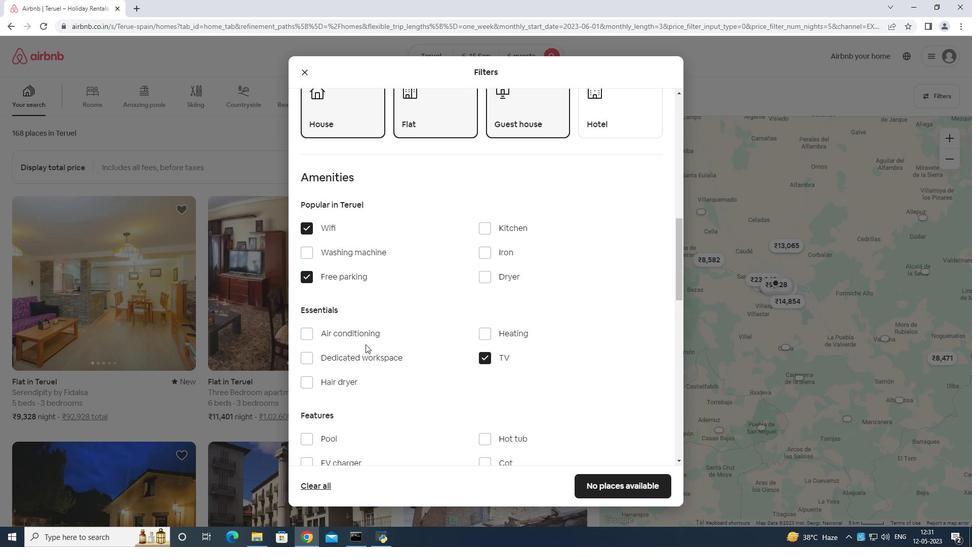 
Action: Mouse moved to (367, 346)
Screenshot: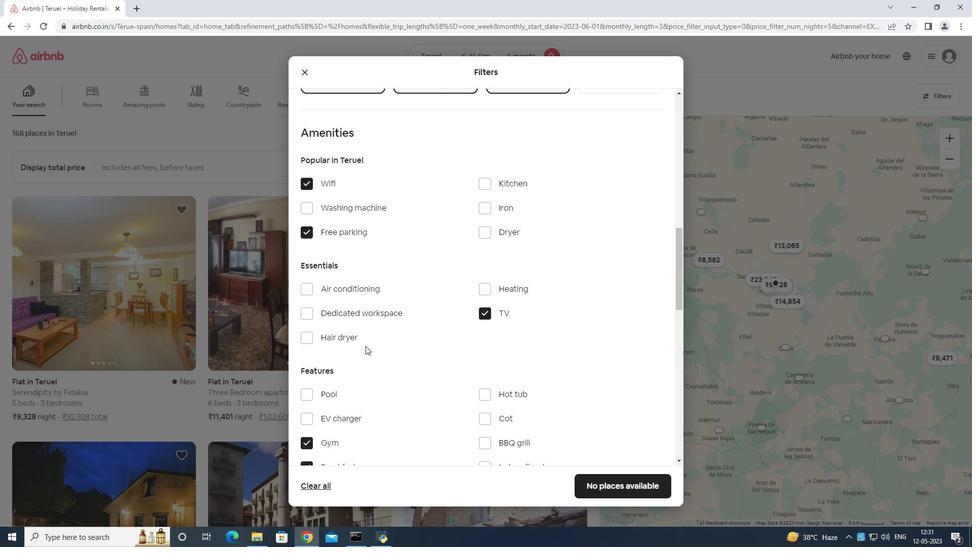 
Action: Mouse scrolled (367, 345) with delta (0, 0)
Screenshot: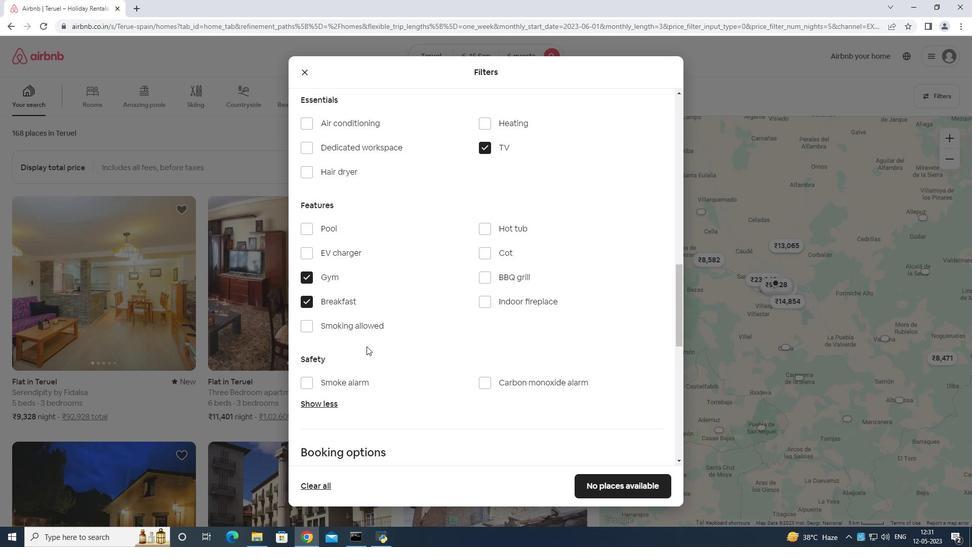 
Action: Mouse scrolled (367, 345) with delta (0, 0)
Screenshot: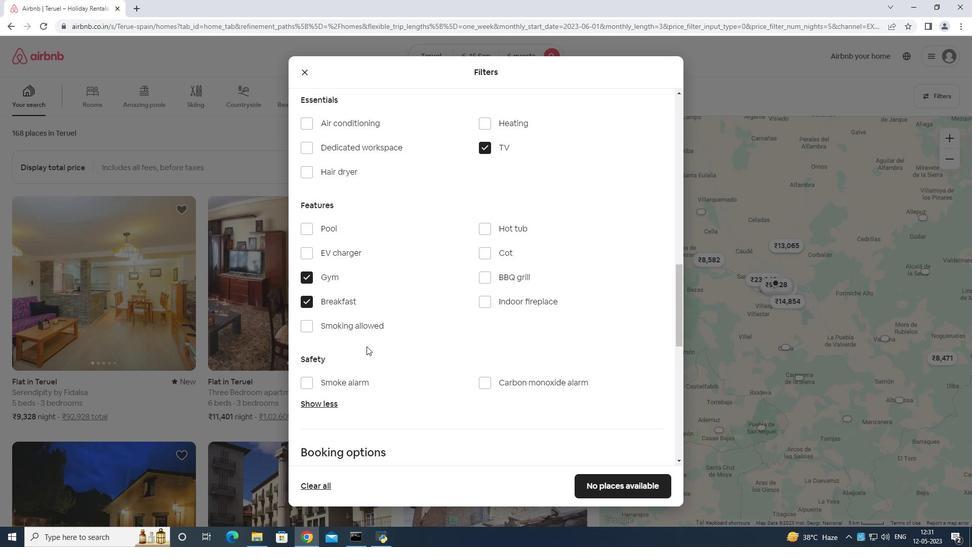 
Action: Mouse scrolled (367, 345) with delta (0, 0)
Screenshot: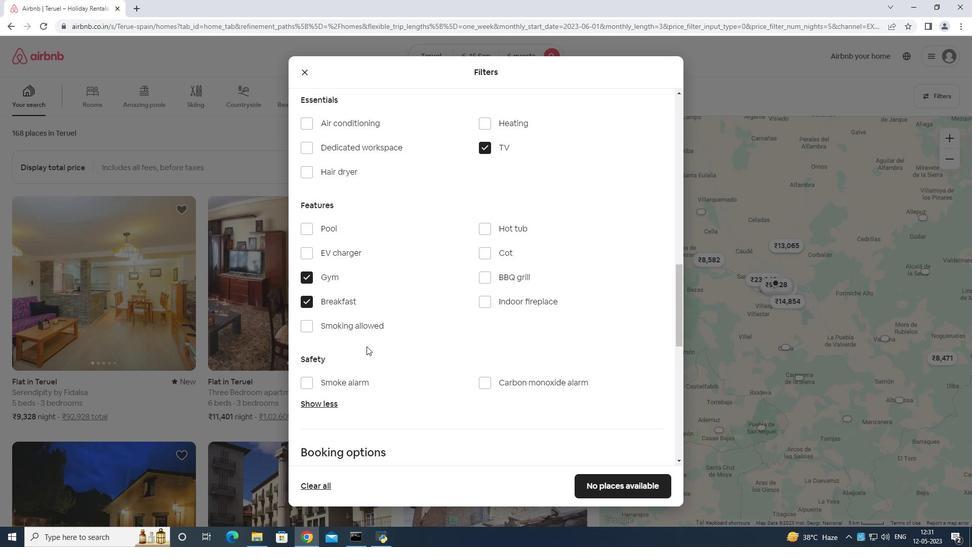 
Action: Mouse scrolled (367, 345) with delta (0, 0)
Screenshot: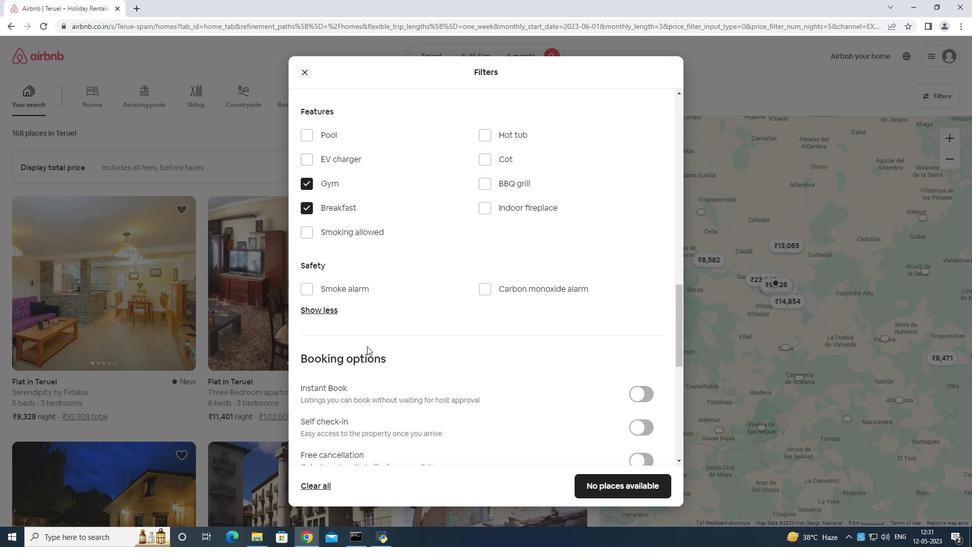 
Action: Mouse moved to (367, 346)
Screenshot: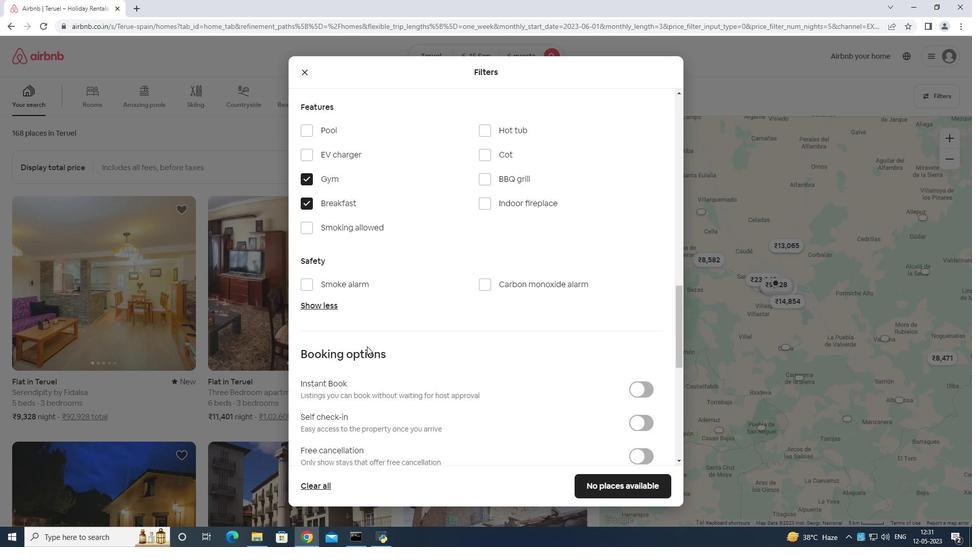 
Action: Mouse scrolled (367, 345) with delta (0, 0)
Screenshot: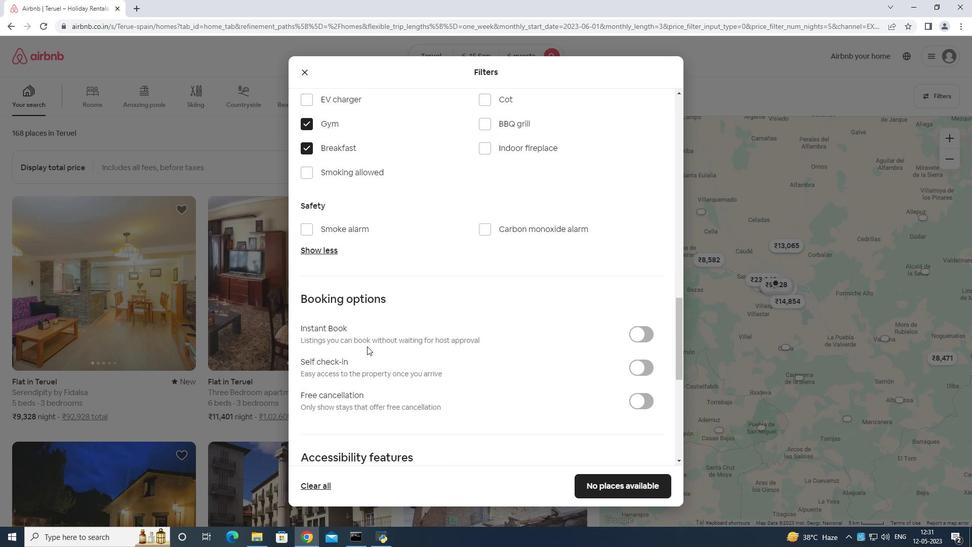 
Action: Mouse scrolled (367, 345) with delta (0, 0)
Screenshot: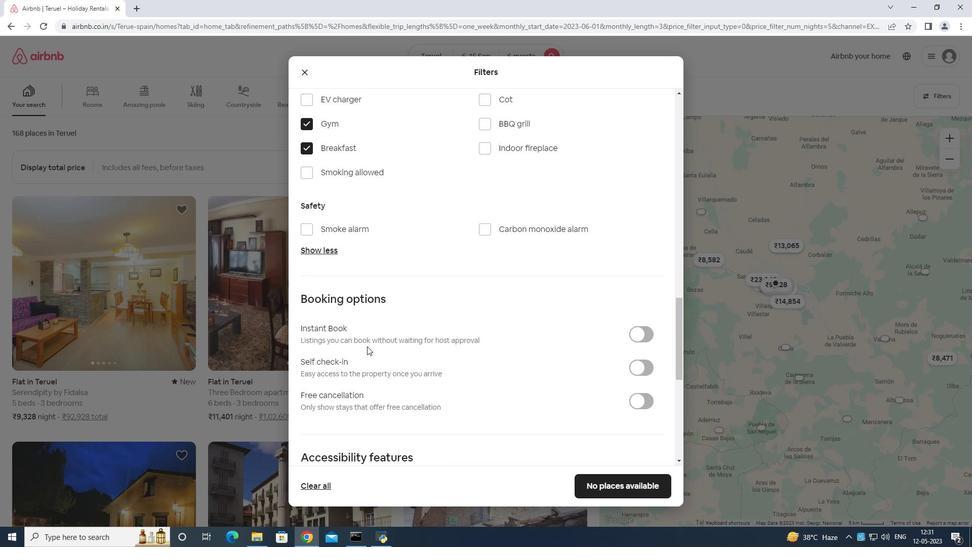 
Action: Mouse scrolled (367, 345) with delta (0, 0)
Screenshot: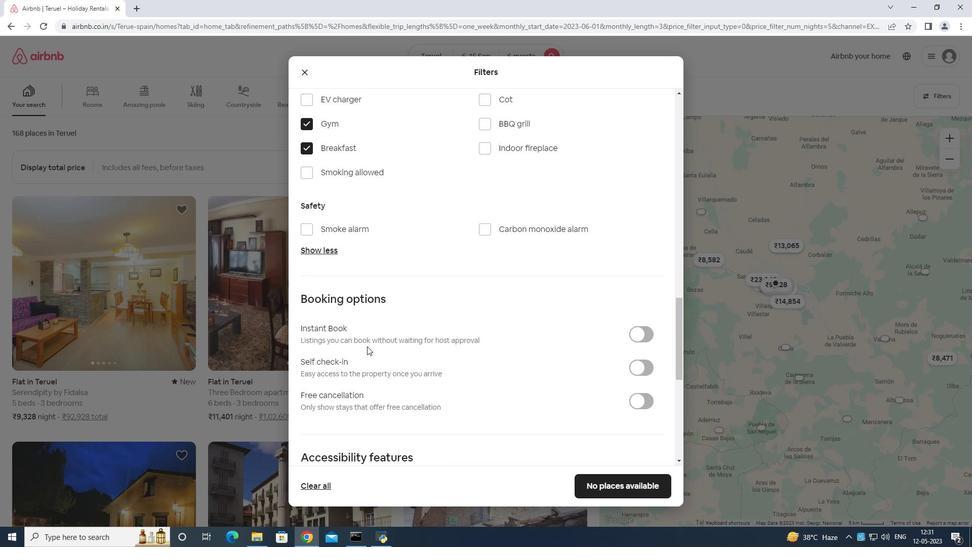 
Action: Mouse moved to (546, 317)
Screenshot: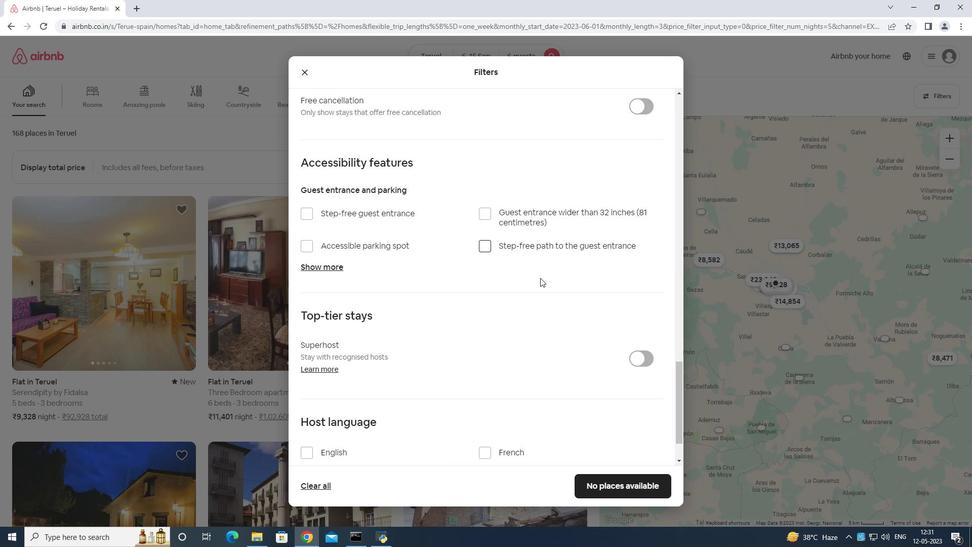 
Action: Mouse scrolled (546, 317) with delta (0, 0)
Screenshot: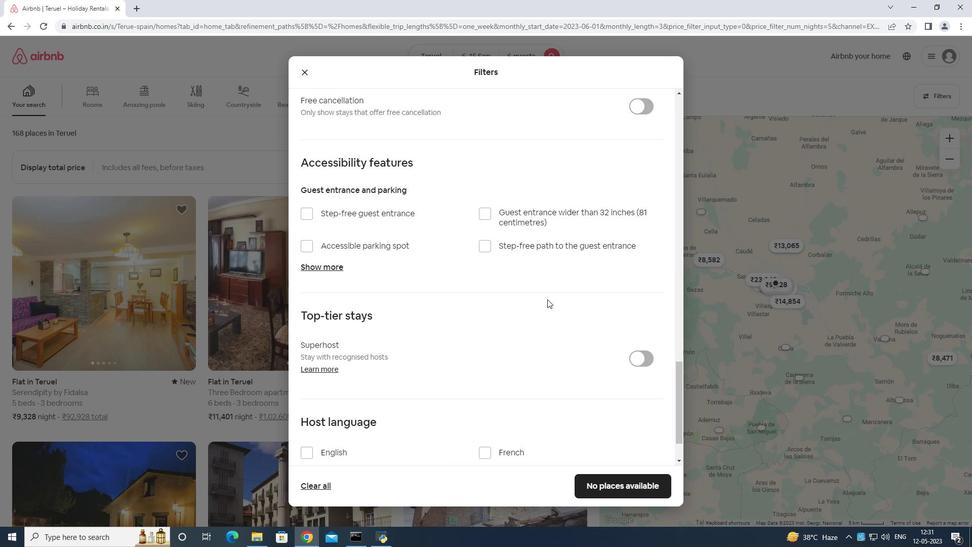
Action: Mouse moved to (549, 318)
Screenshot: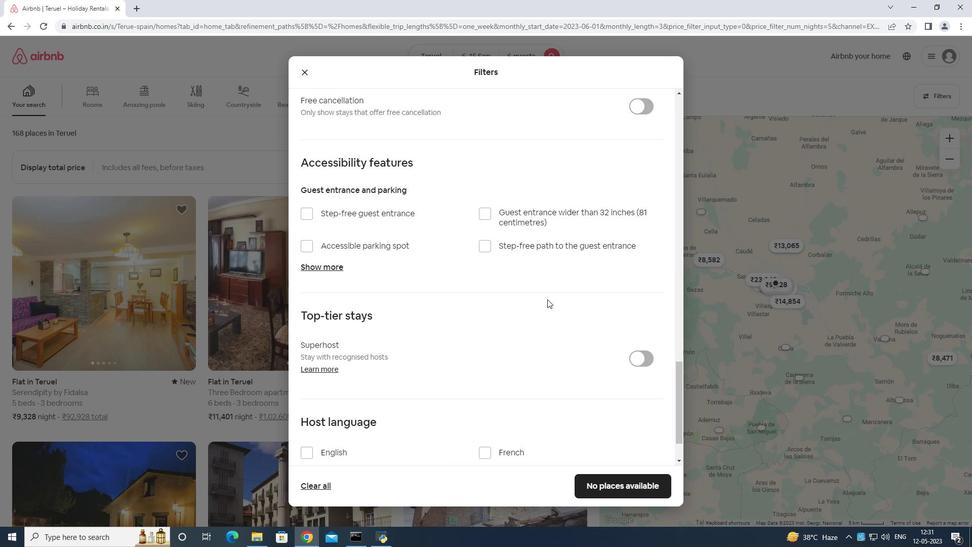 
Action: Mouse scrolled (549, 318) with delta (0, 0)
Screenshot: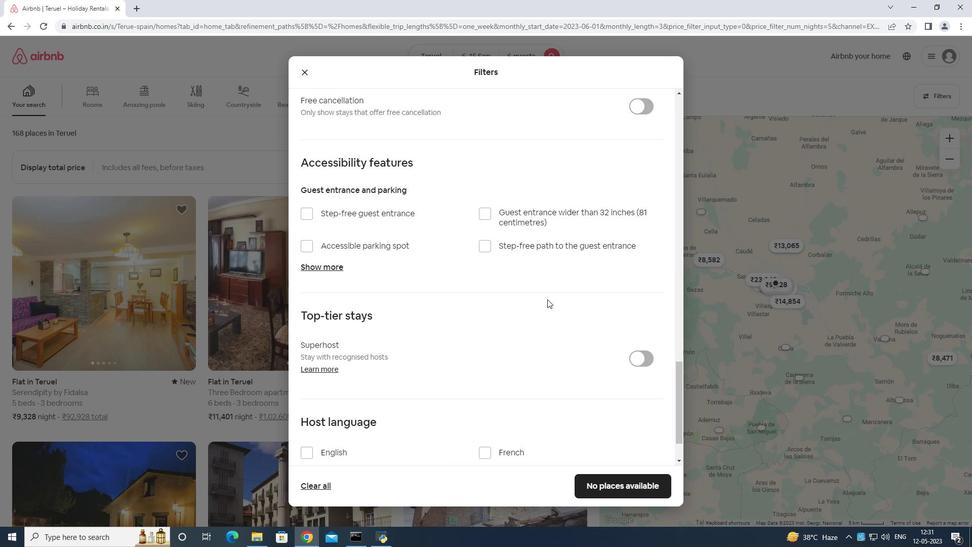 
Action: Mouse moved to (550, 319)
Screenshot: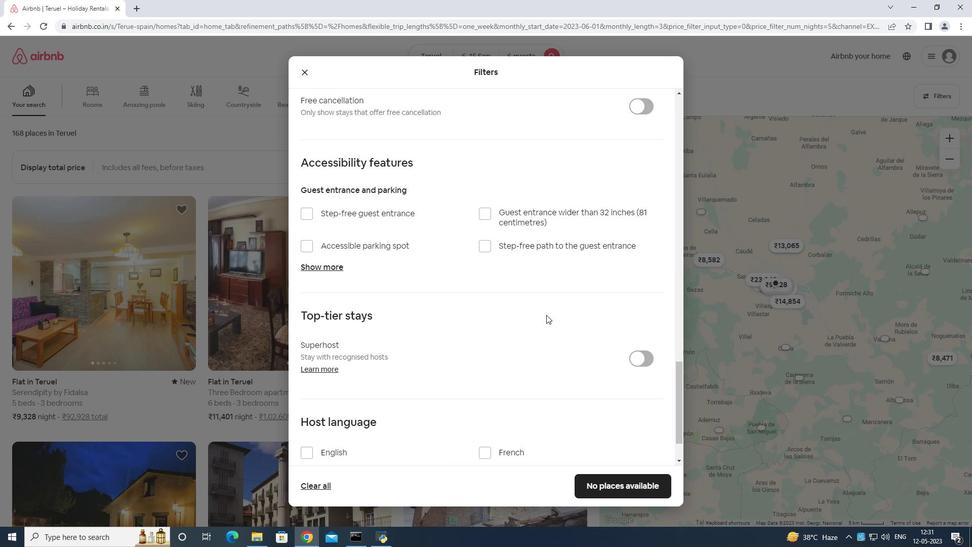 
Action: Mouse scrolled (550, 319) with delta (0, 0)
Screenshot: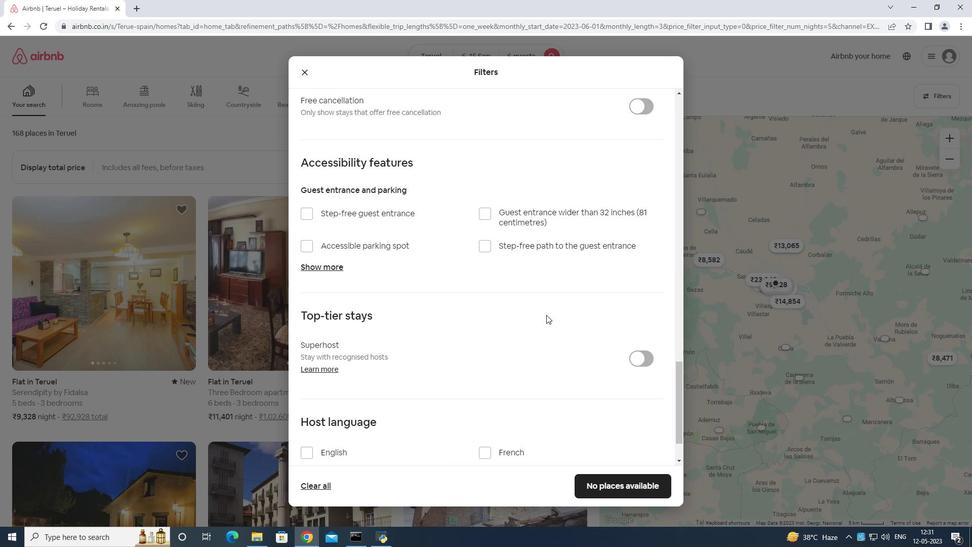 
Action: Mouse moved to (634, 220)
Screenshot: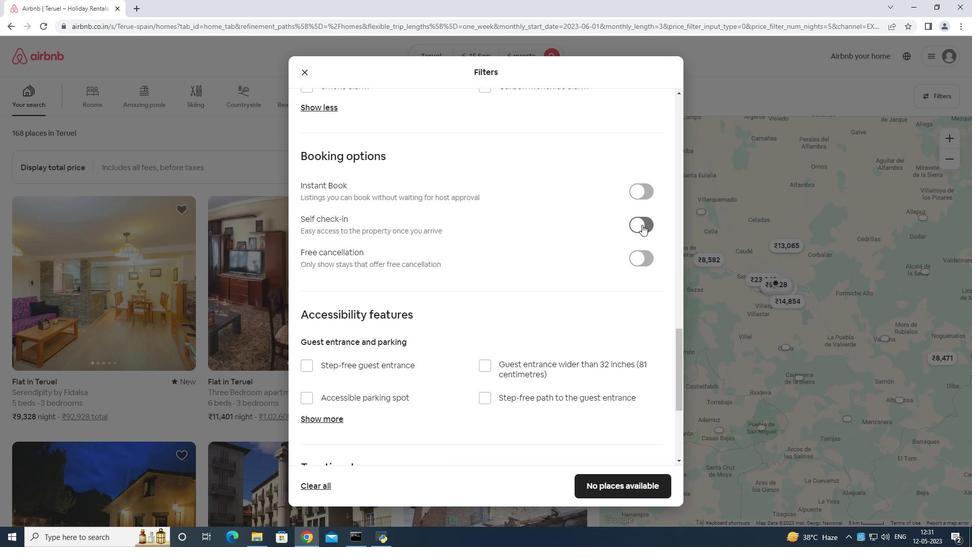 
Action: Mouse pressed left at (634, 220)
Screenshot: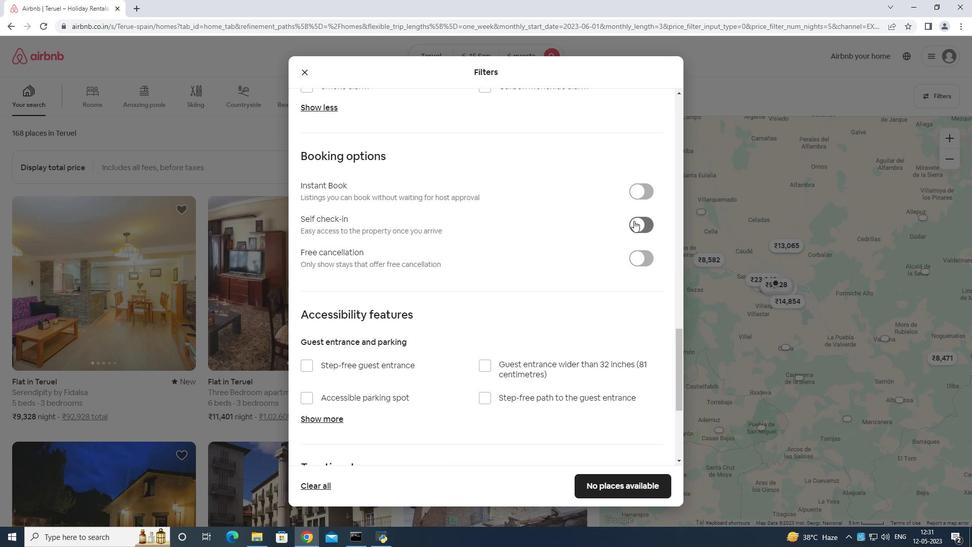 
Action: Mouse moved to (606, 253)
Screenshot: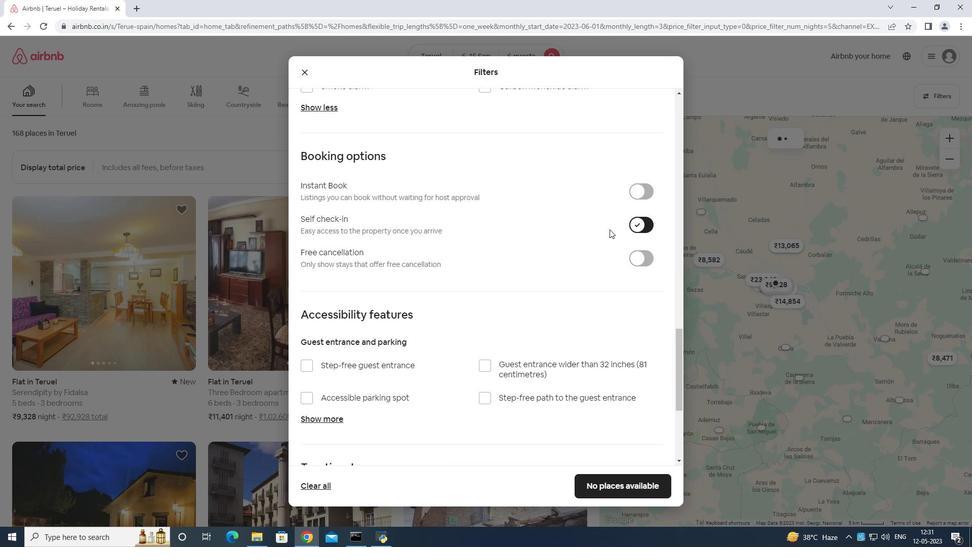 
Action: Mouse scrolled (606, 252) with delta (0, 0)
Screenshot: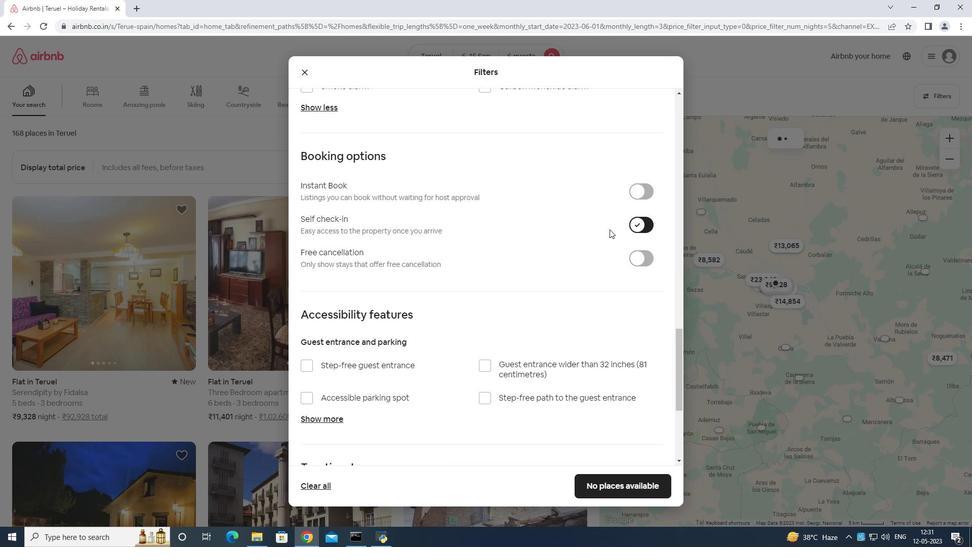 
Action: Mouse moved to (605, 263)
Screenshot: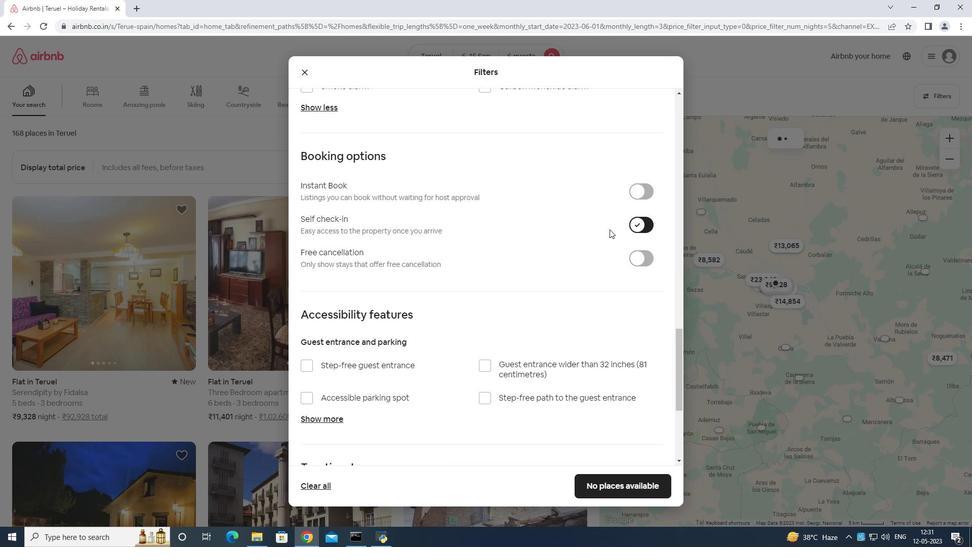 
Action: Mouse scrolled (605, 263) with delta (0, 0)
Screenshot: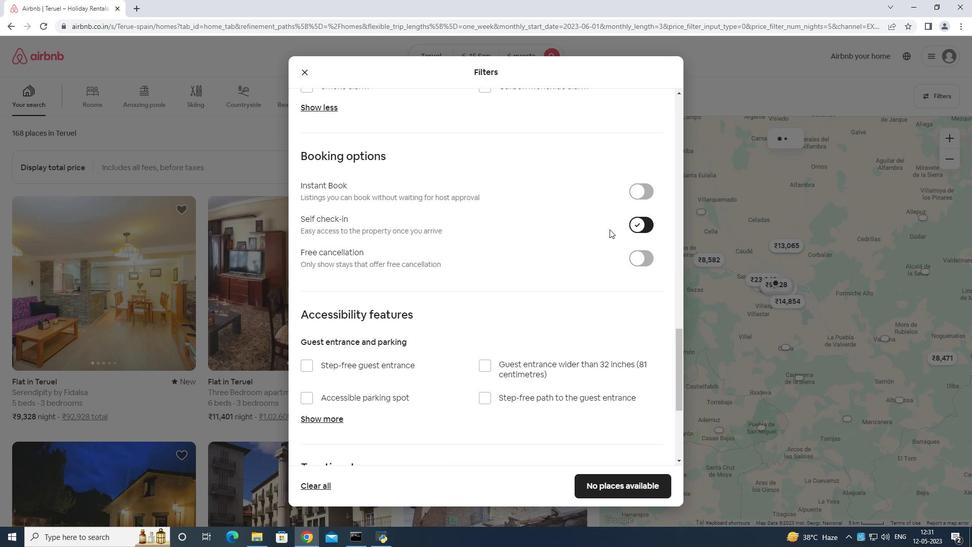 
Action: Mouse moved to (603, 266)
Screenshot: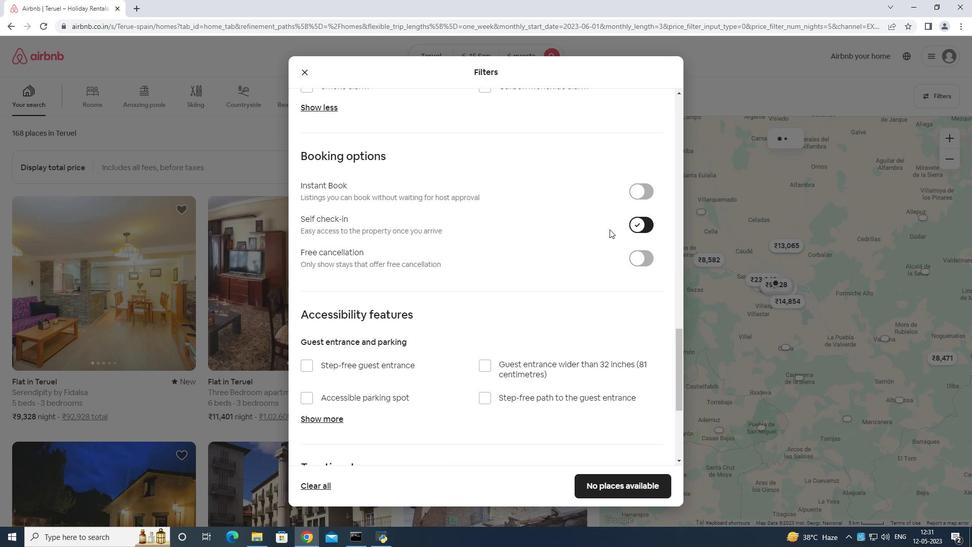 
Action: Mouse scrolled (603, 266) with delta (0, 0)
Screenshot: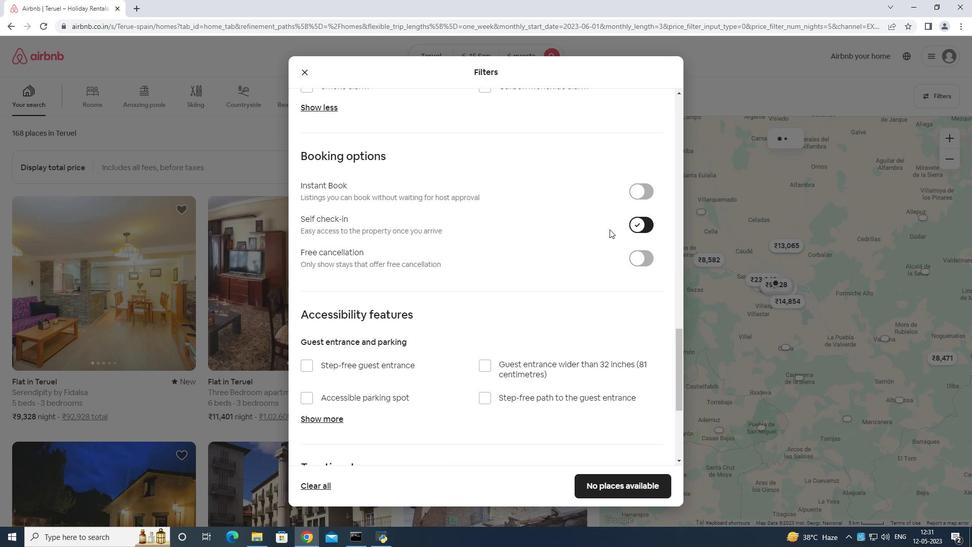 
Action: Mouse moved to (600, 270)
Screenshot: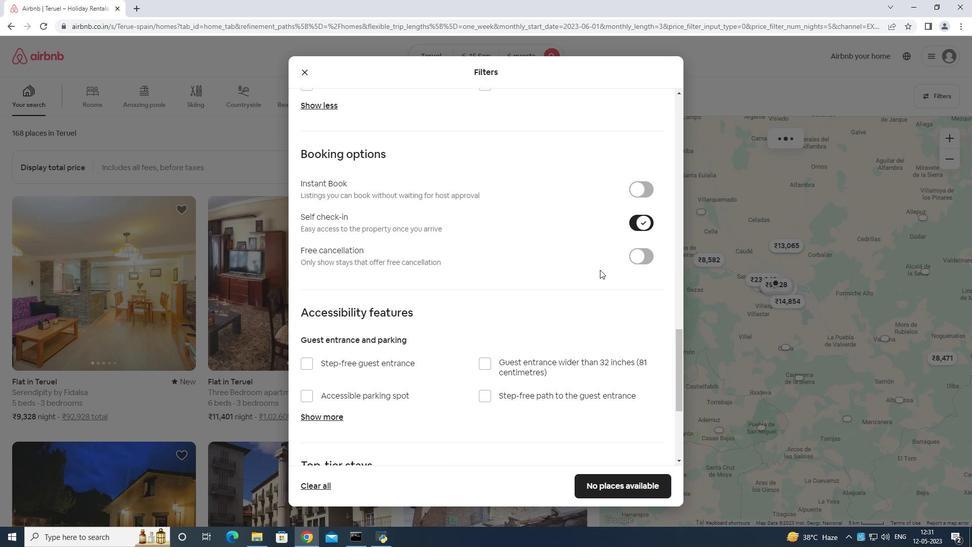 
Action: Mouse scrolled (600, 269) with delta (0, 0)
Screenshot: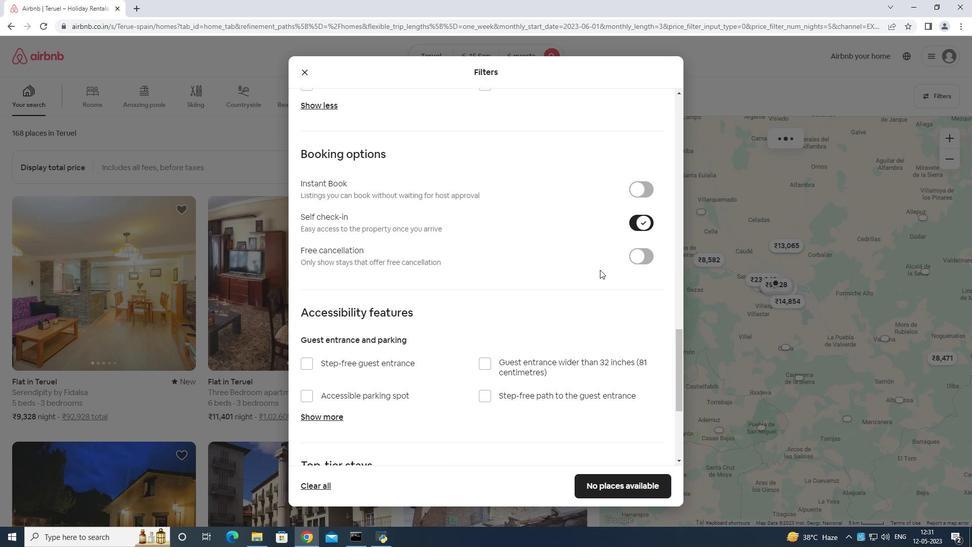 
Action: Mouse moved to (595, 279)
Screenshot: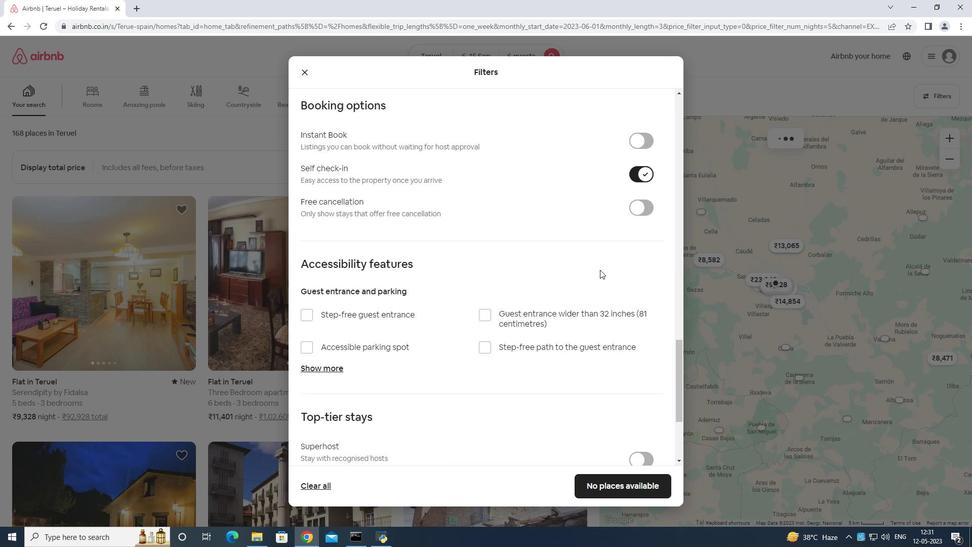 
Action: Mouse scrolled (595, 279) with delta (0, 0)
Screenshot: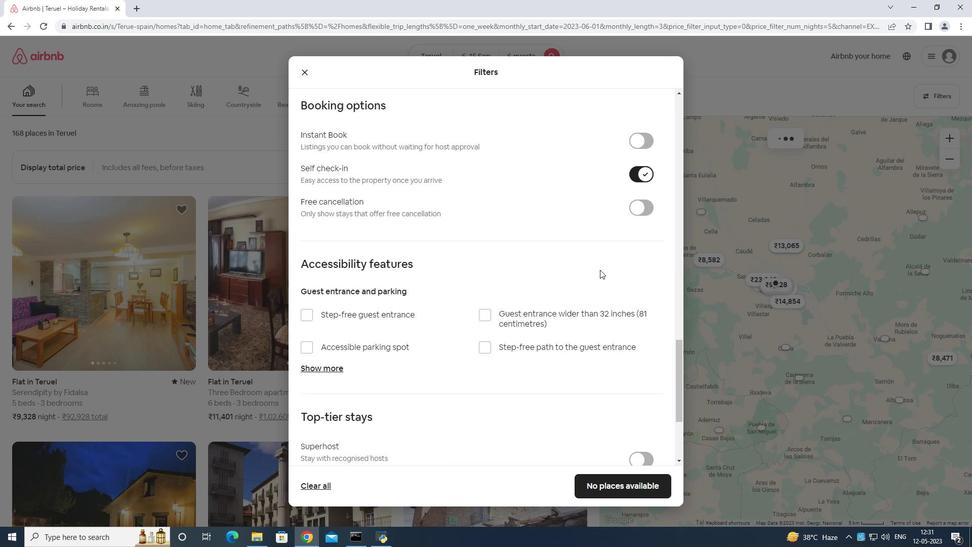 
Action: Mouse moved to (592, 283)
Screenshot: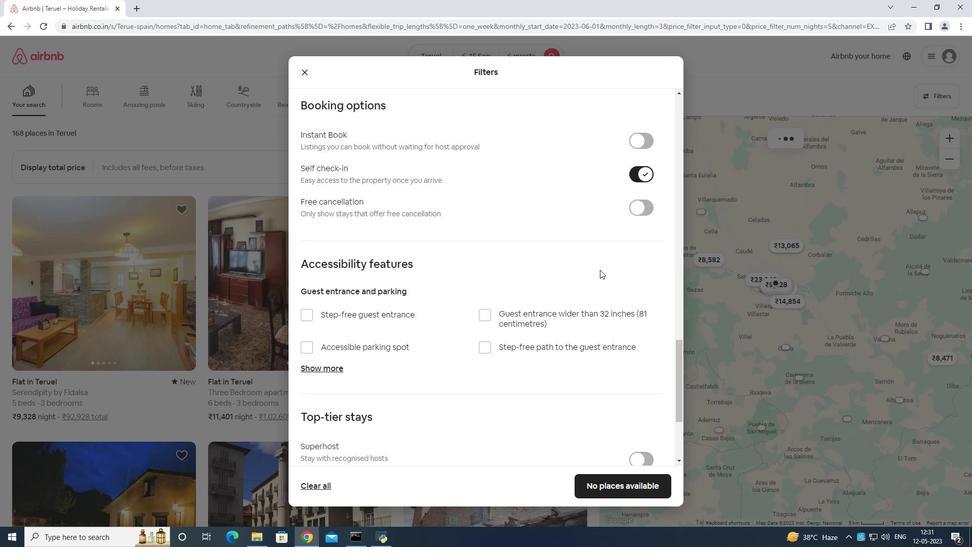 
Action: Mouse scrolled (593, 282) with delta (0, 0)
Screenshot: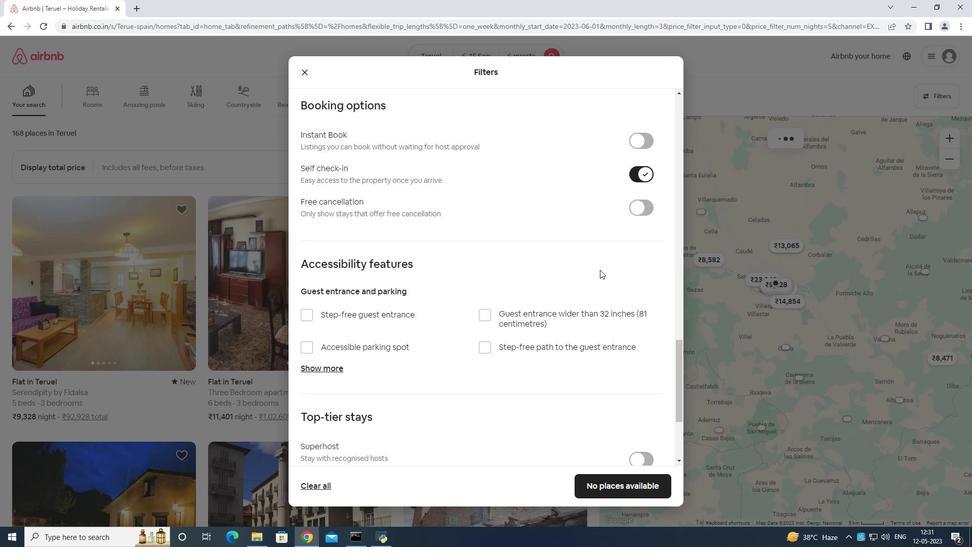 
Action: Mouse moved to (590, 286)
Screenshot: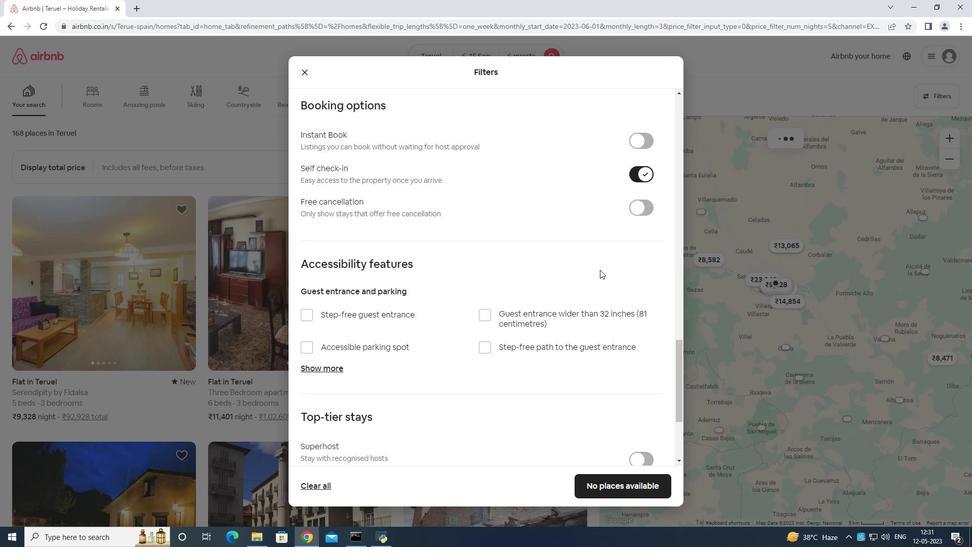 
Action: Mouse scrolled (590, 285) with delta (0, 0)
Screenshot: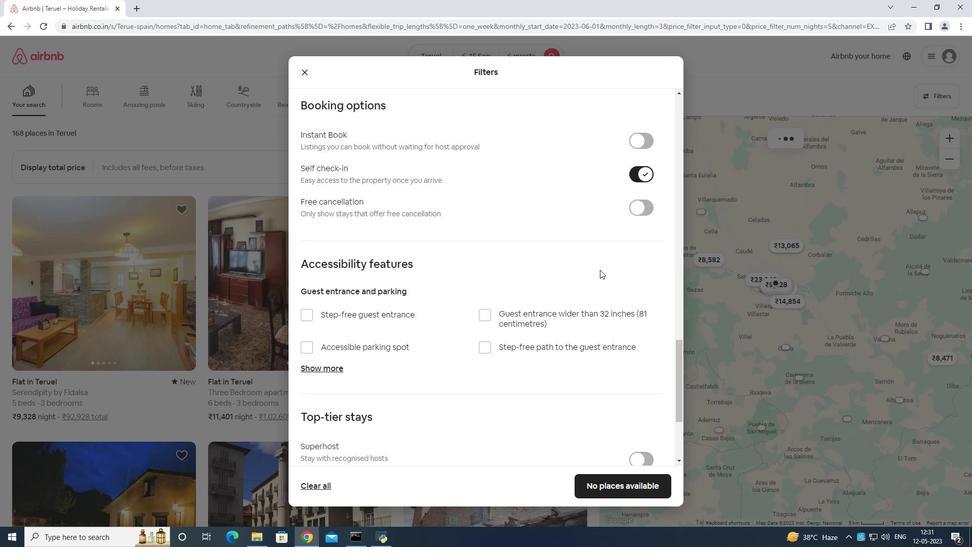 
Action: Mouse moved to (587, 287)
Screenshot: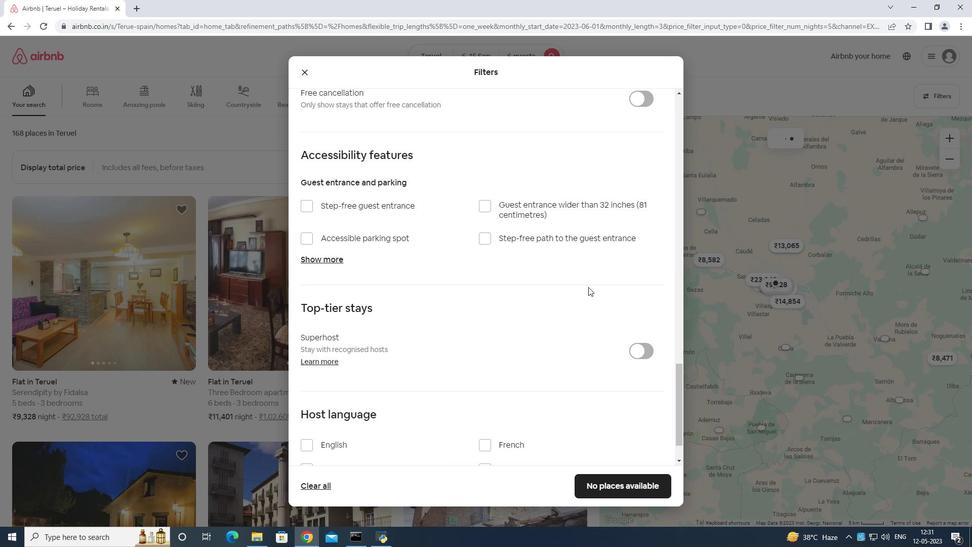 
Action: Mouse scrolled (587, 286) with delta (0, 0)
Screenshot: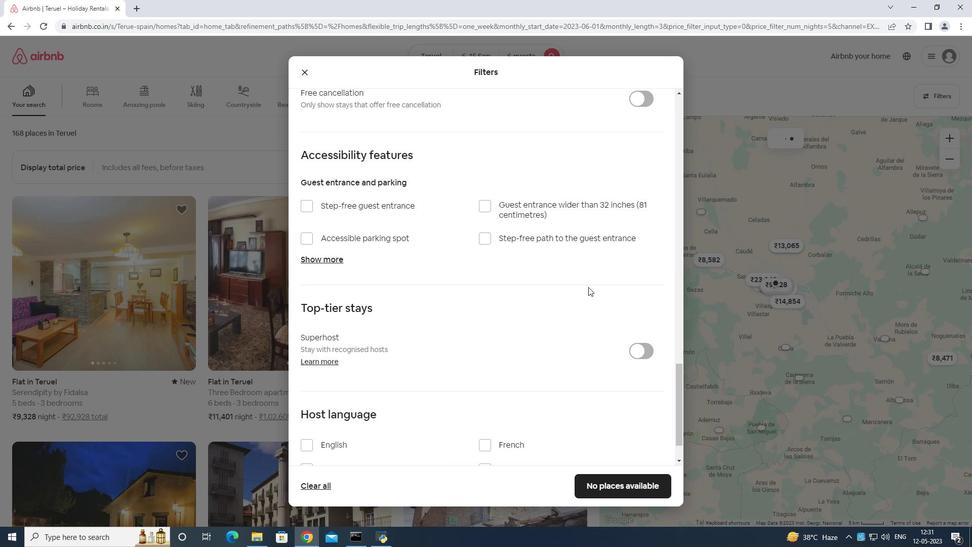 
Action: Mouse moved to (586, 287)
Screenshot: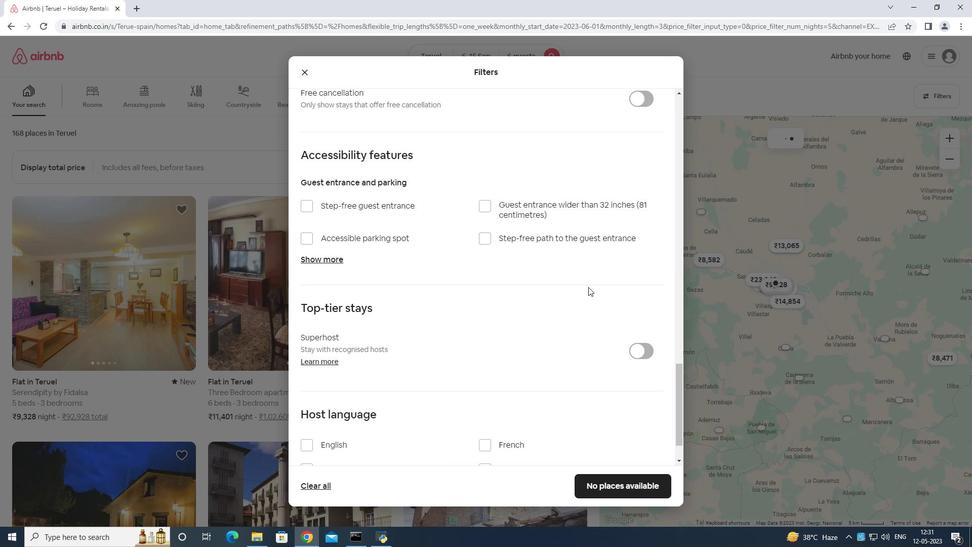 
Action: Mouse scrolled (587, 286) with delta (0, 0)
Screenshot: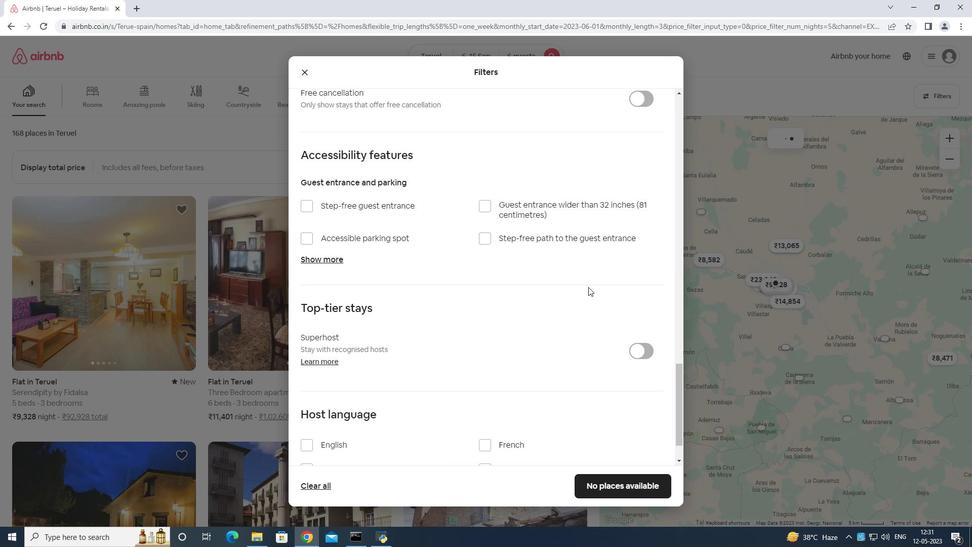
Action: Mouse moved to (584, 288)
Screenshot: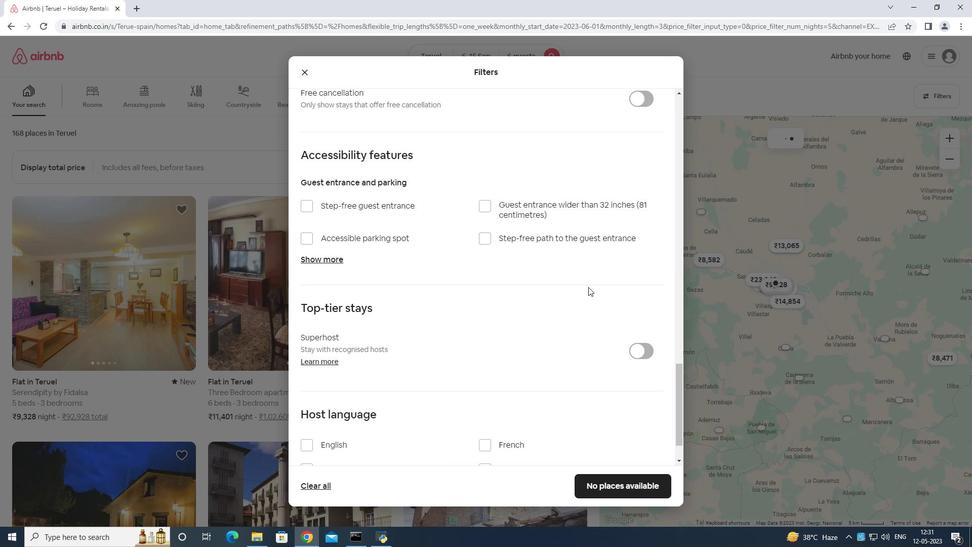 
Action: Mouse scrolled (585, 287) with delta (0, 0)
Screenshot: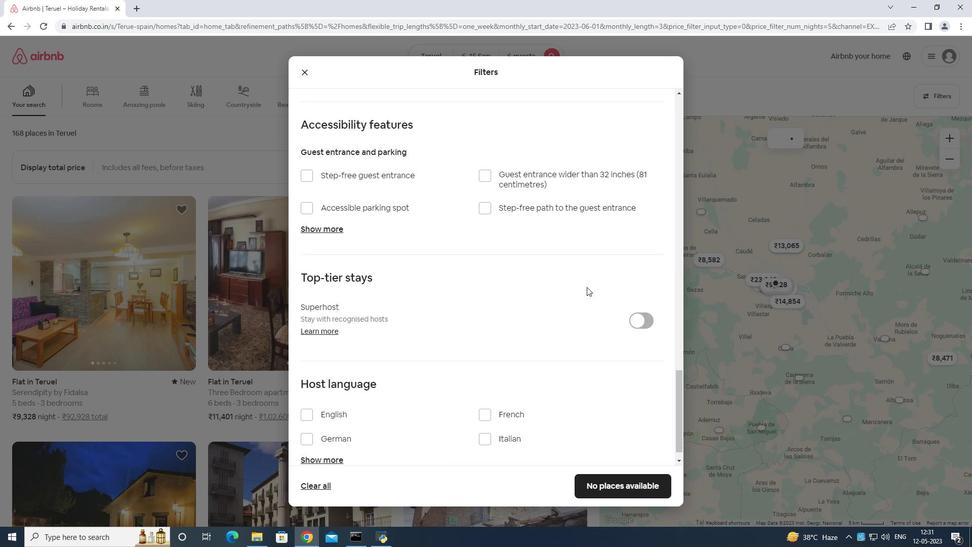 
Action: Mouse moved to (583, 285)
Screenshot: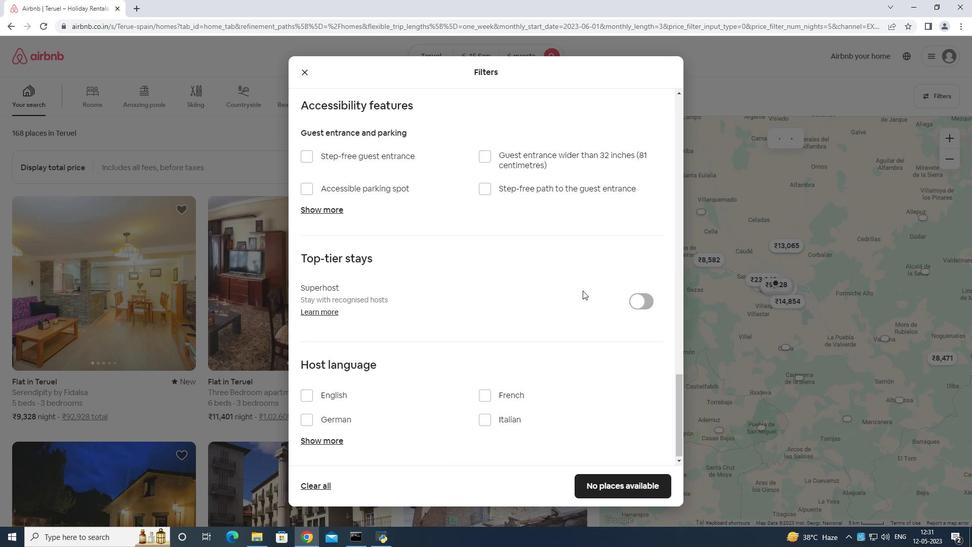 
Action: Mouse scrolled (583, 284) with delta (0, 0)
Screenshot: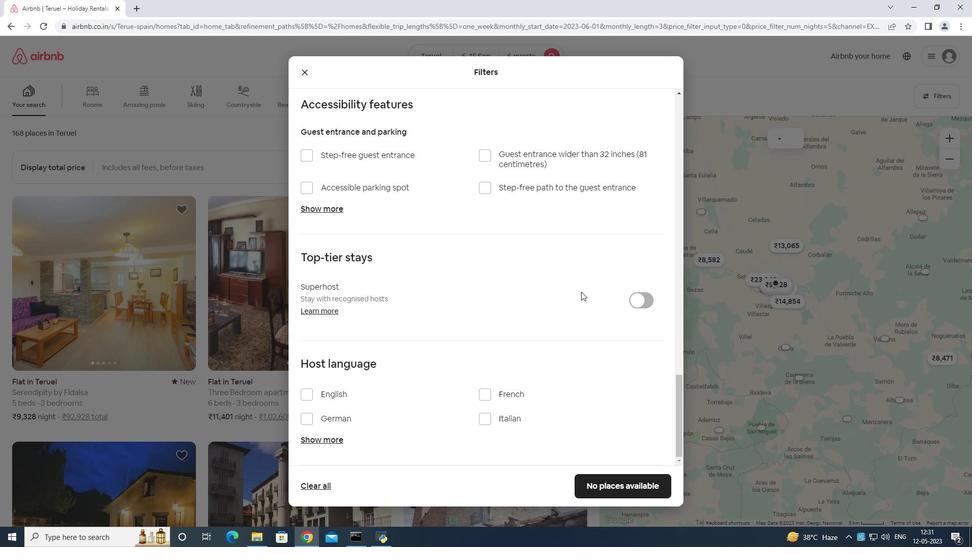
Action: Mouse scrolled (583, 284) with delta (0, 0)
Screenshot: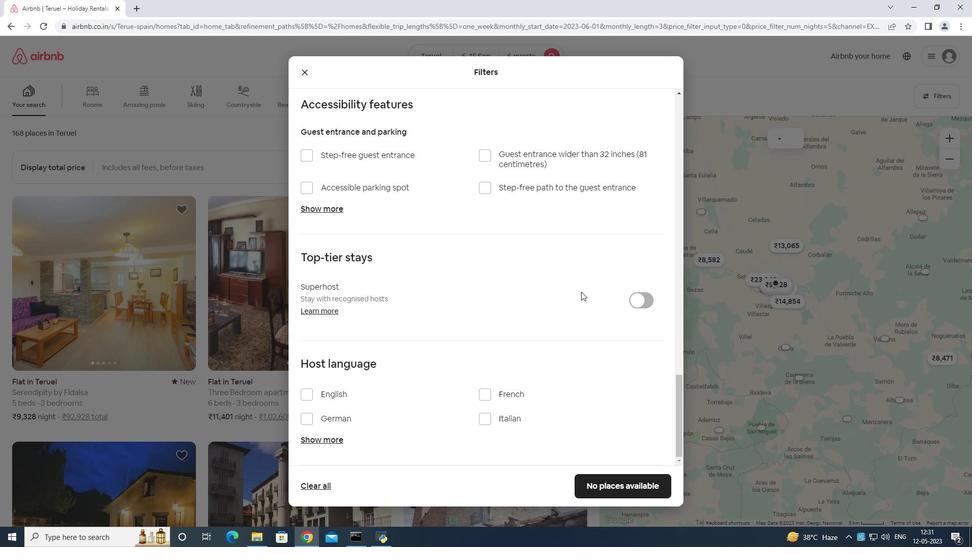 
Action: Mouse moved to (576, 289)
Screenshot: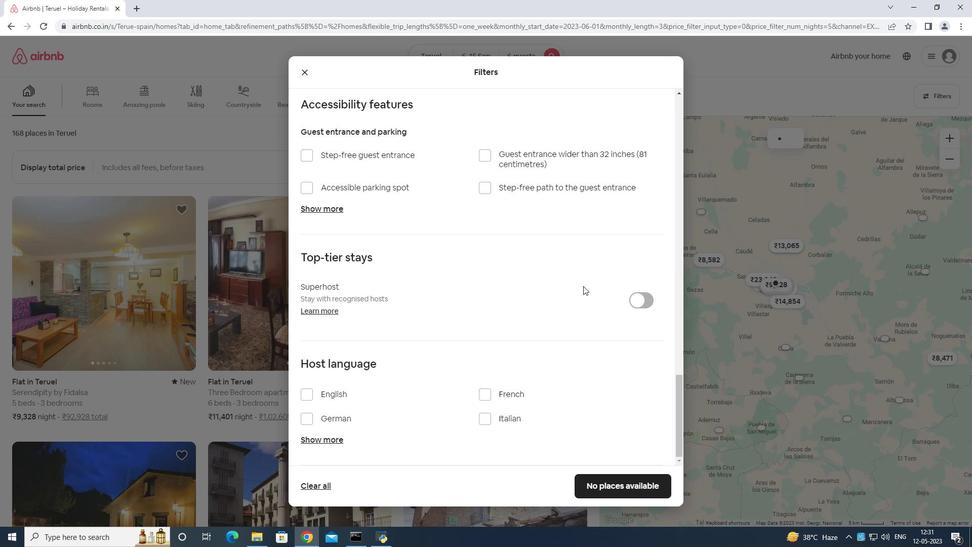 
Action: Mouse scrolled (576, 289) with delta (0, 0)
Screenshot: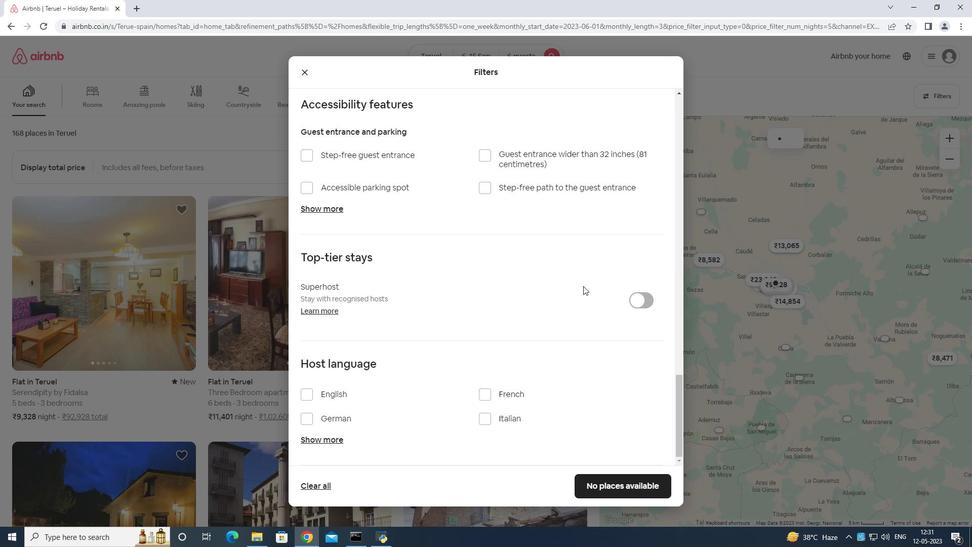 
Action: Mouse moved to (305, 392)
Screenshot: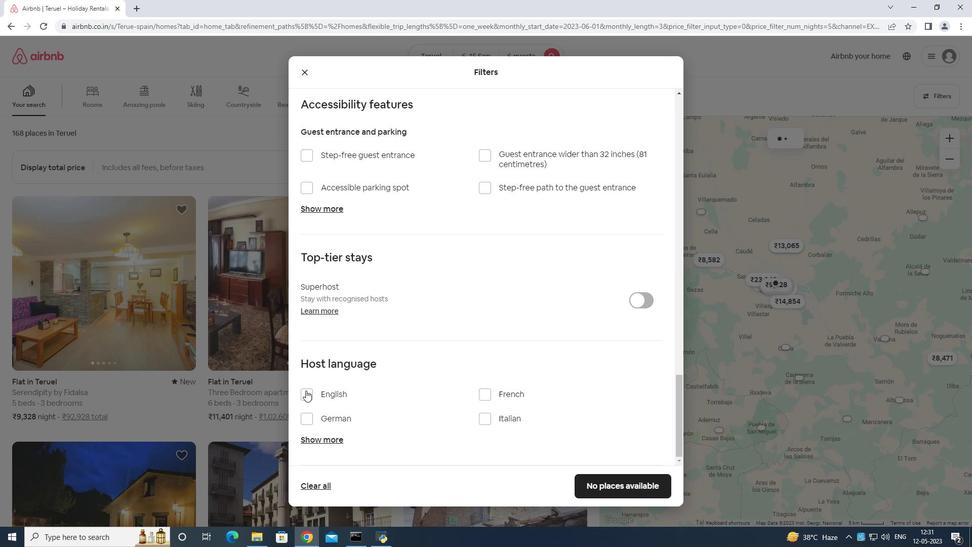 
Action: Mouse pressed left at (305, 392)
Screenshot: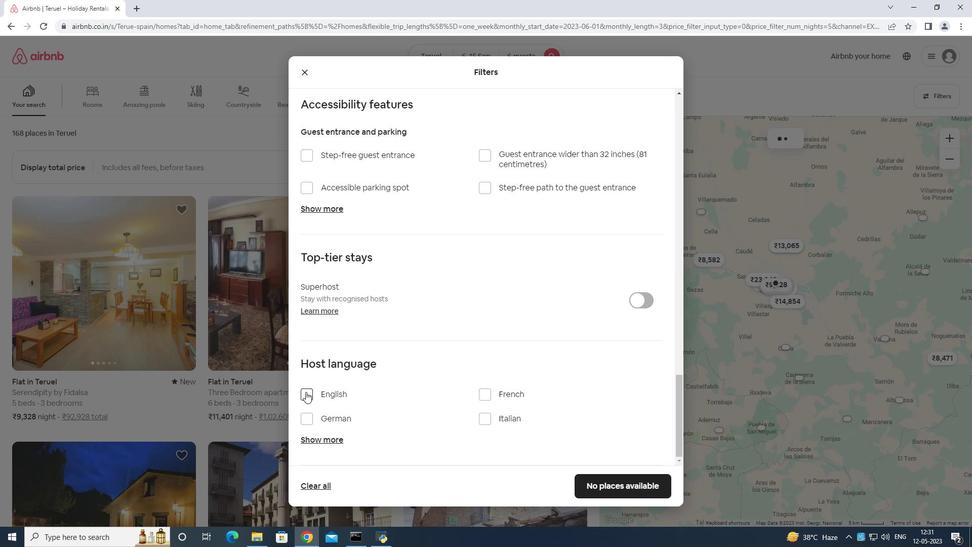 
Action: Mouse moved to (616, 487)
Screenshot: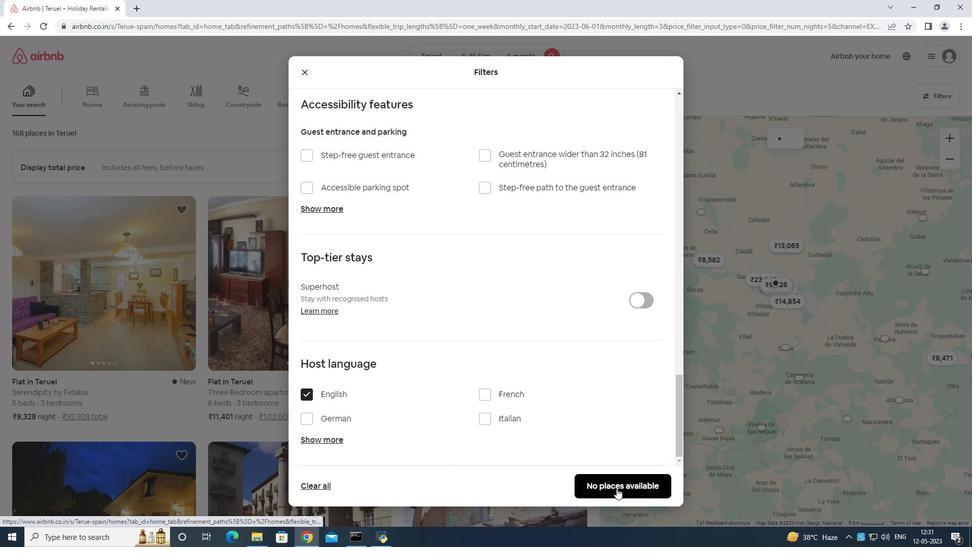 
